 Task: In the Contact  Mia_Taylor@Tutanota.com, Create email and send with subject: 'We're Thrilled to Welcome You ', and with mail content 'Good Day!_x000D_
We're excited to introduce you to an innovative solution that will revolutionize your industry. Get ready to redefine success and reach new heights!_x000D_
Best Regard', attach the document: Terms_and_conditions.doc and insert image: visitingcard.jpg. Below Best Regards, write Pinterest and insert the URL: 'in.pinterest.com'. Mark checkbox to create task to follow up : Tomorrow. Logged in from softage.1@softage.net
Action: Mouse moved to (108, 67)
Screenshot: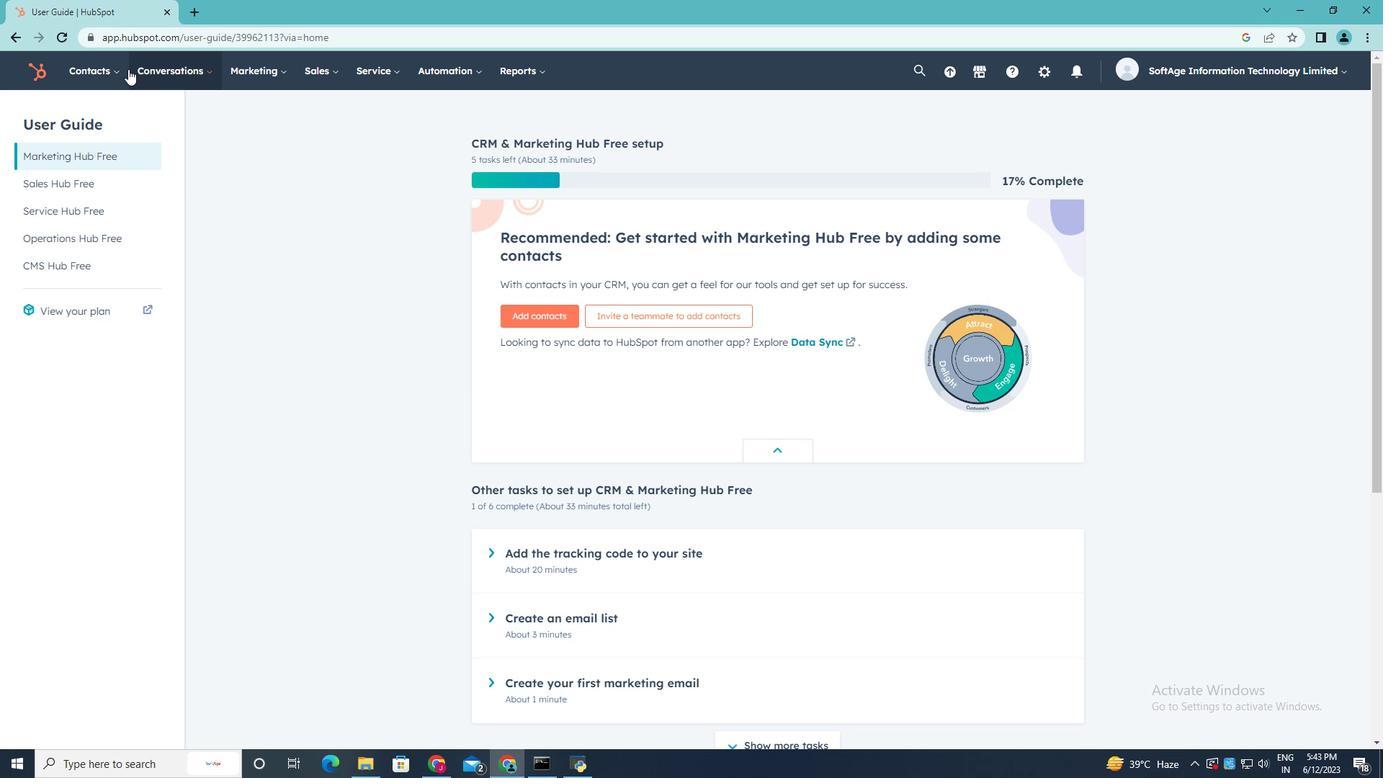 
Action: Mouse pressed left at (108, 67)
Screenshot: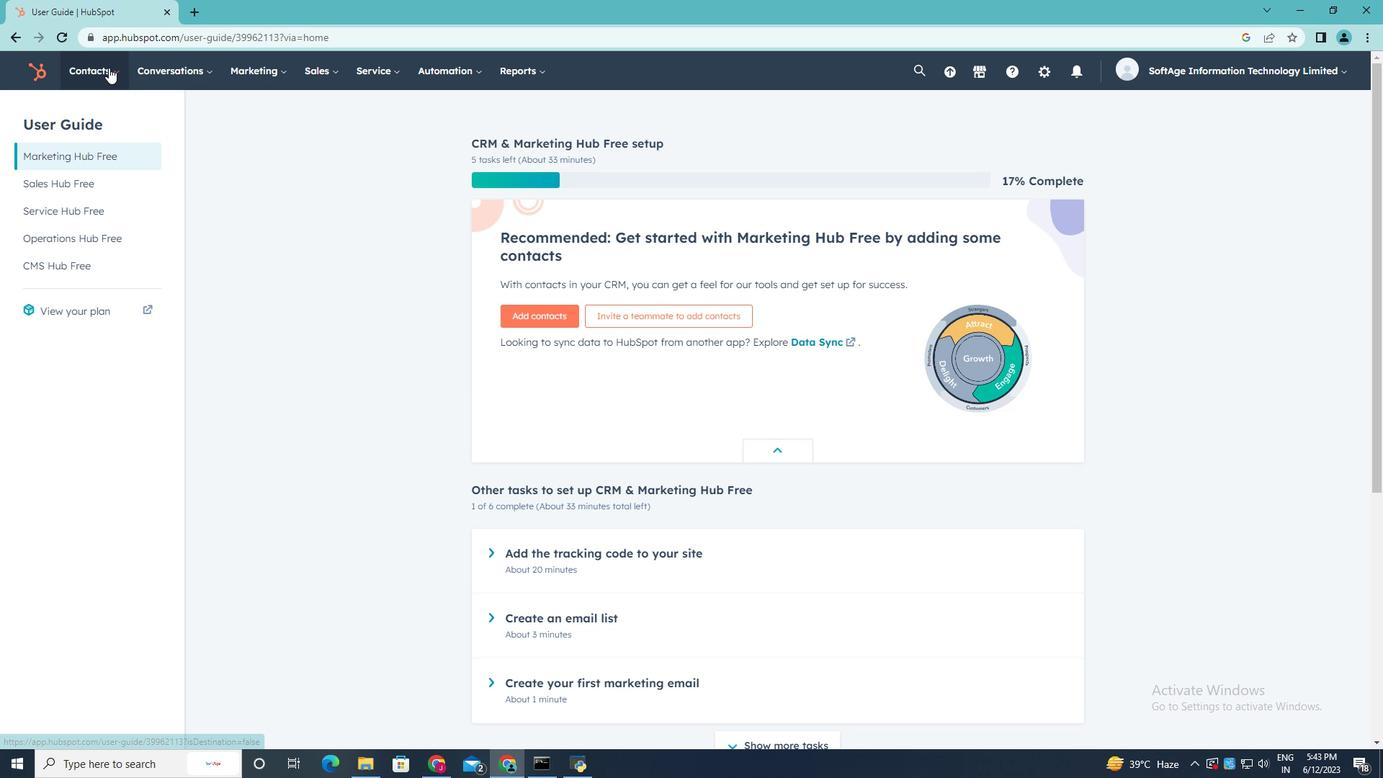 
Action: Mouse moved to (110, 107)
Screenshot: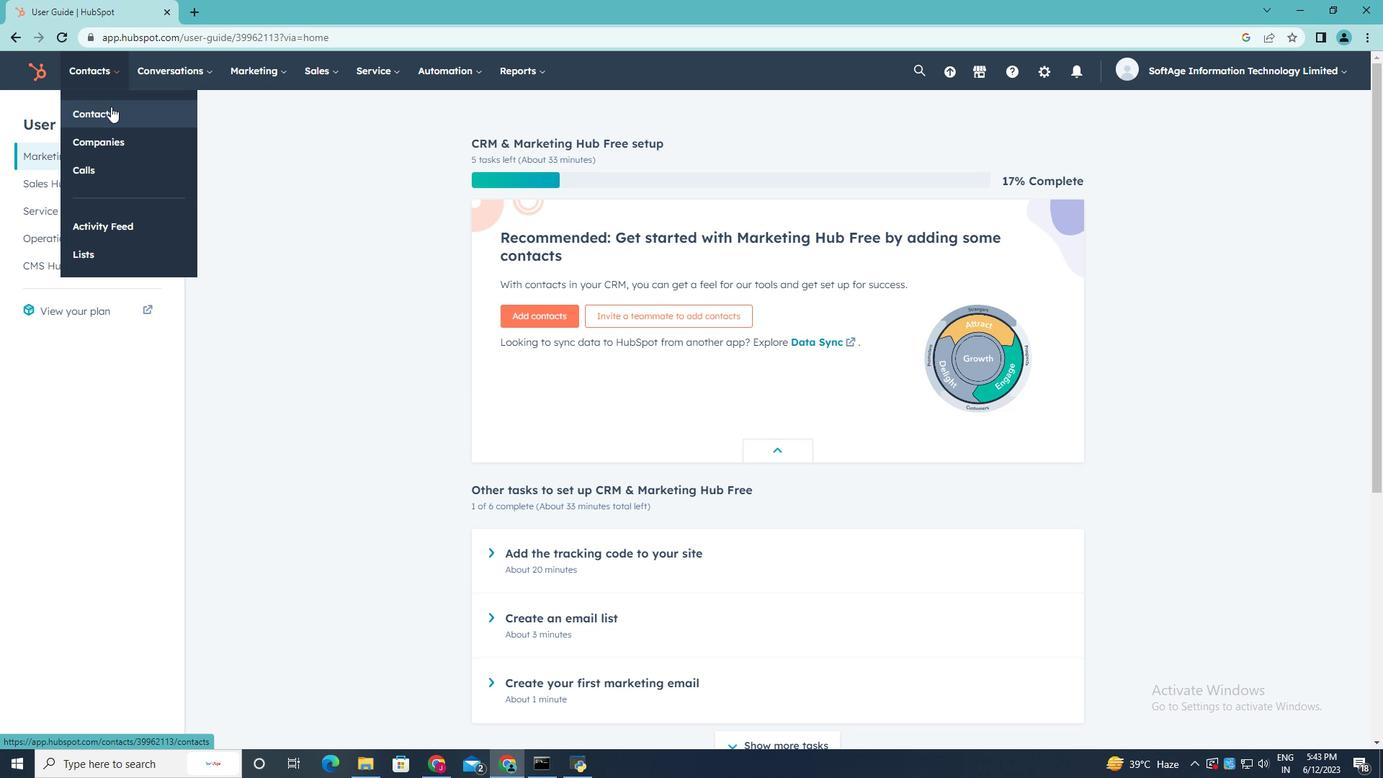 
Action: Mouse pressed left at (110, 107)
Screenshot: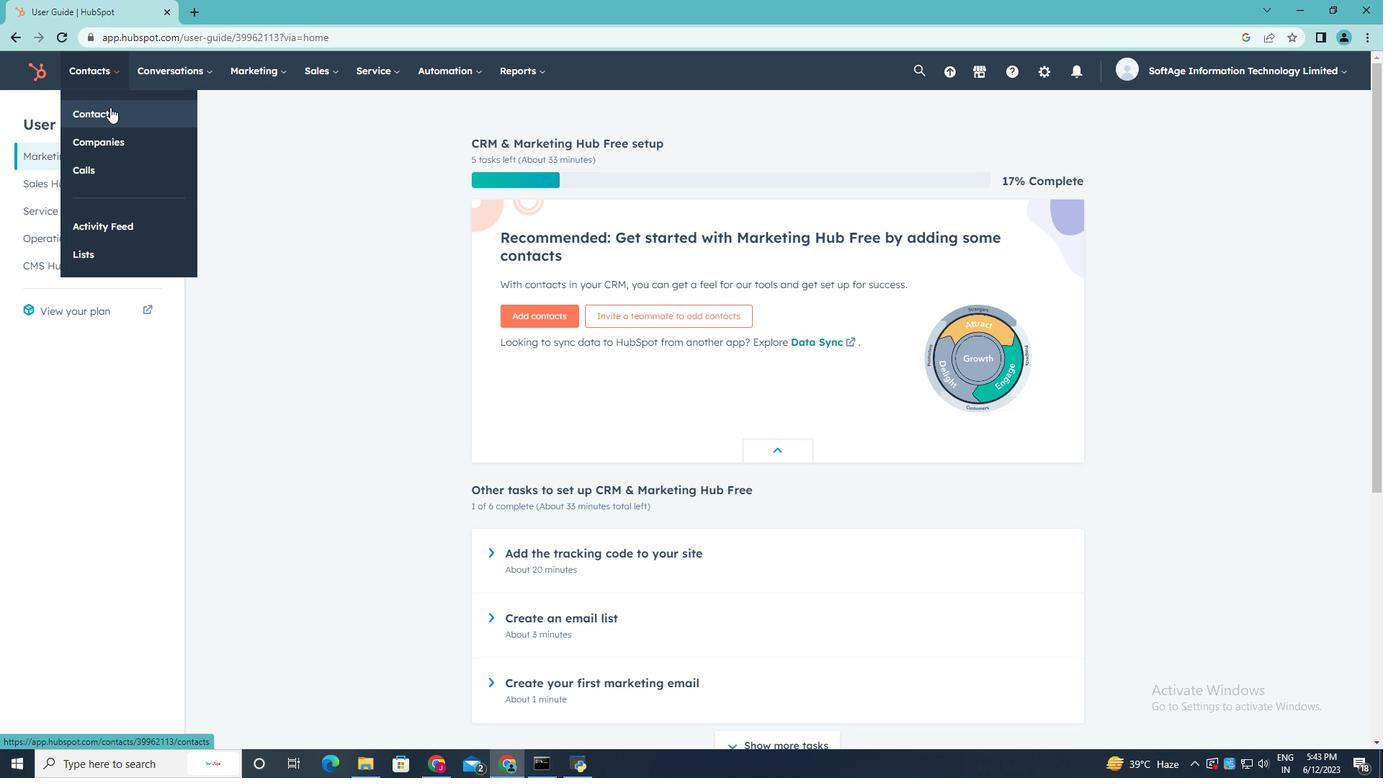 
Action: Mouse moved to (145, 229)
Screenshot: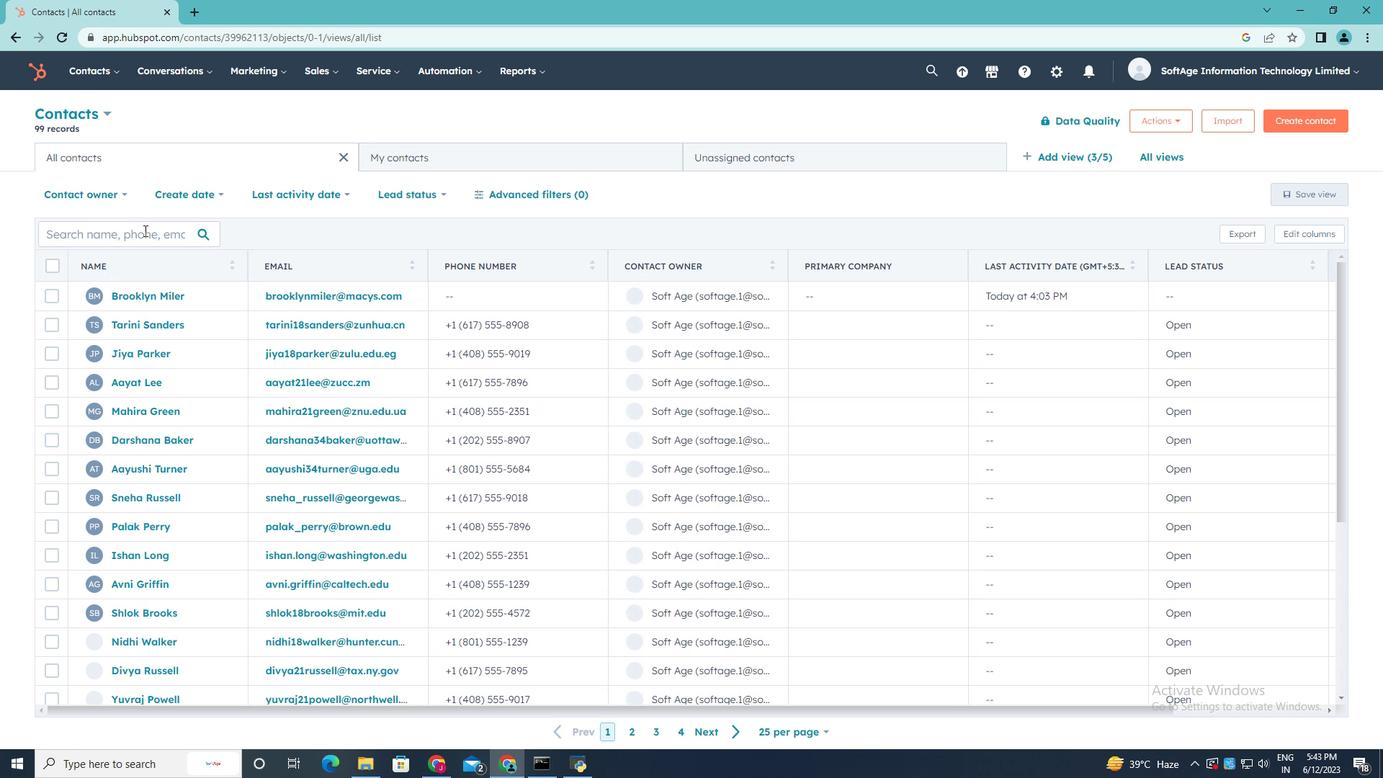 
Action: Mouse pressed left at (145, 229)
Screenshot: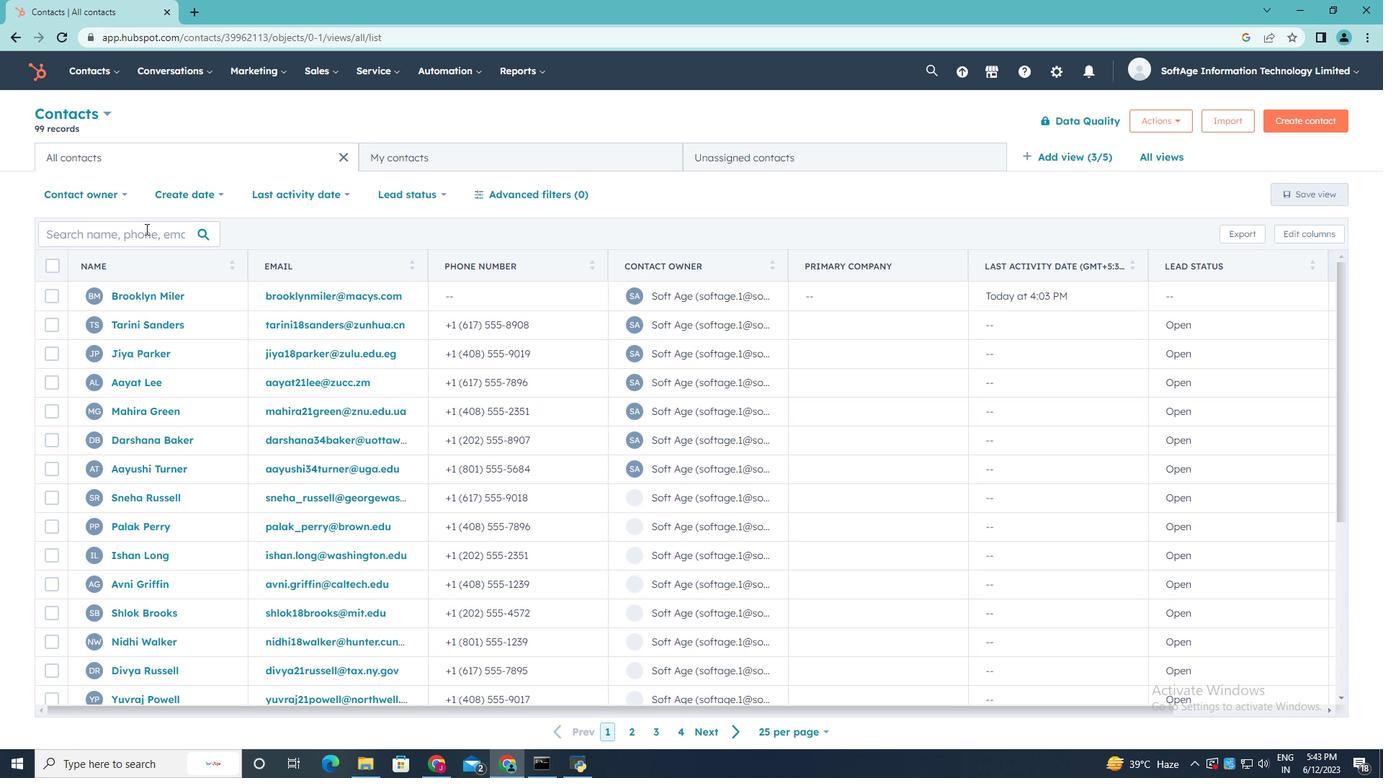 
Action: Mouse moved to (144, 229)
Screenshot: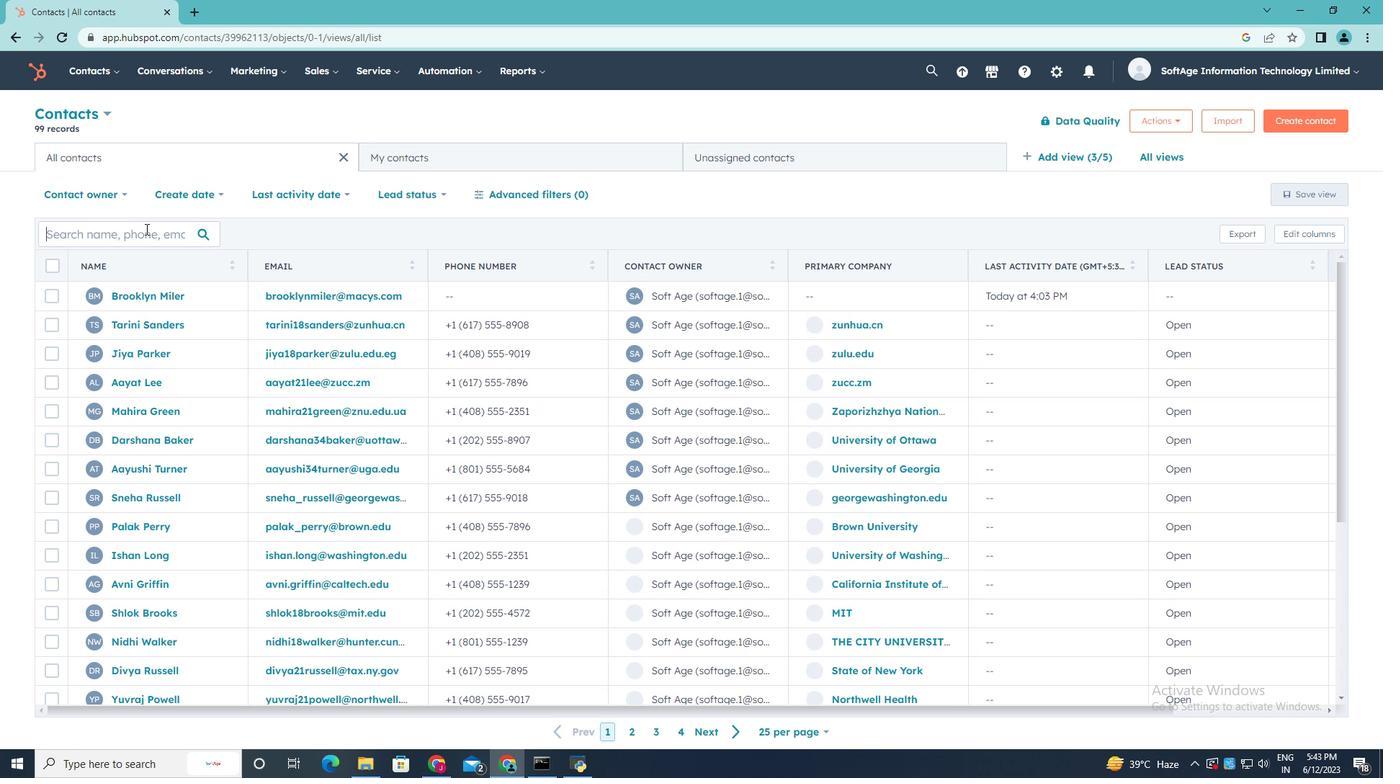
Action: Key pressed <Key.shift>Mia<Key.shift_r>_<Key.shift><Key.shift>Taylor<Key.shift>@<Key.shift>Tutanota.com
Screenshot: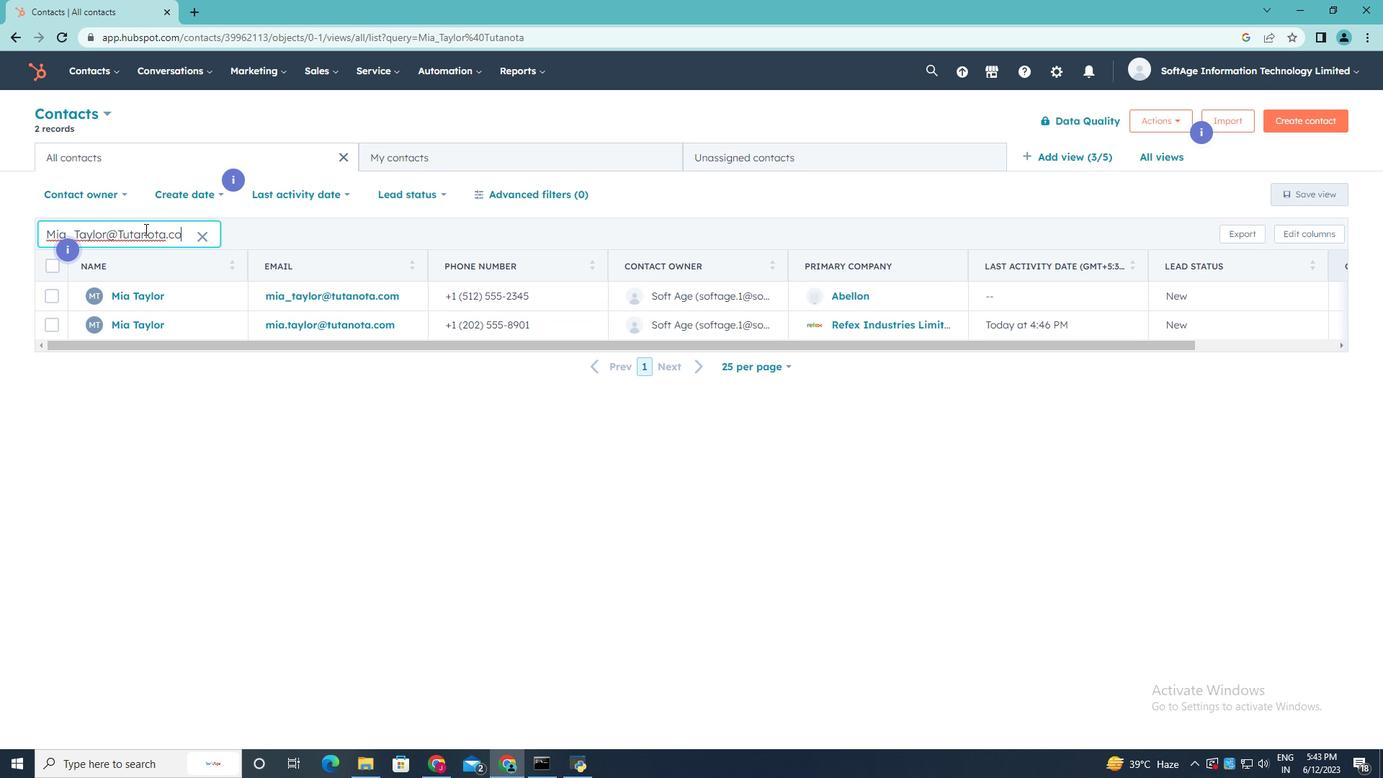 
Action: Mouse moved to (152, 295)
Screenshot: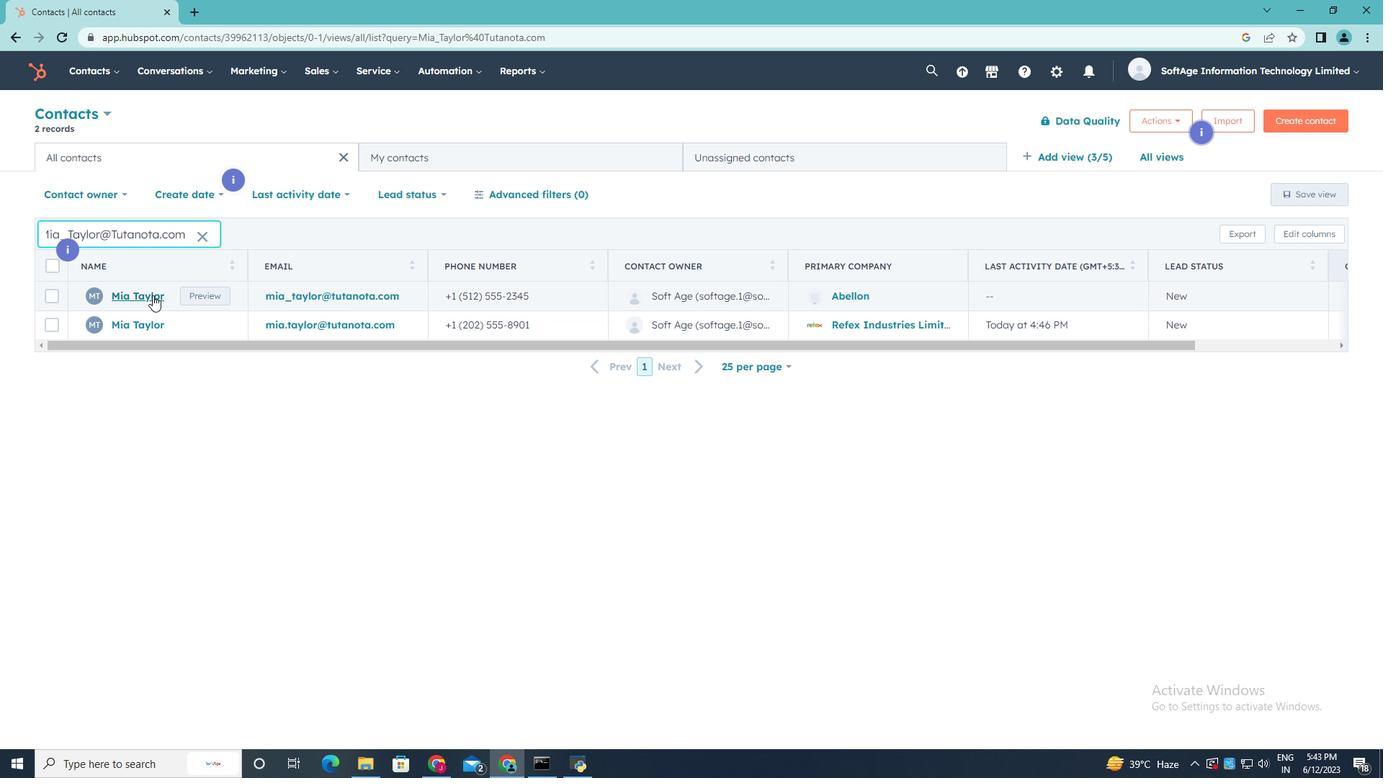 
Action: Mouse pressed left at (152, 295)
Screenshot: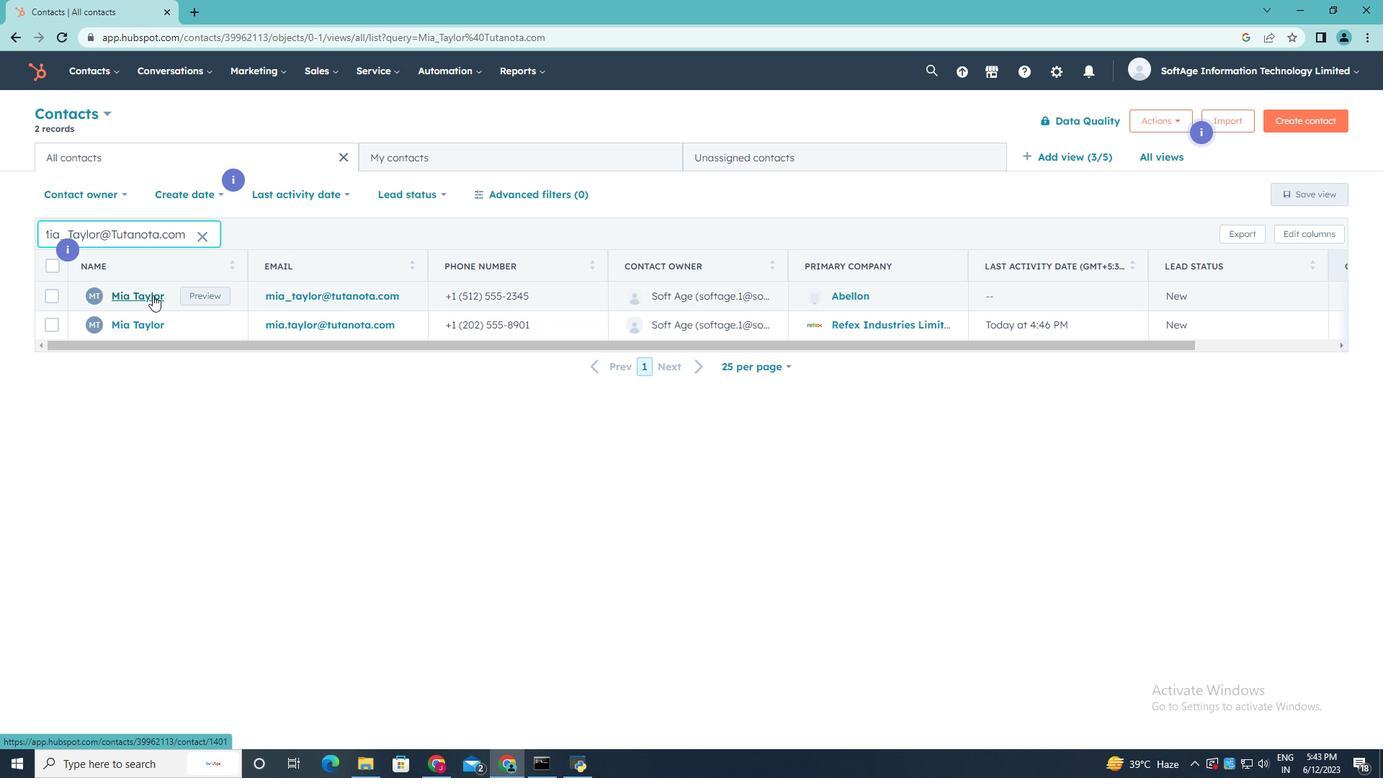 
Action: Mouse moved to (94, 237)
Screenshot: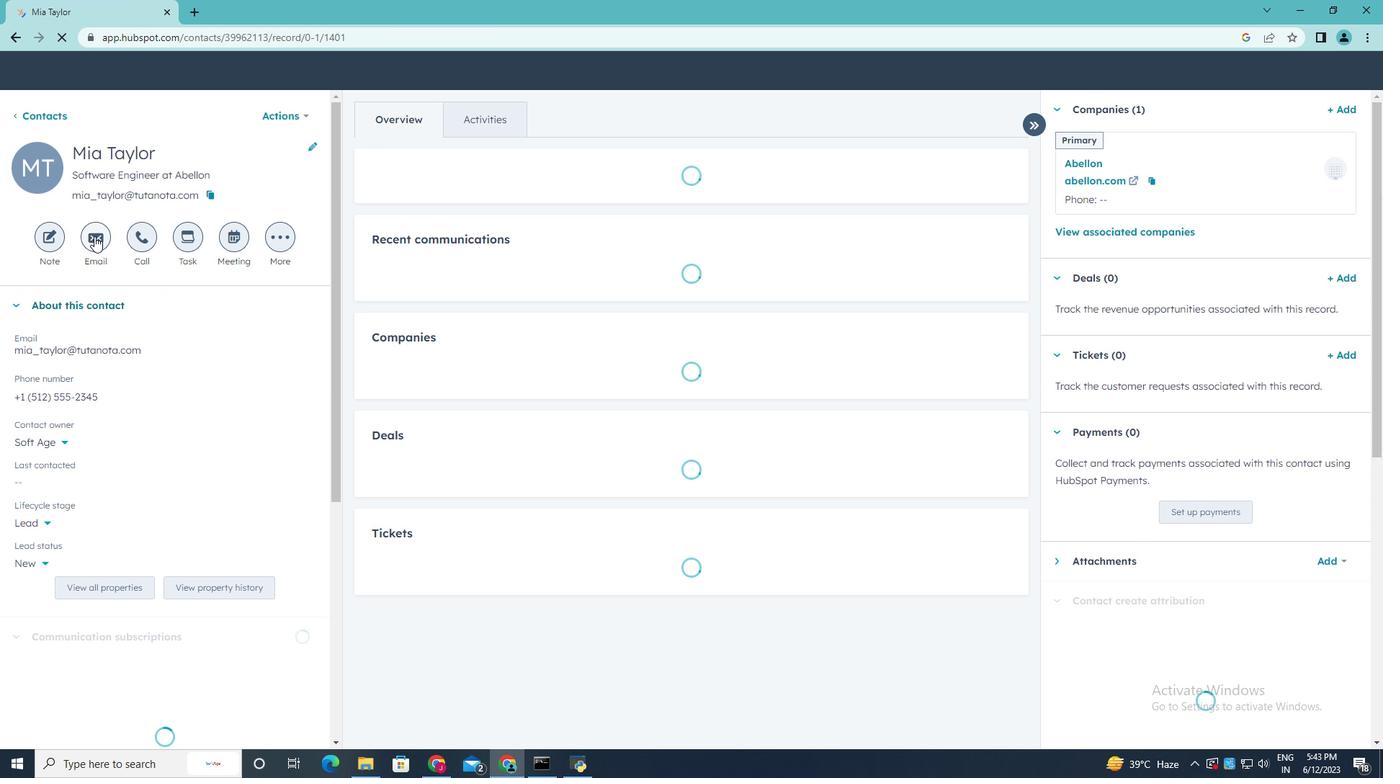
Action: Mouse pressed left at (94, 237)
Screenshot: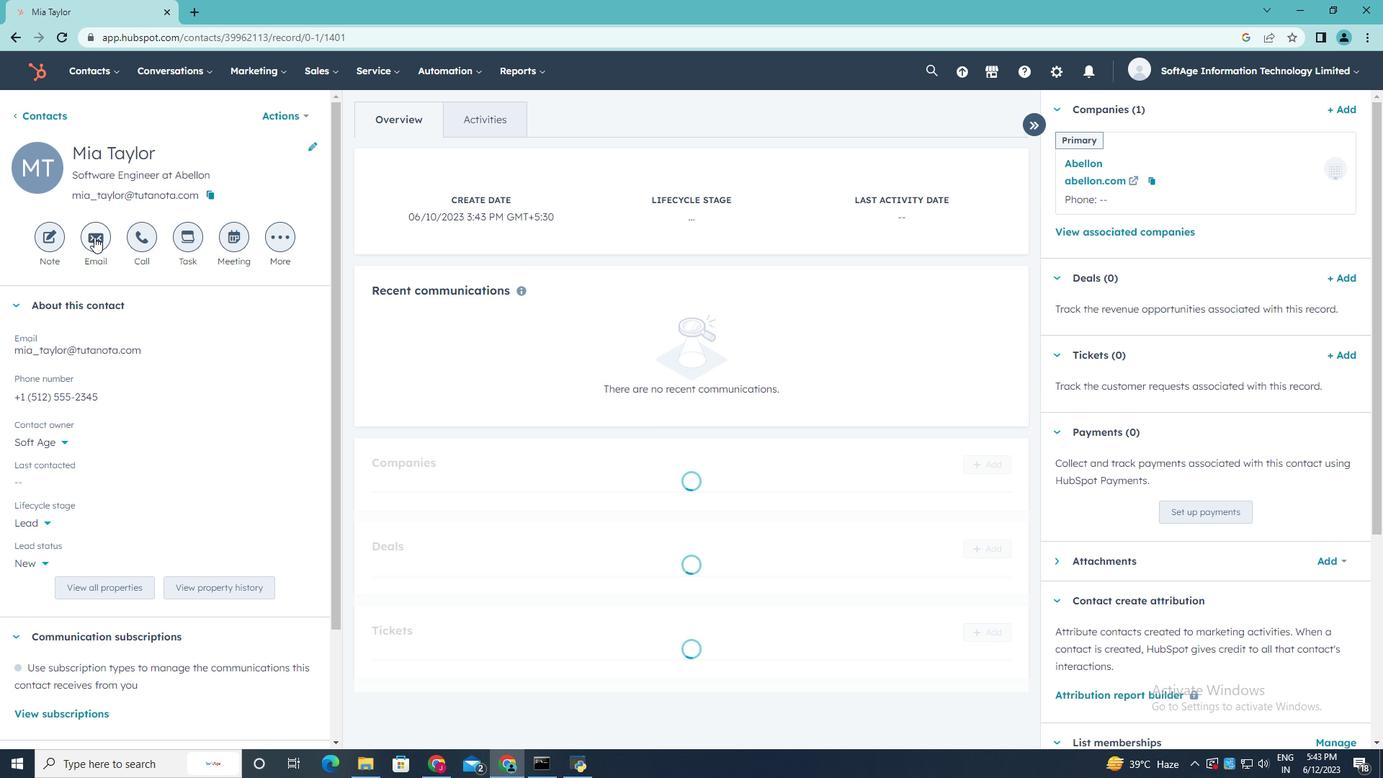 
Action: Mouse moved to (809, 506)
Screenshot: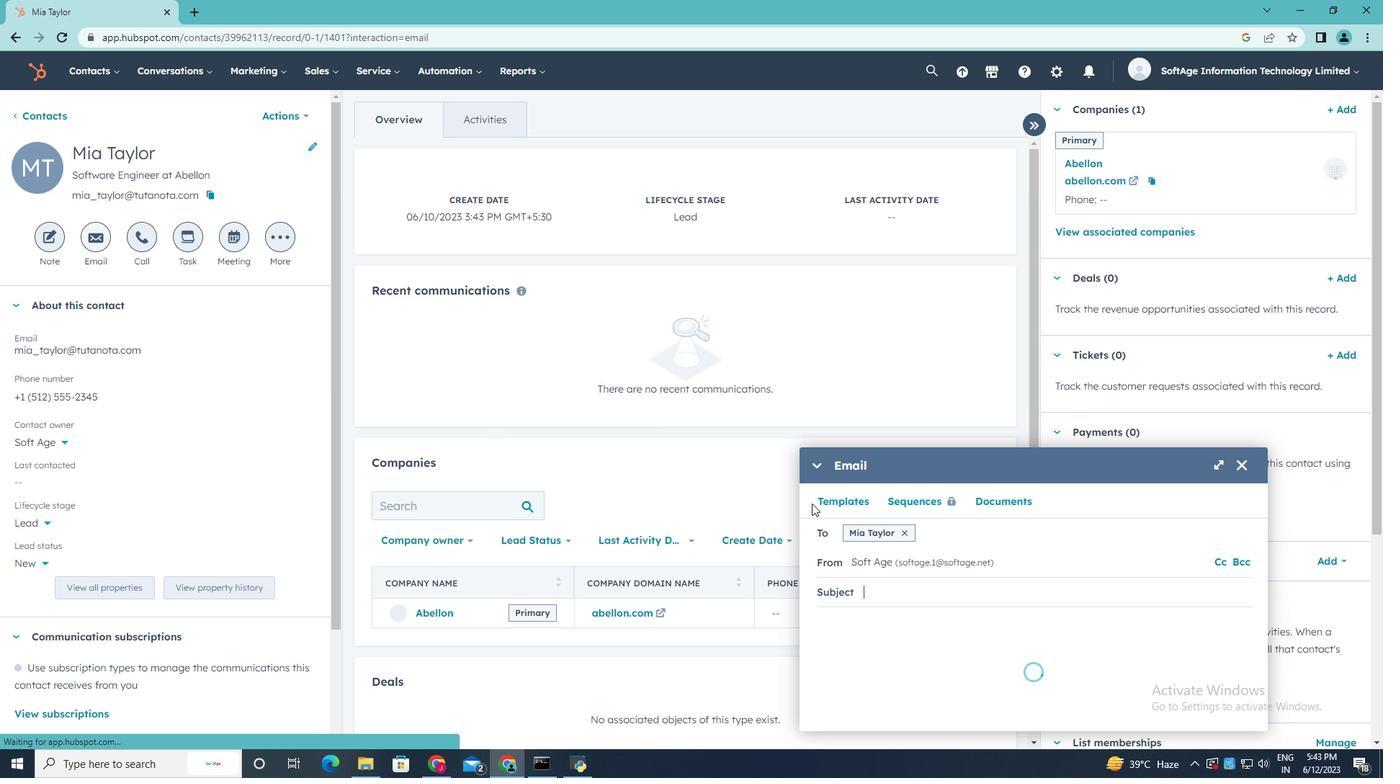 
Action: Key pressed <Key.shift>We're<Key.space><Key.shift>Thrilled<Key.space><Key.shift>to<Key.space><Key.shift>Welcome<Key.space><Key.shift>You
Screenshot: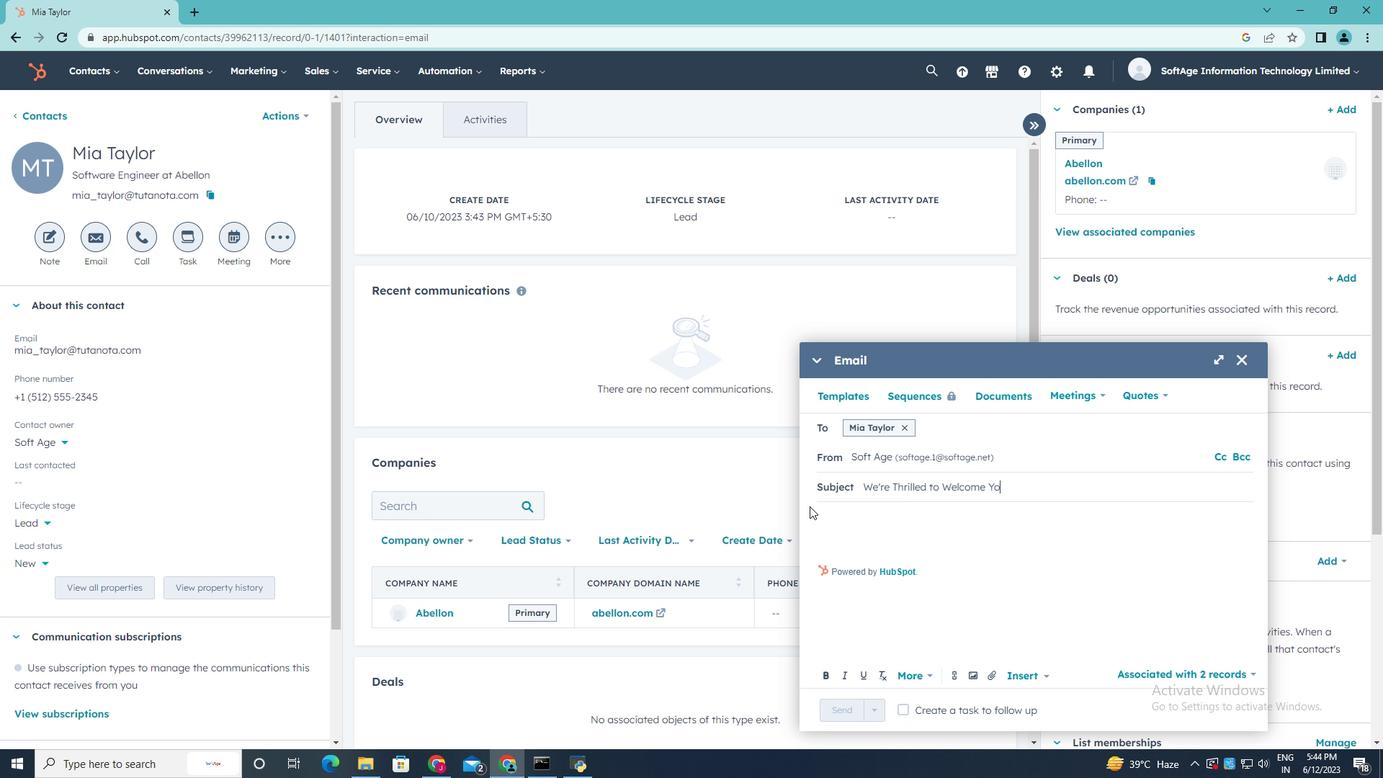 
Action: Mouse moved to (851, 513)
Screenshot: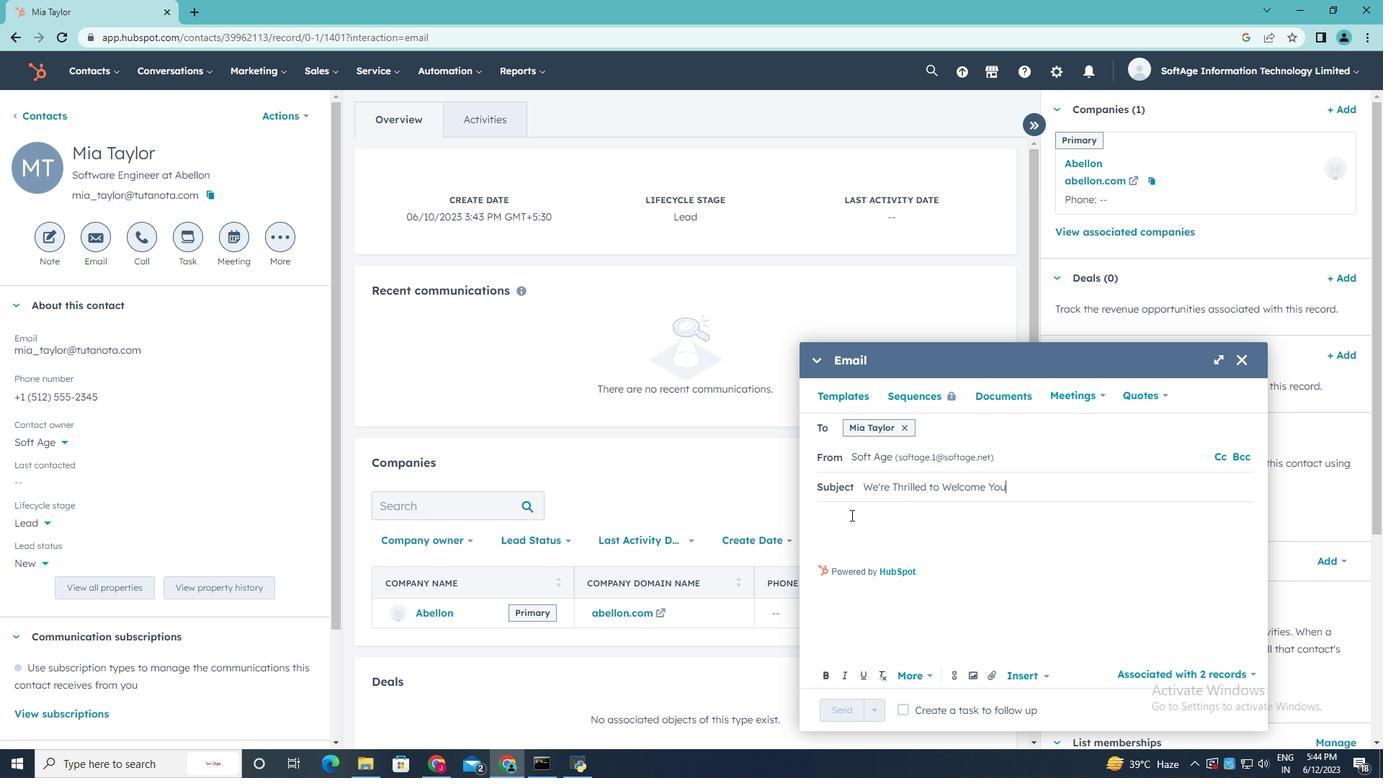 
Action: Mouse pressed left at (851, 513)
Screenshot: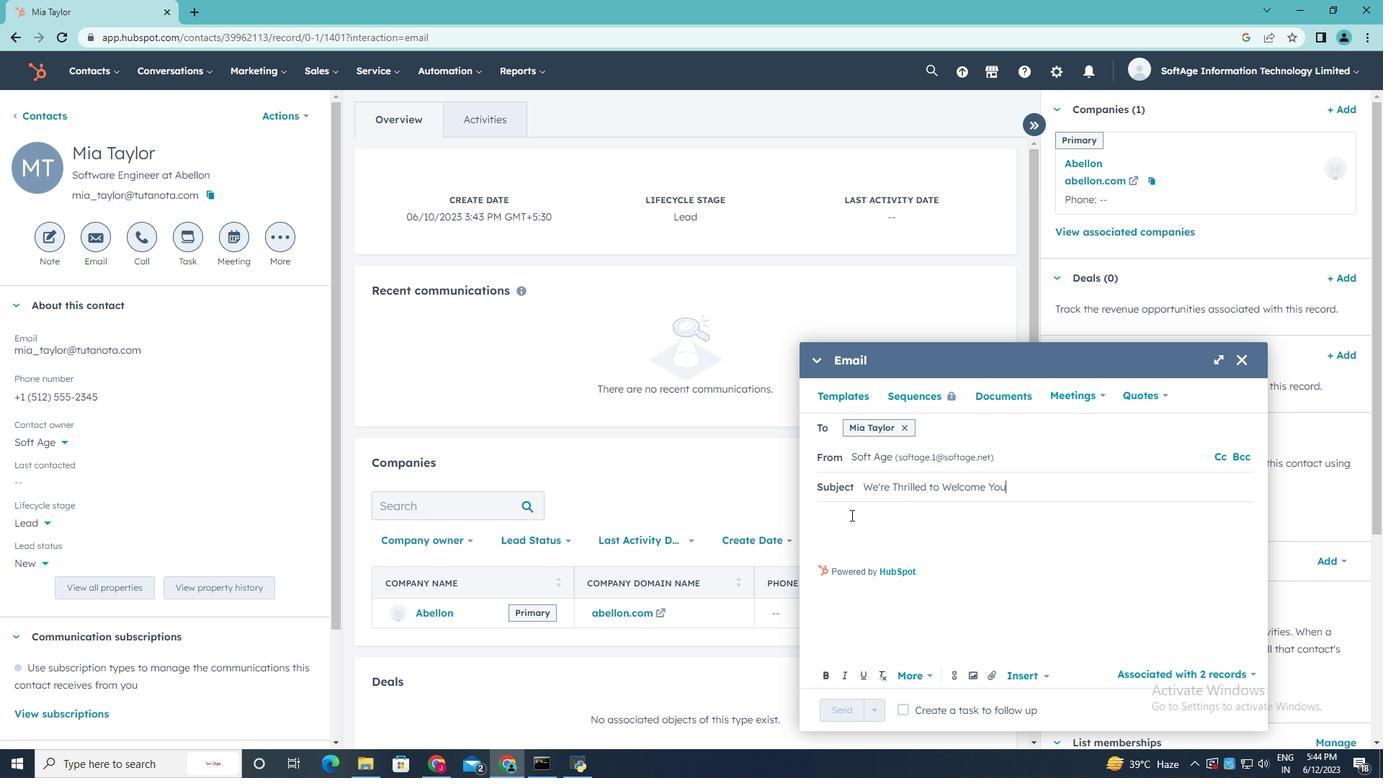 
Action: Mouse moved to (848, 515)
Screenshot: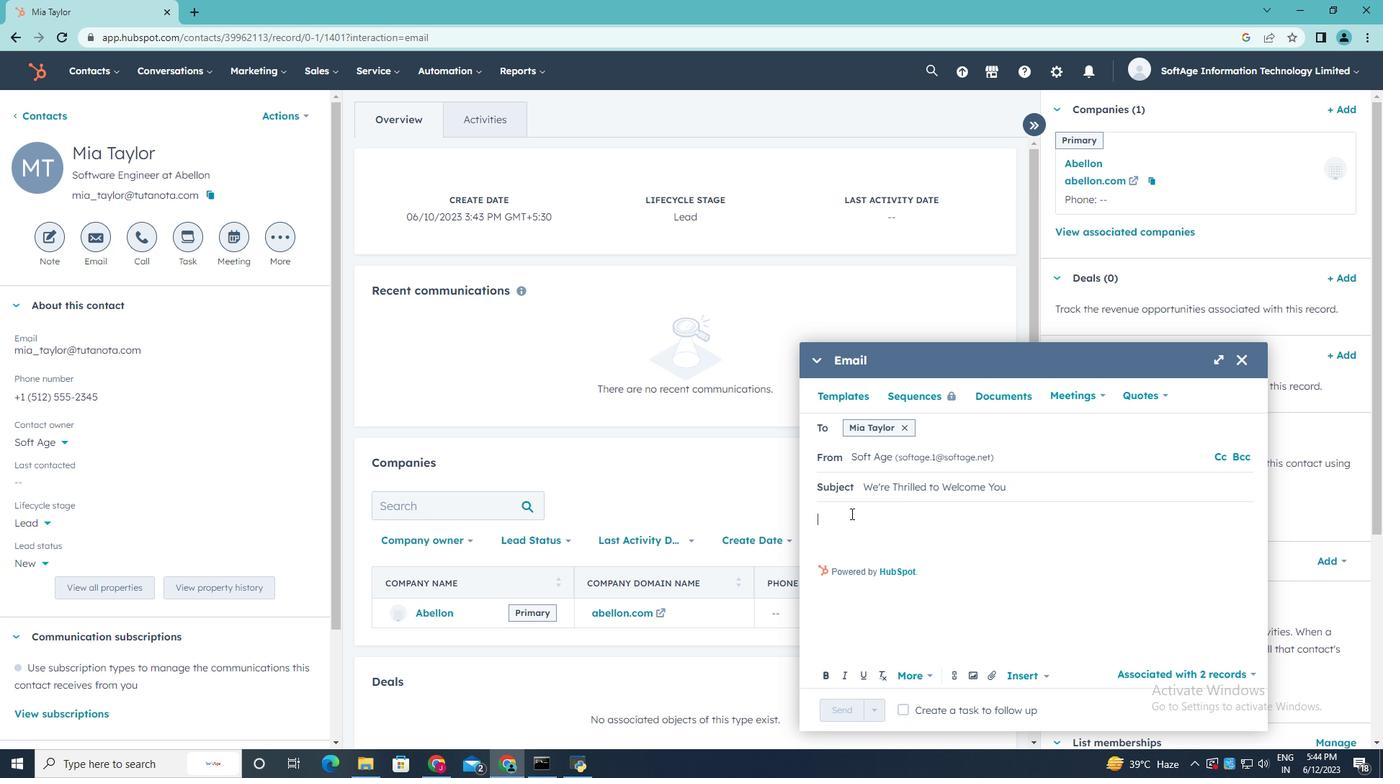 
Action: Key pressed <Key.shift><Key.shift><Key.shift><Key.shift>F<Key.backspace><Key.shift>Good<Key.space><Key.shift>Day<Key.shift>!
Screenshot: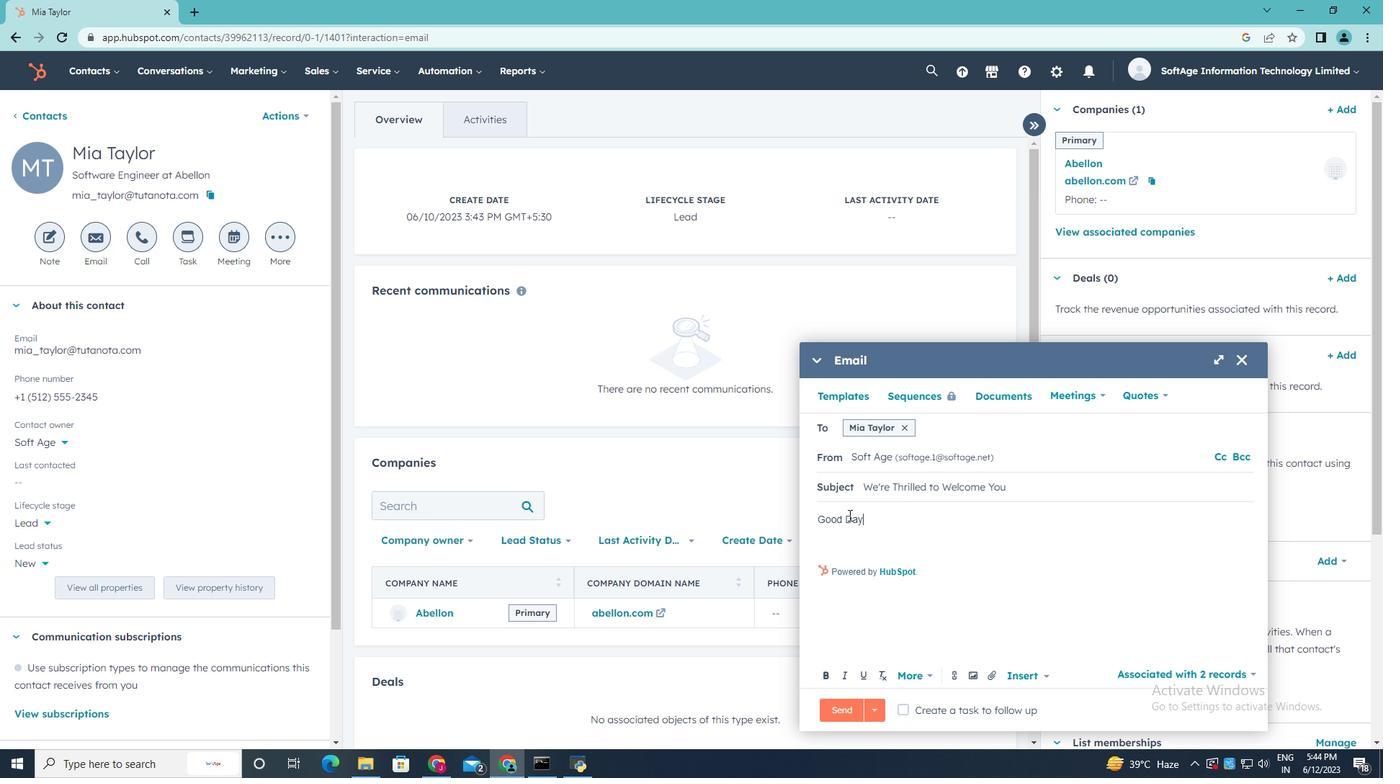 
Action: Mouse moved to (822, 533)
Screenshot: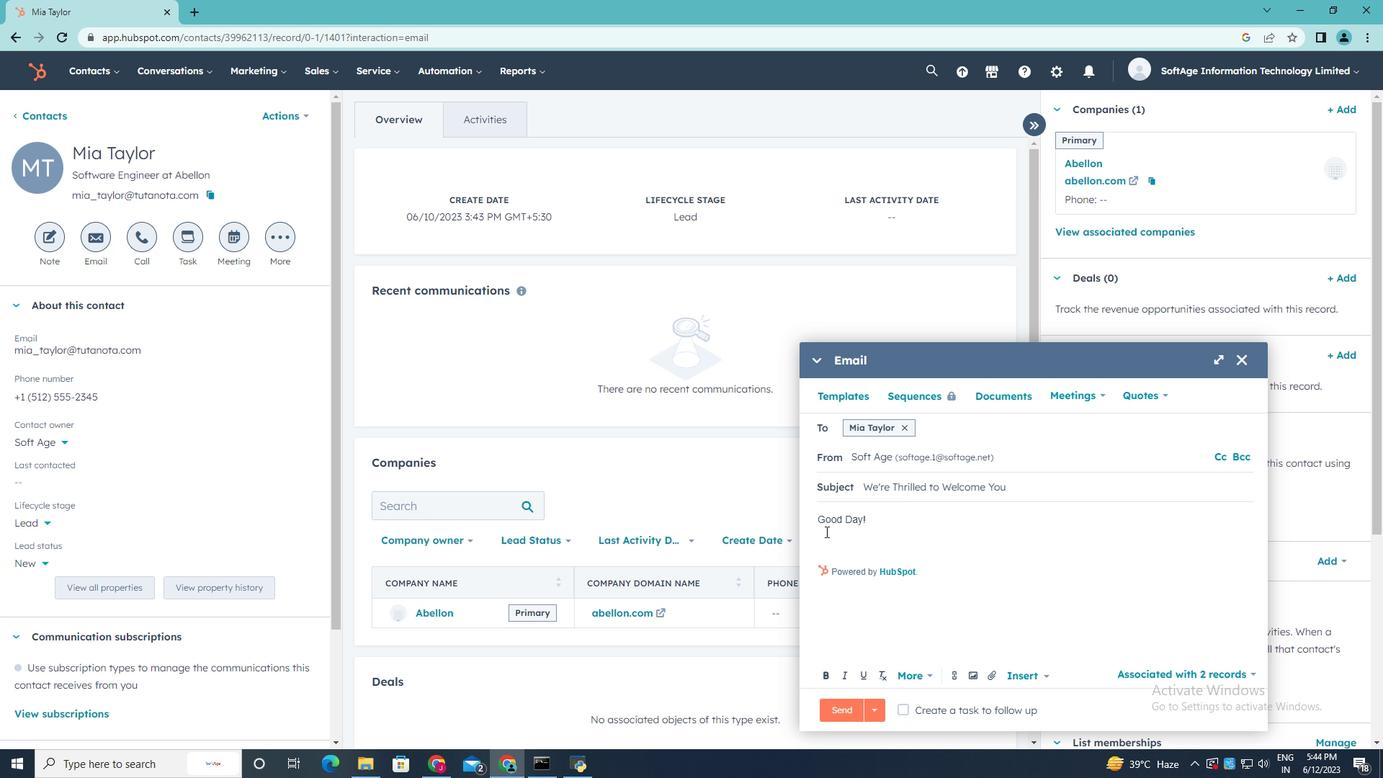 
Action: Mouse pressed left at (822, 533)
Screenshot: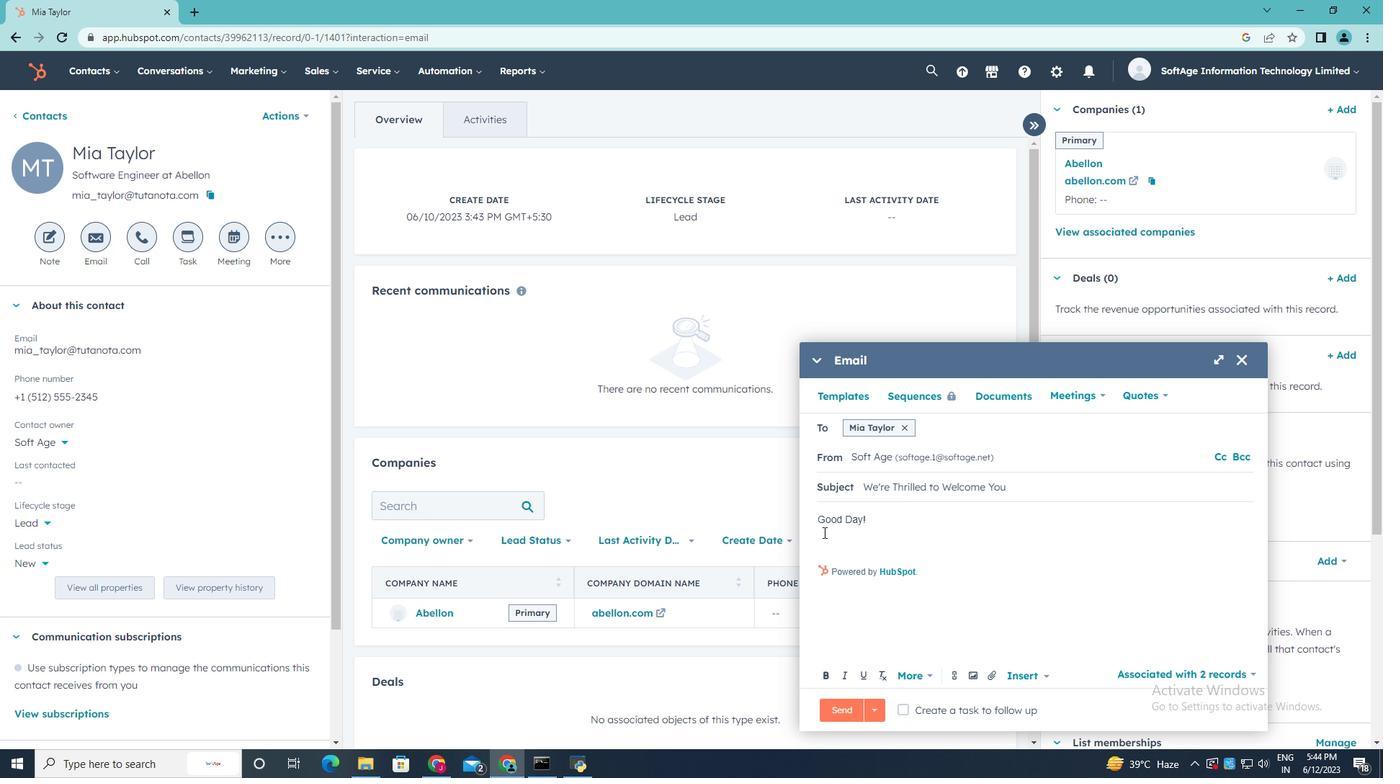 
Action: Mouse moved to (824, 533)
Screenshot: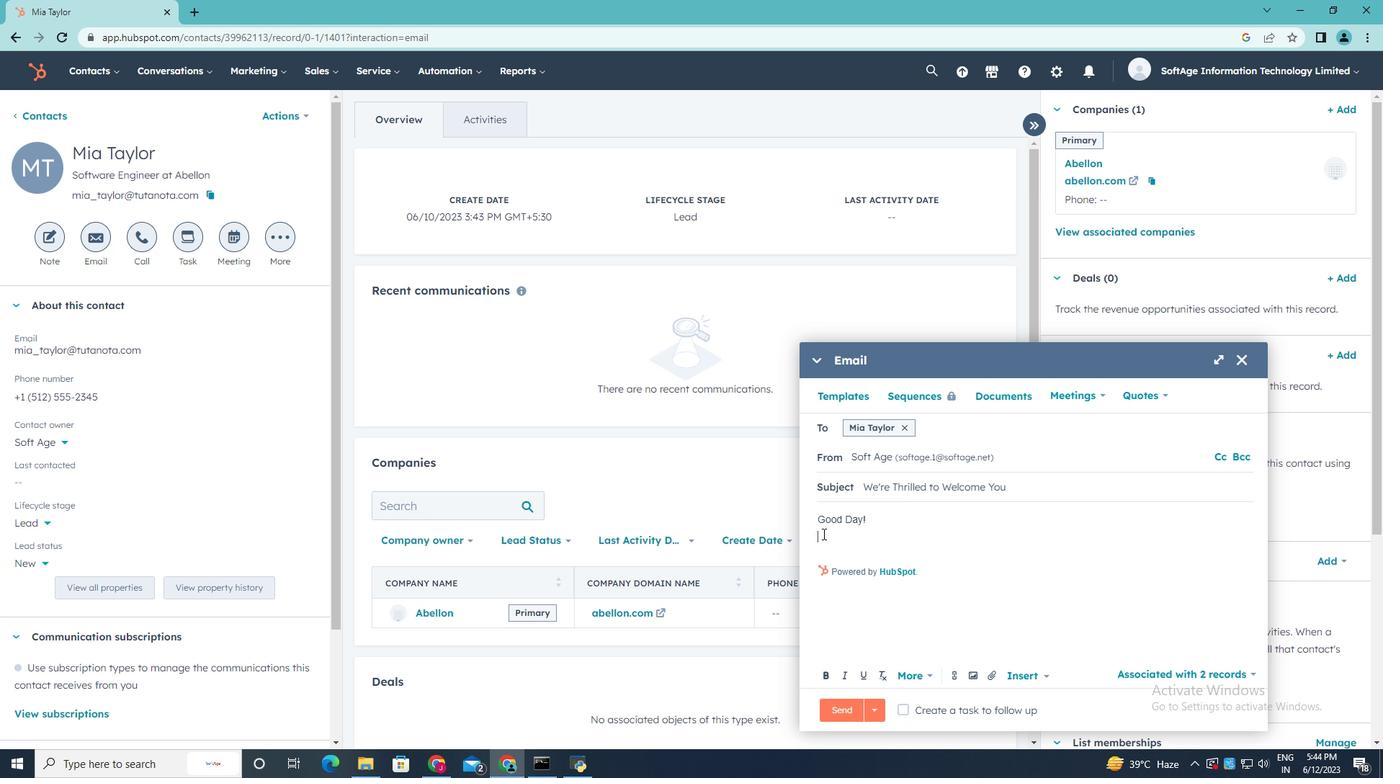
Action: Key pressed <Key.shift>We're<Key.space><Key.shift>E<Key.backspace>excited<Key.space>to<Key.space>introduce<Key.space>you<Key.space>to<Key.space>an<Key.space>innovative<Key.space>solution<Key.space>that<Key.space>will<Key.space>revolutionize<Key.space>your<Key.space>industry.<Key.space><Key.shift>Get<Key.space>ready<Key.space>tp<Key.backspace>o<Key.space><Key.shift><Key.shift>redefine<Key.space>success<Key.space>and<Key.space>reach<Key.space>new<Key.space>heights<Key.shift>!
Screenshot: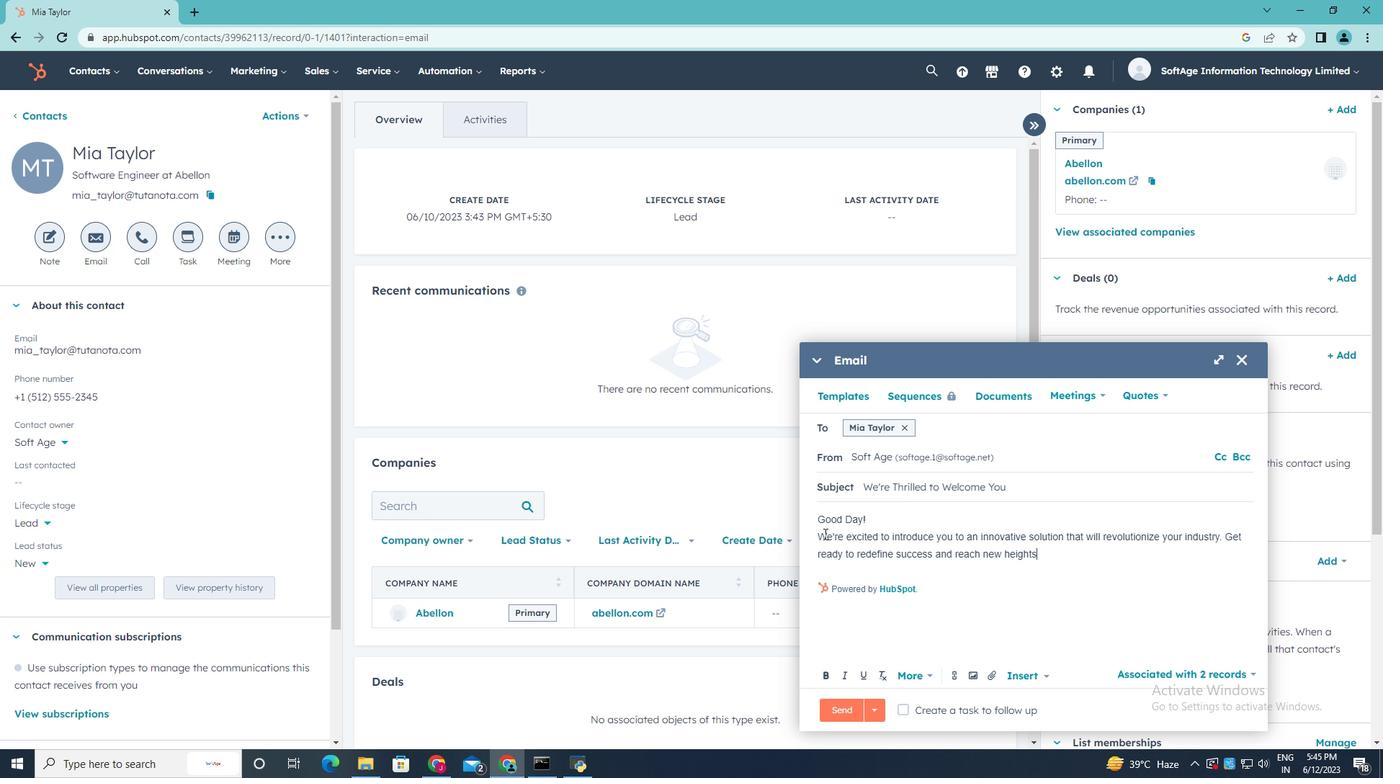
Action: Mouse moved to (827, 567)
Screenshot: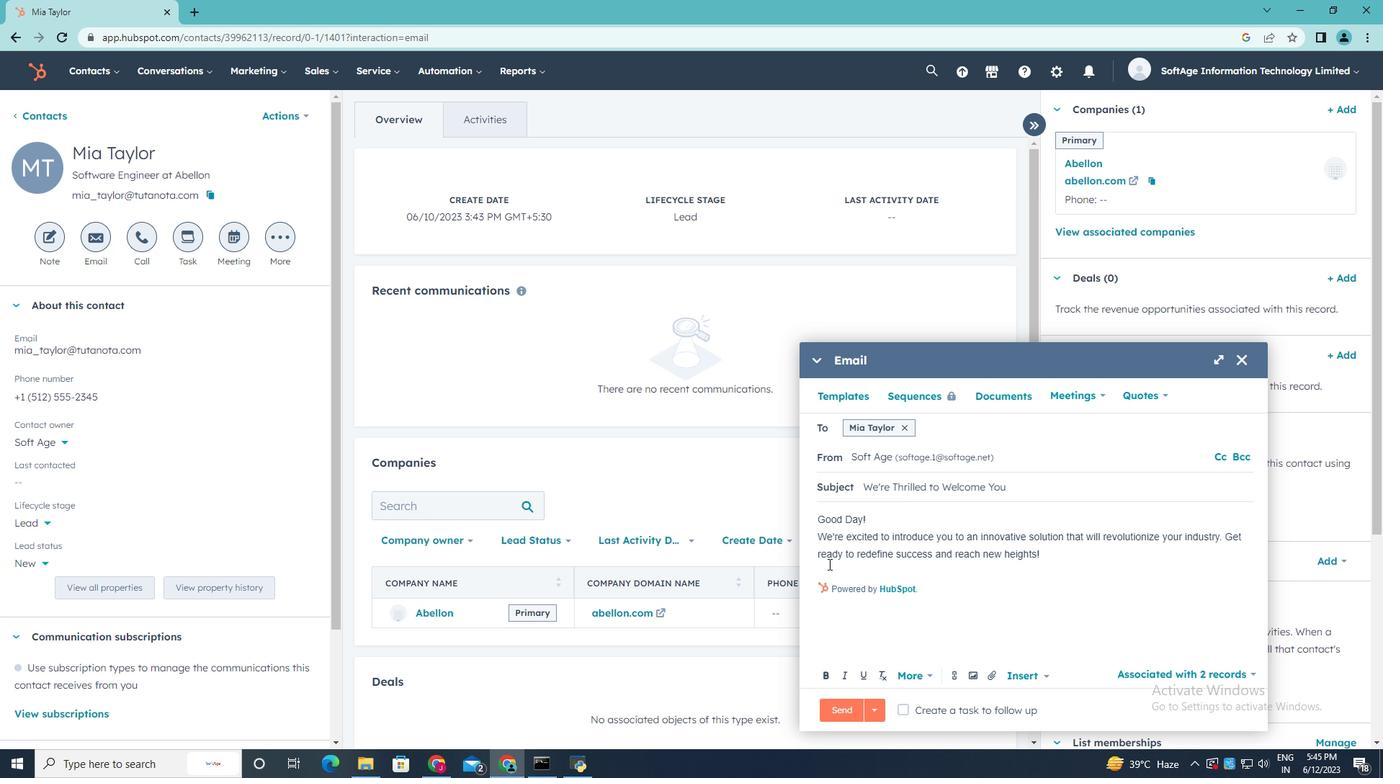 
Action: Mouse pressed left at (827, 567)
Screenshot: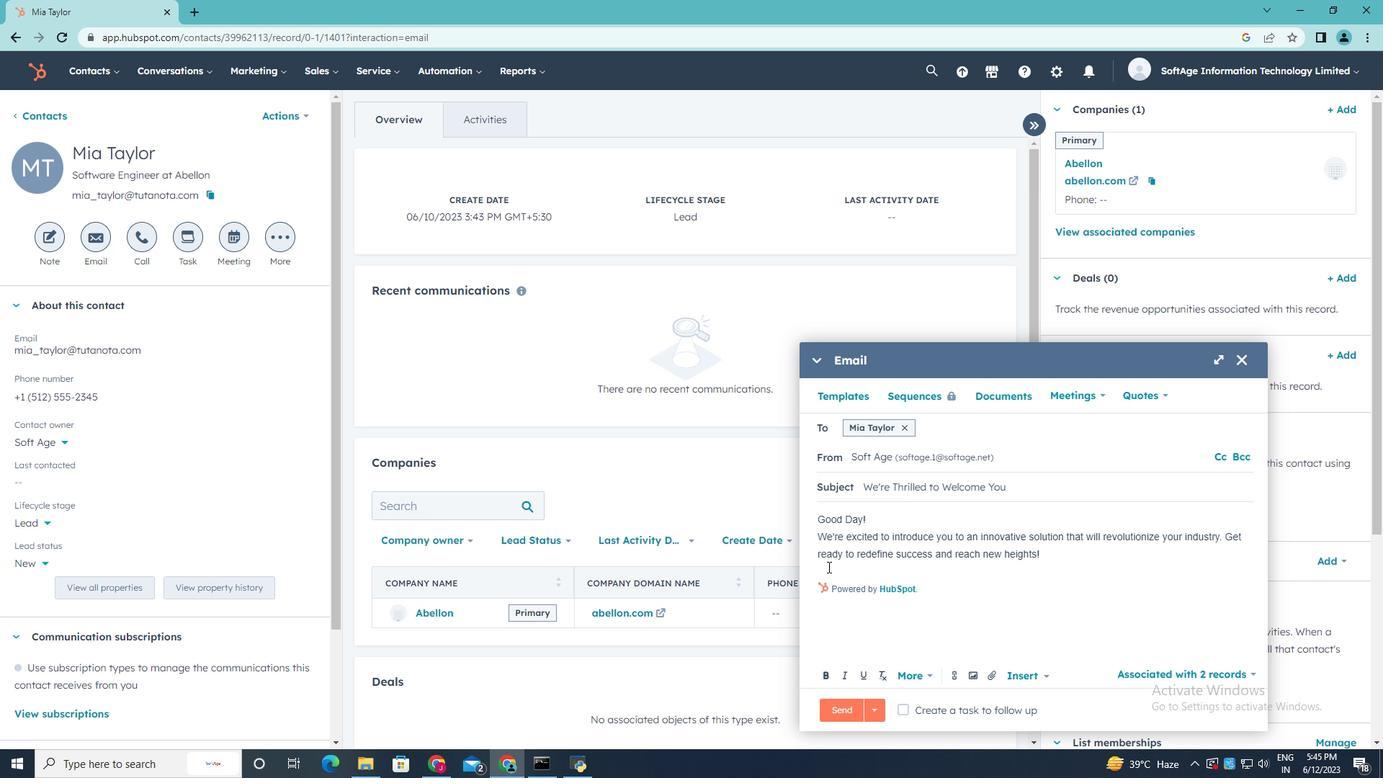 
Action: Key pressed <Key.shift>Best<Key.space><Key.shift>Re
Screenshot: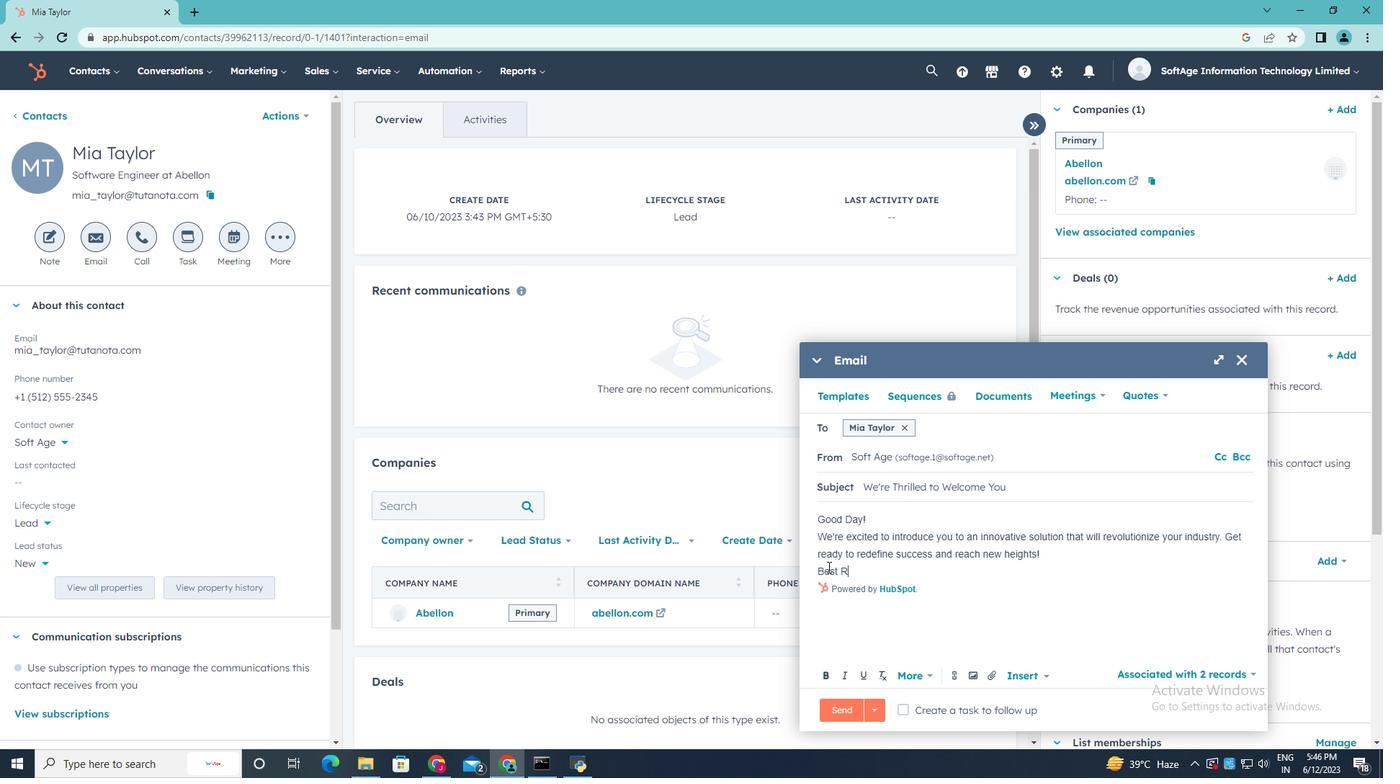 
Action: Mouse moved to (822, 554)
Screenshot: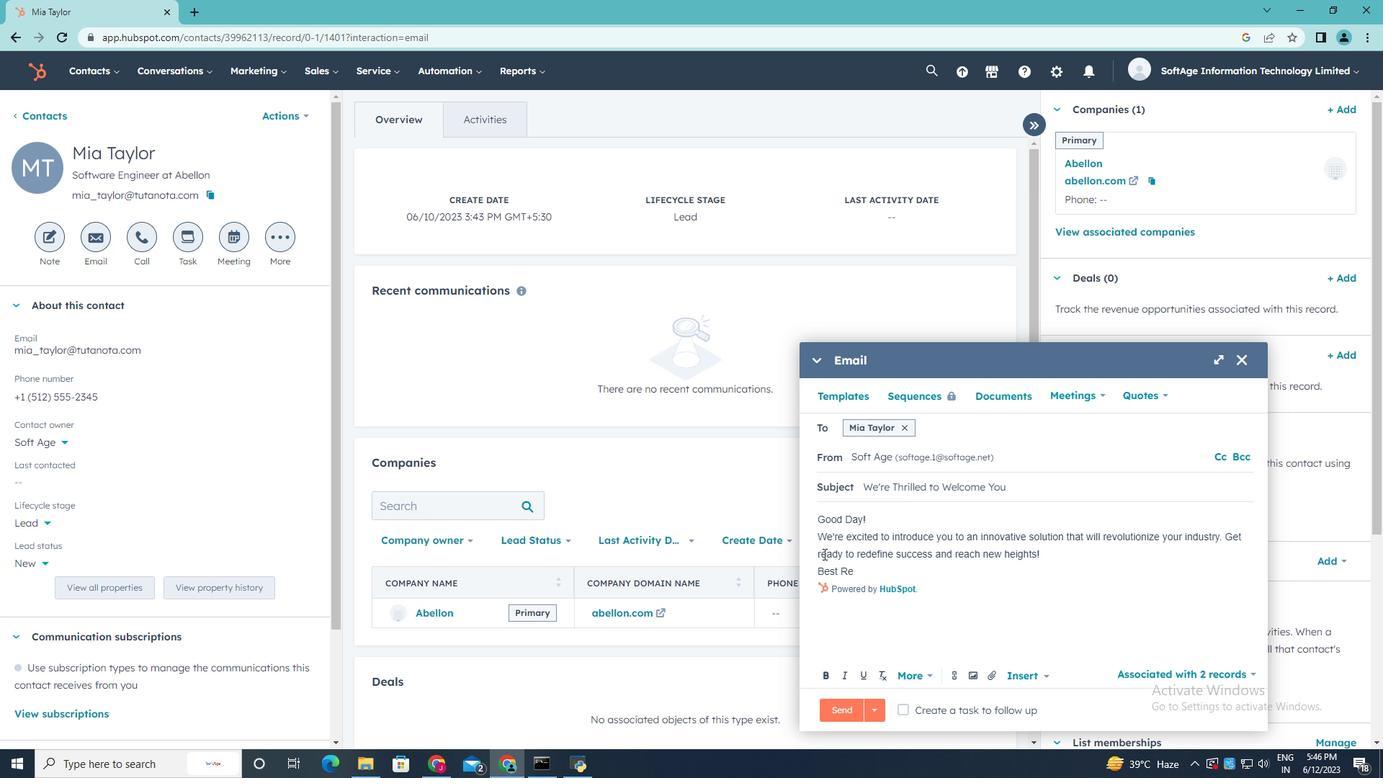 
Action: Key pressed gard,
Screenshot: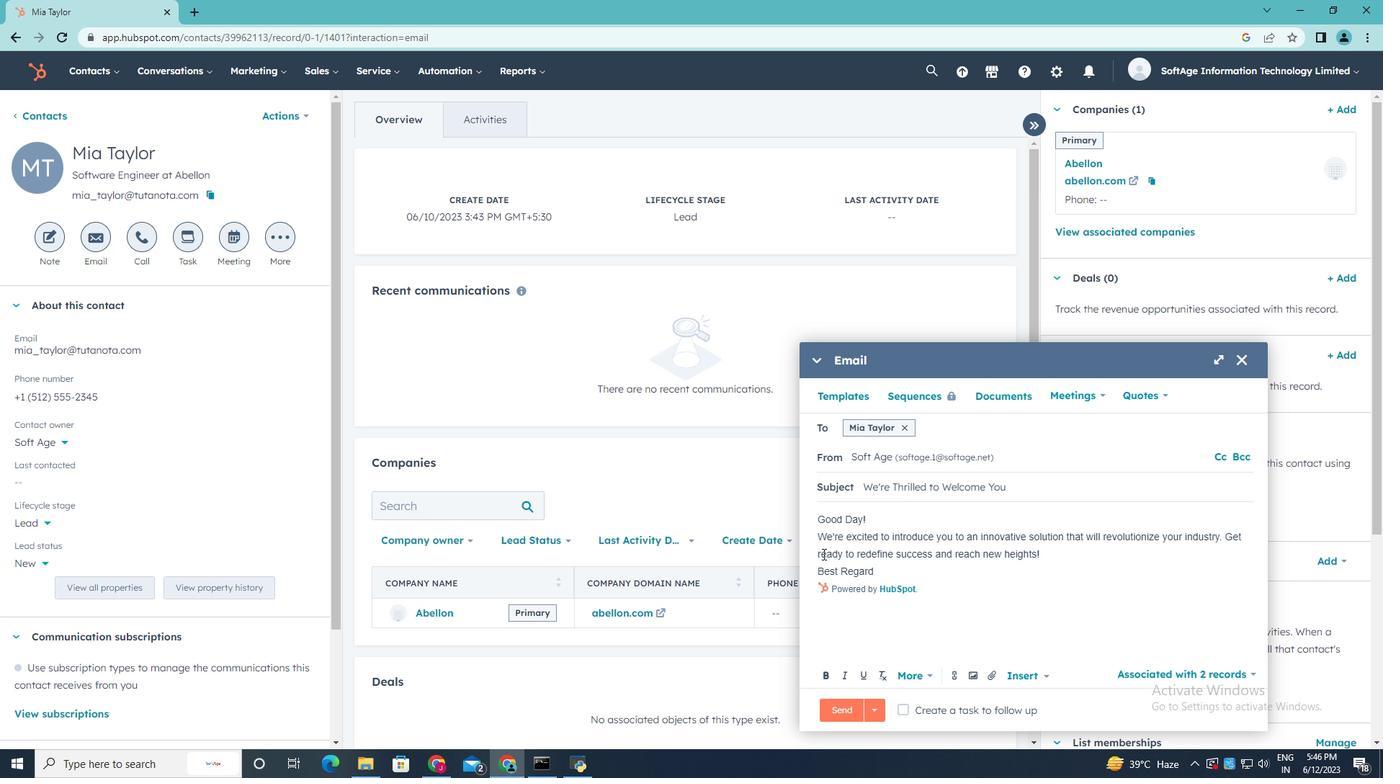 
Action: Mouse moved to (991, 675)
Screenshot: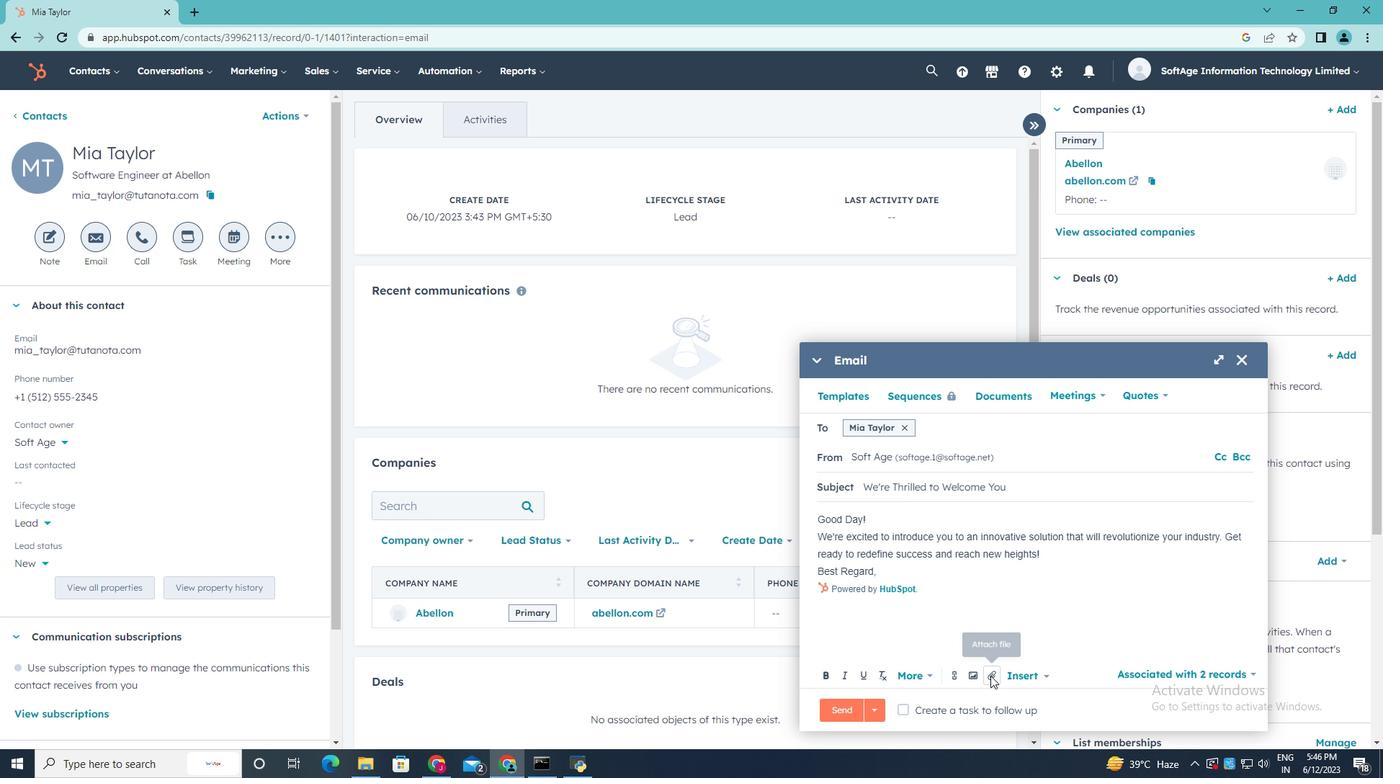 
Action: Mouse pressed left at (991, 675)
Screenshot: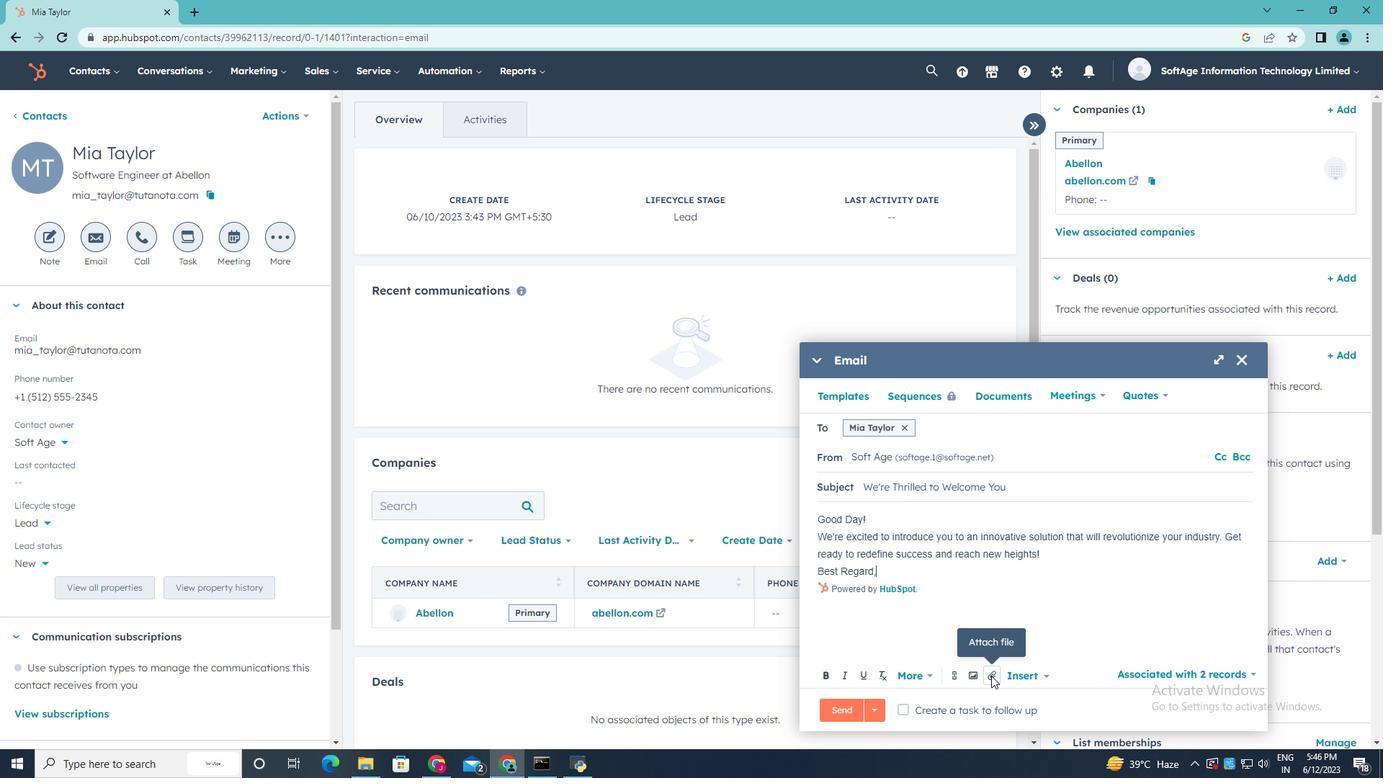 
Action: Mouse moved to (1019, 635)
Screenshot: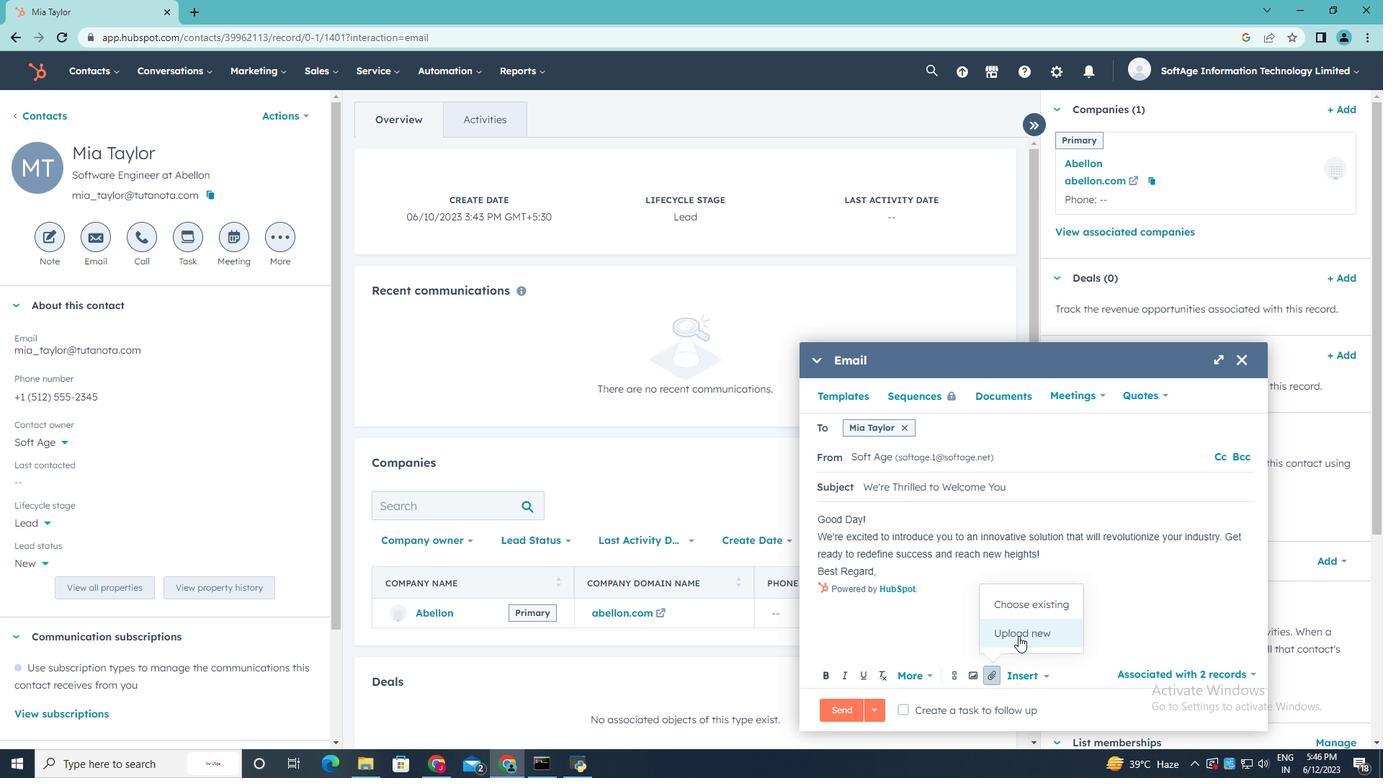 
Action: Mouse pressed left at (1019, 635)
Screenshot: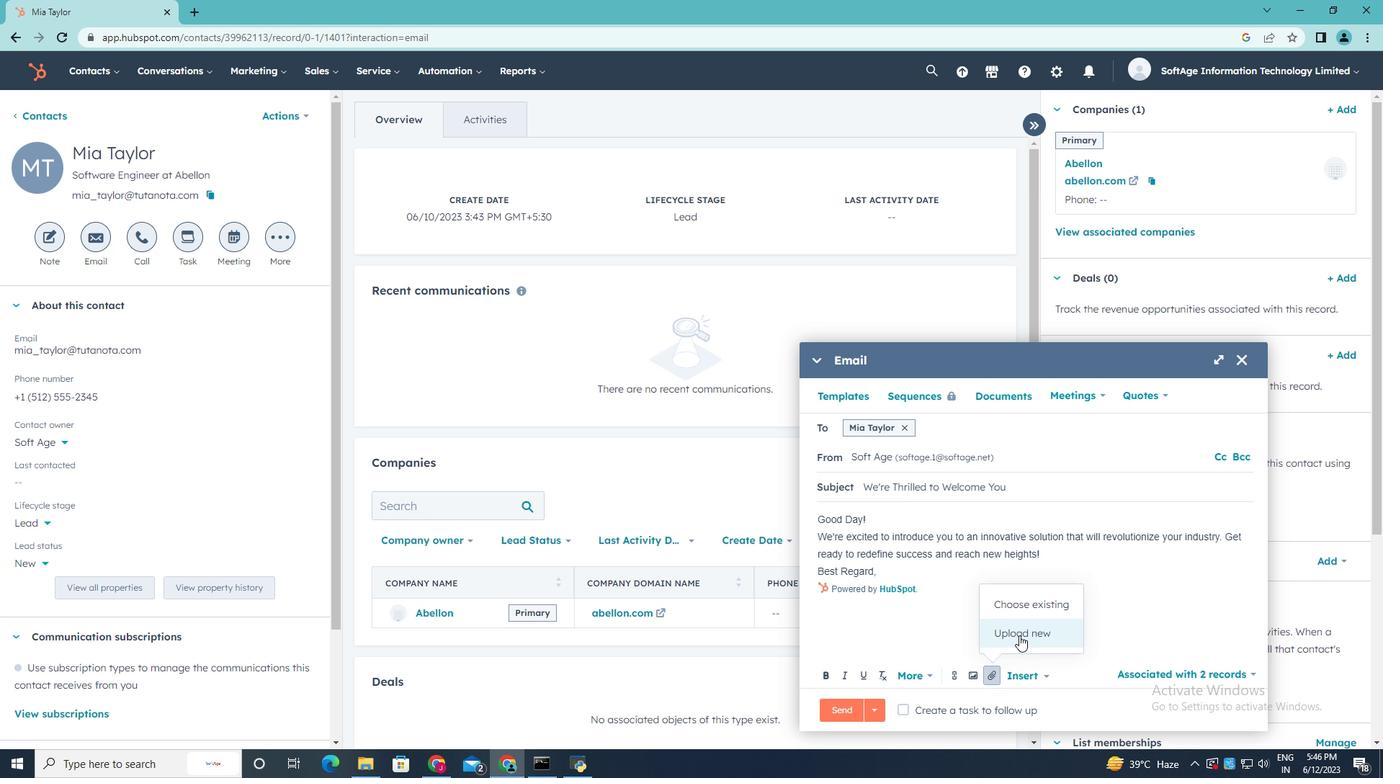 
Action: Mouse moved to (272, 146)
Screenshot: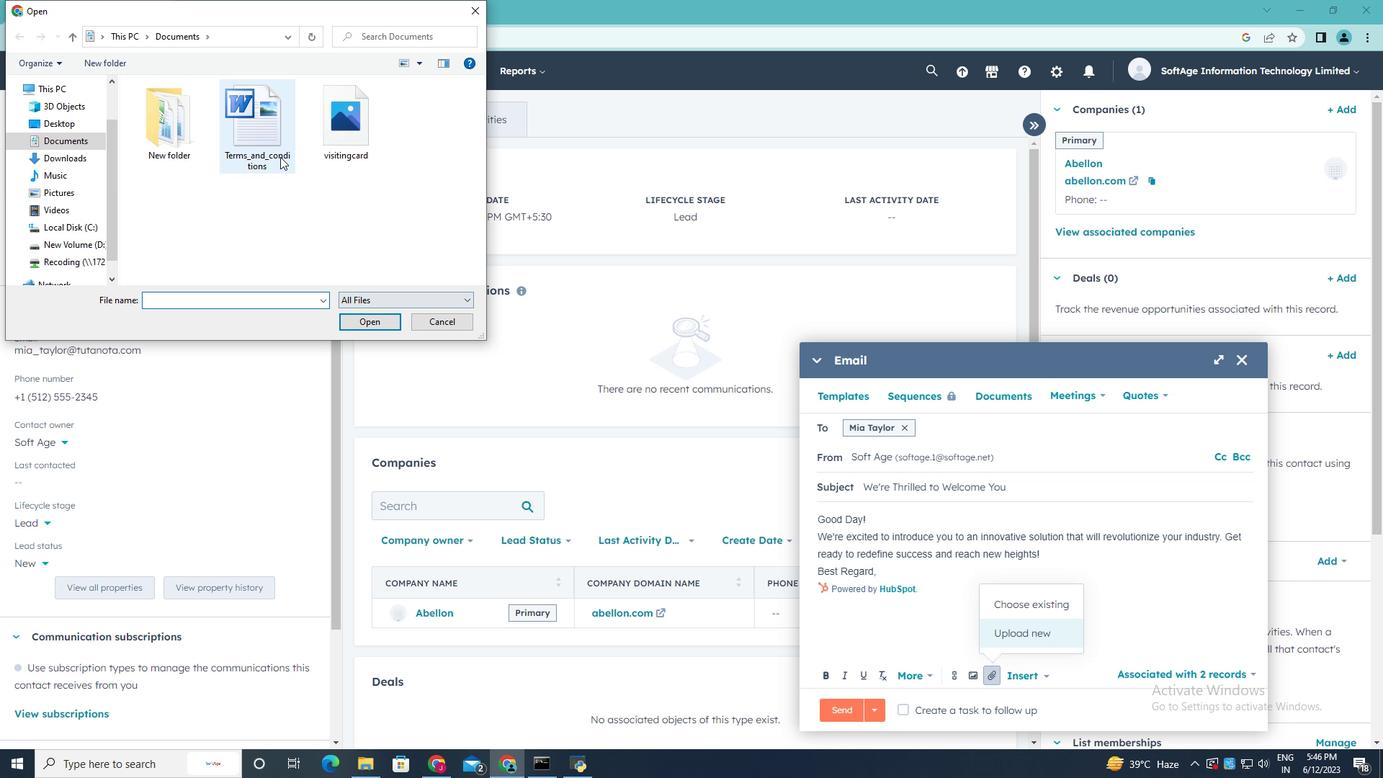 
Action: Mouse pressed left at (272, 146)
Screenshot: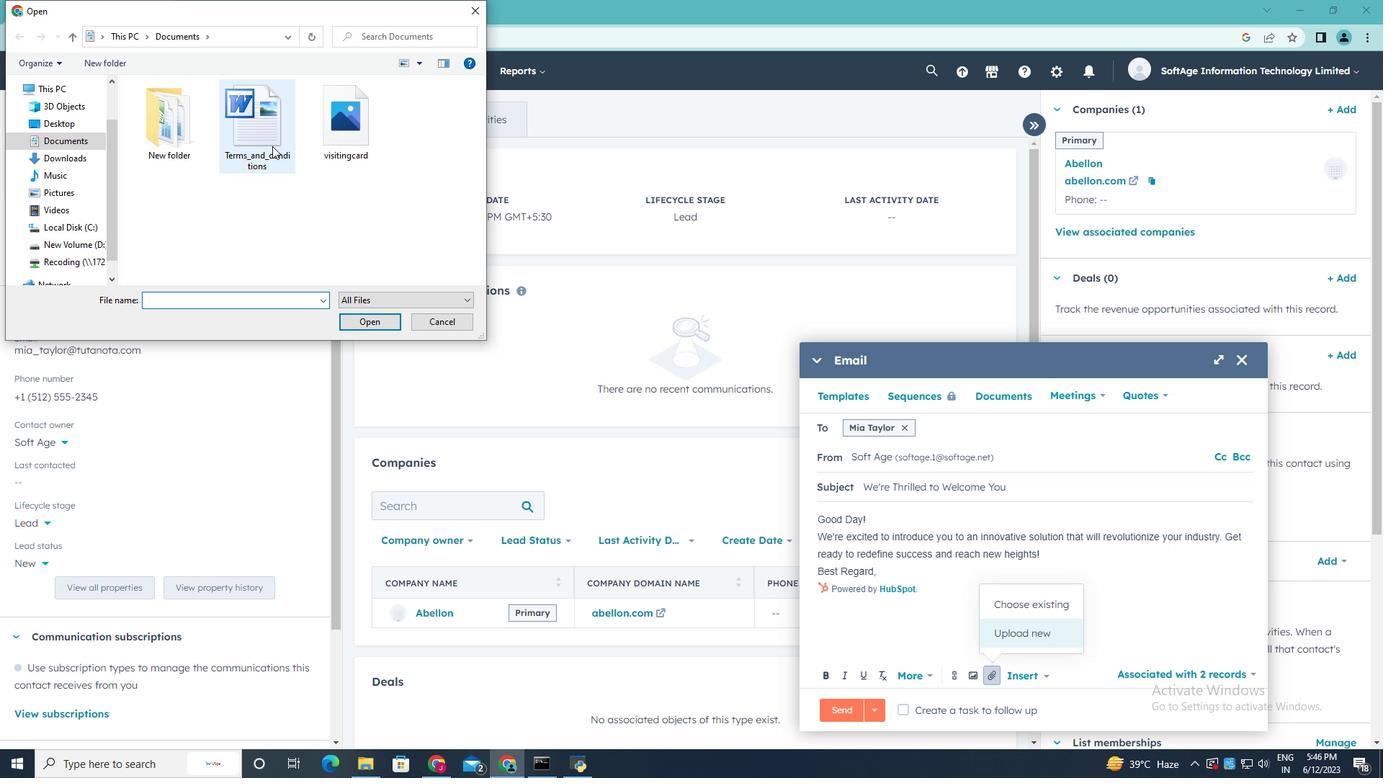 
Action: Mouse moved to (373, 317)
Screenshot: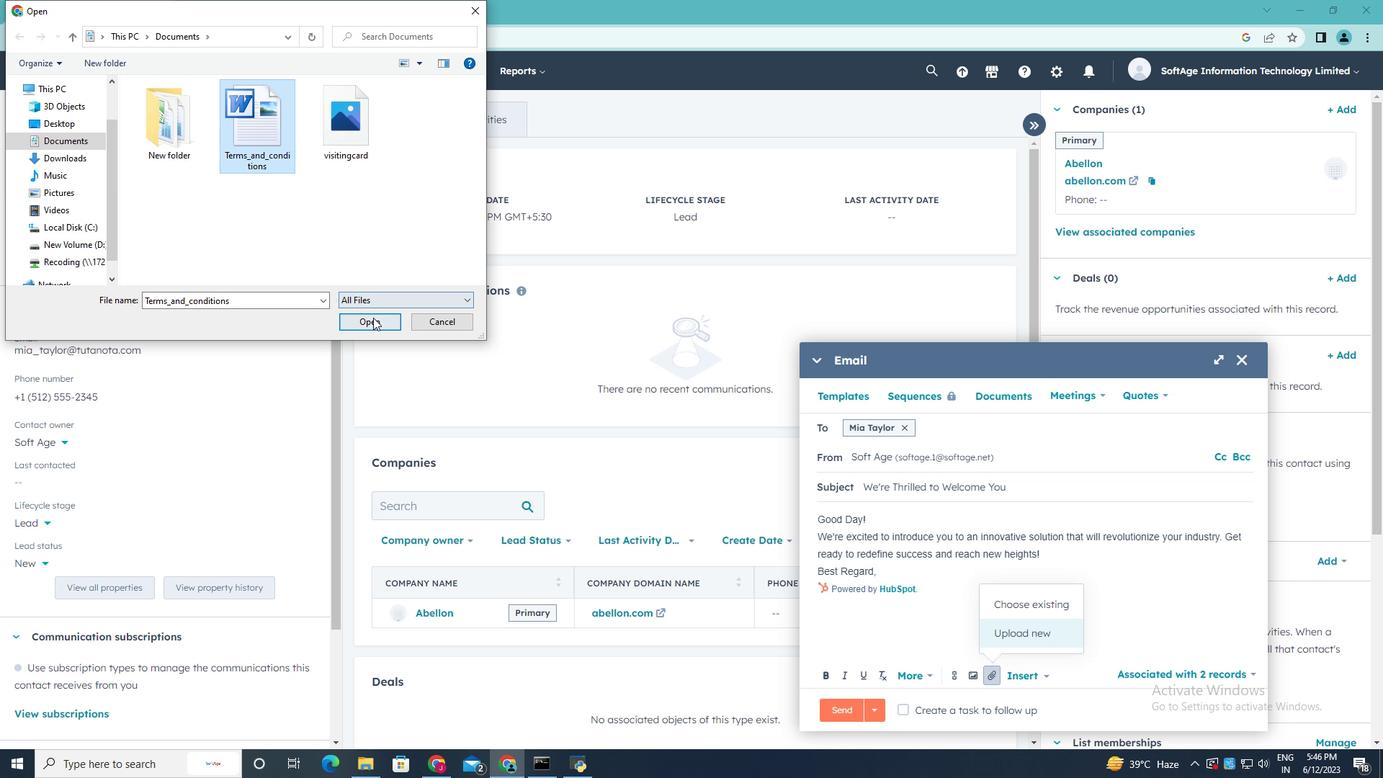 
Action: Mouse pressed left at (373, 317)
Screenshot: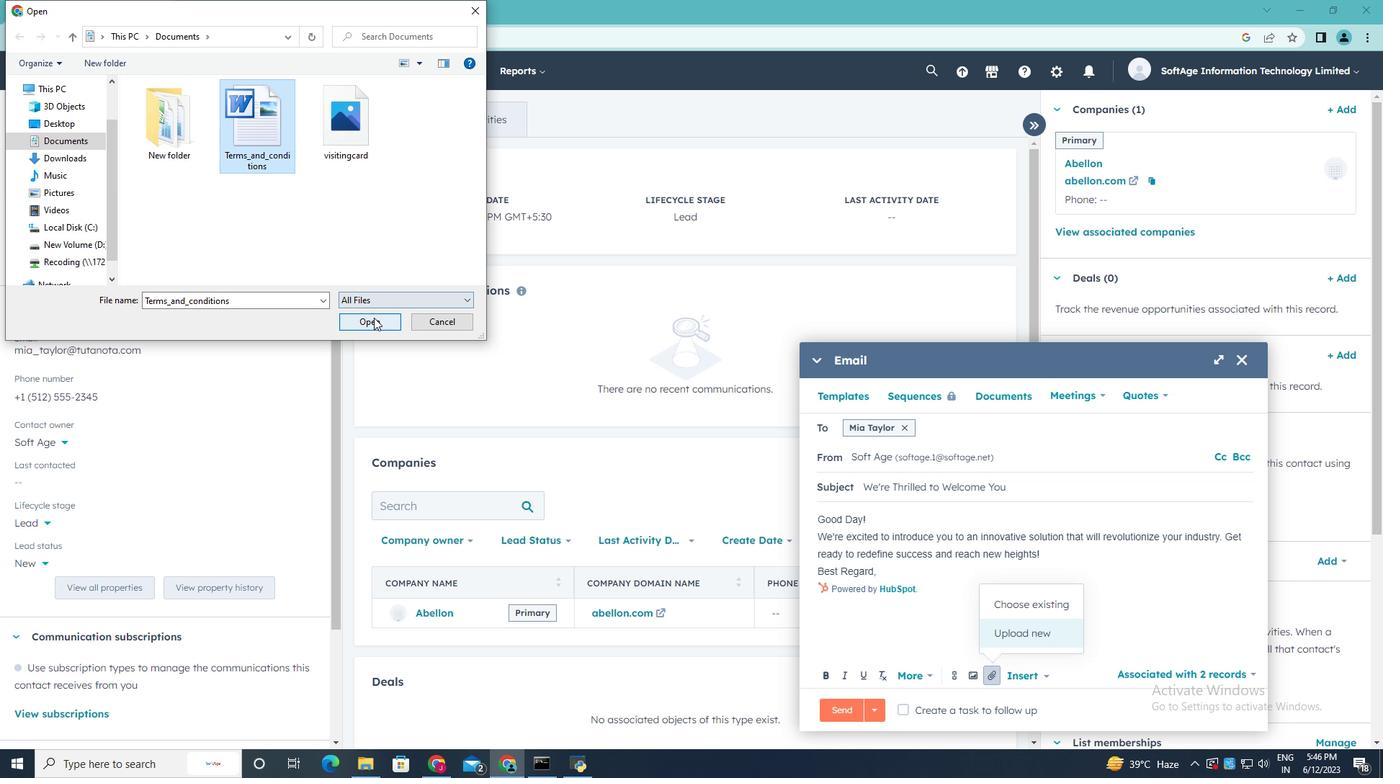 
Action: Mouse moved to (994, 637)
Screenshot: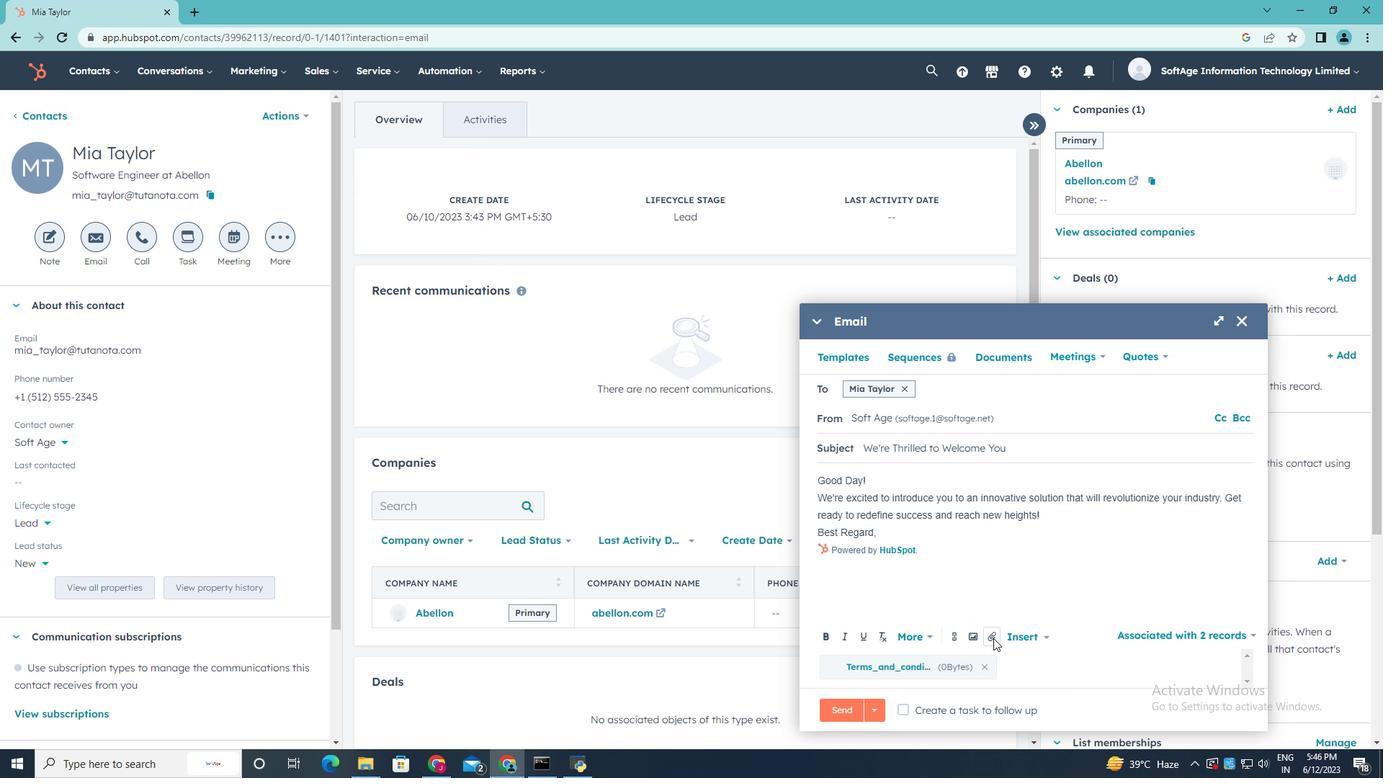 
Action: Mouse pressed left at (994, 637)
Screenshot: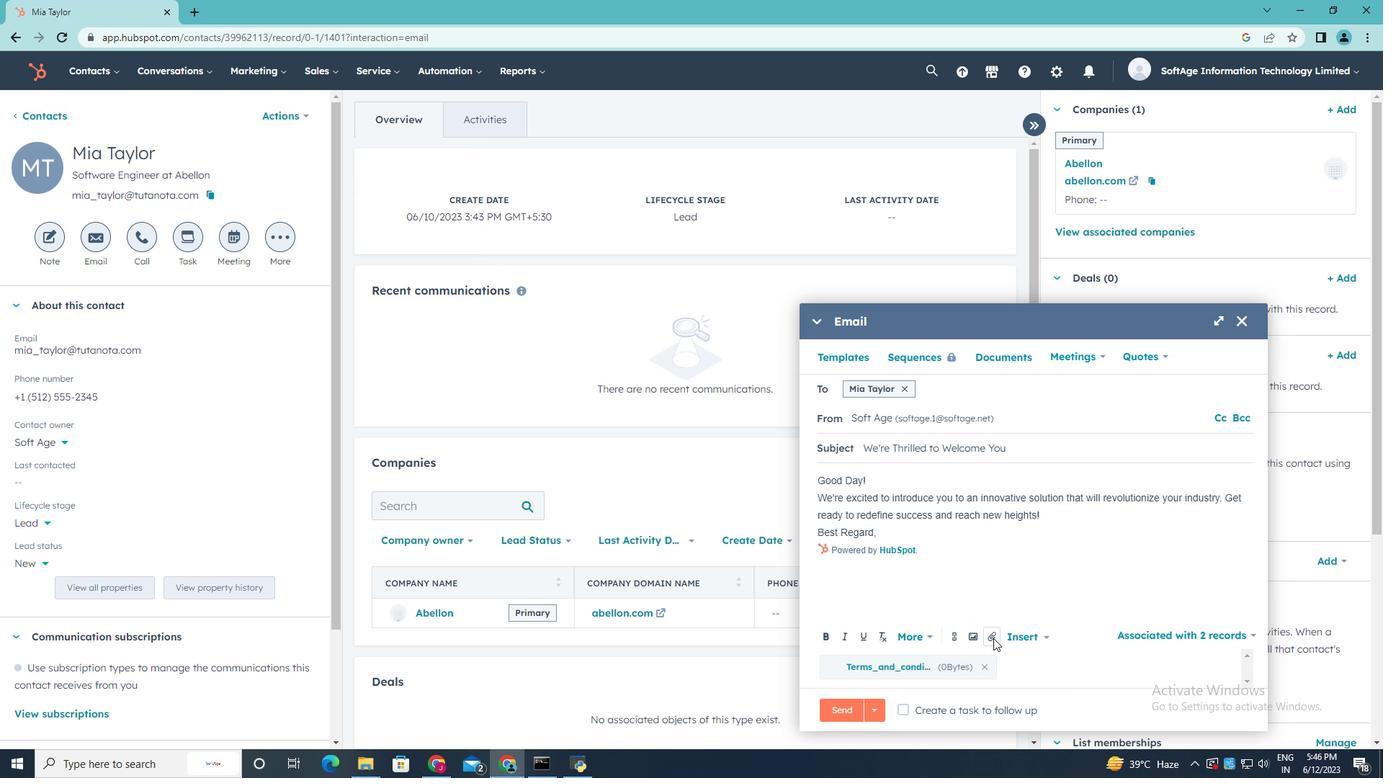 
Action: Mouse moved to (1024, 601)
Screenshot: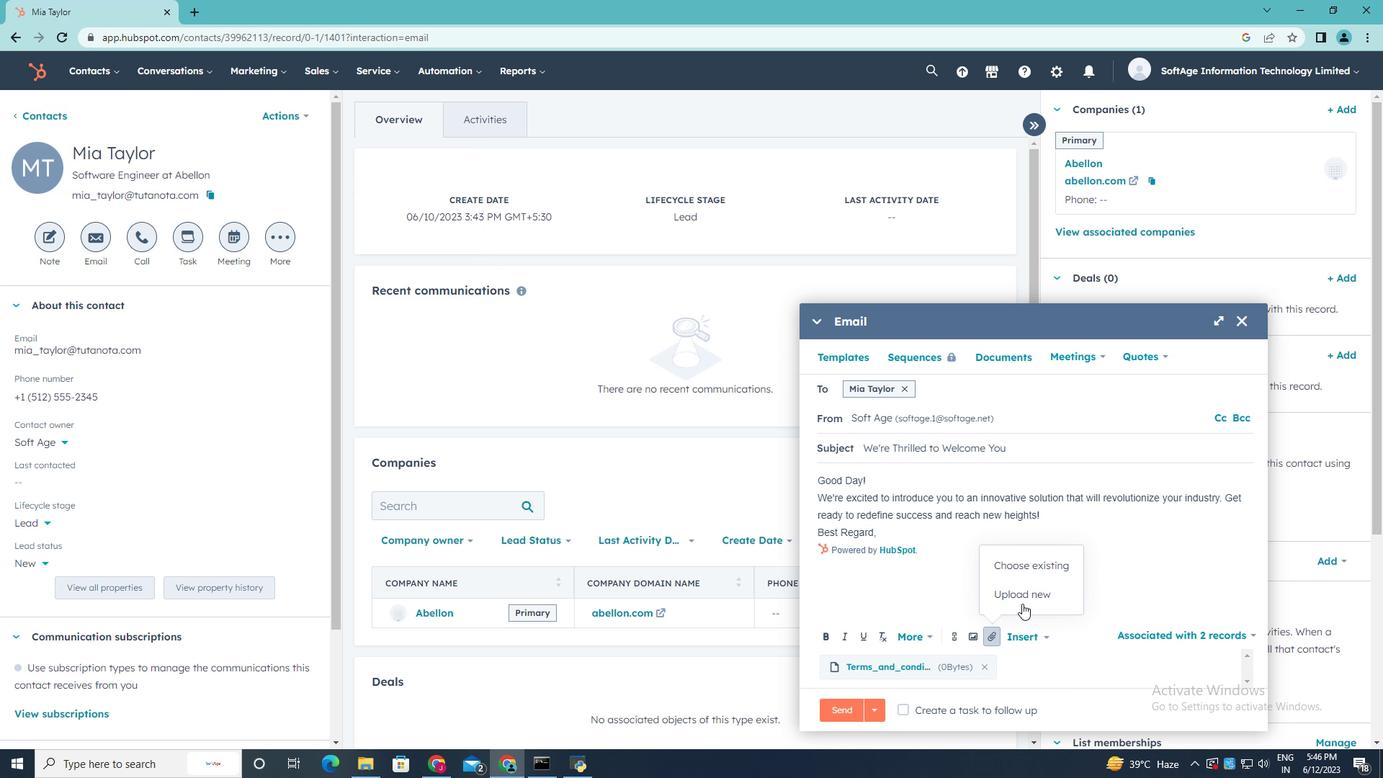 
Action: Mouse pressed left at (1024, 601)
Screenshot: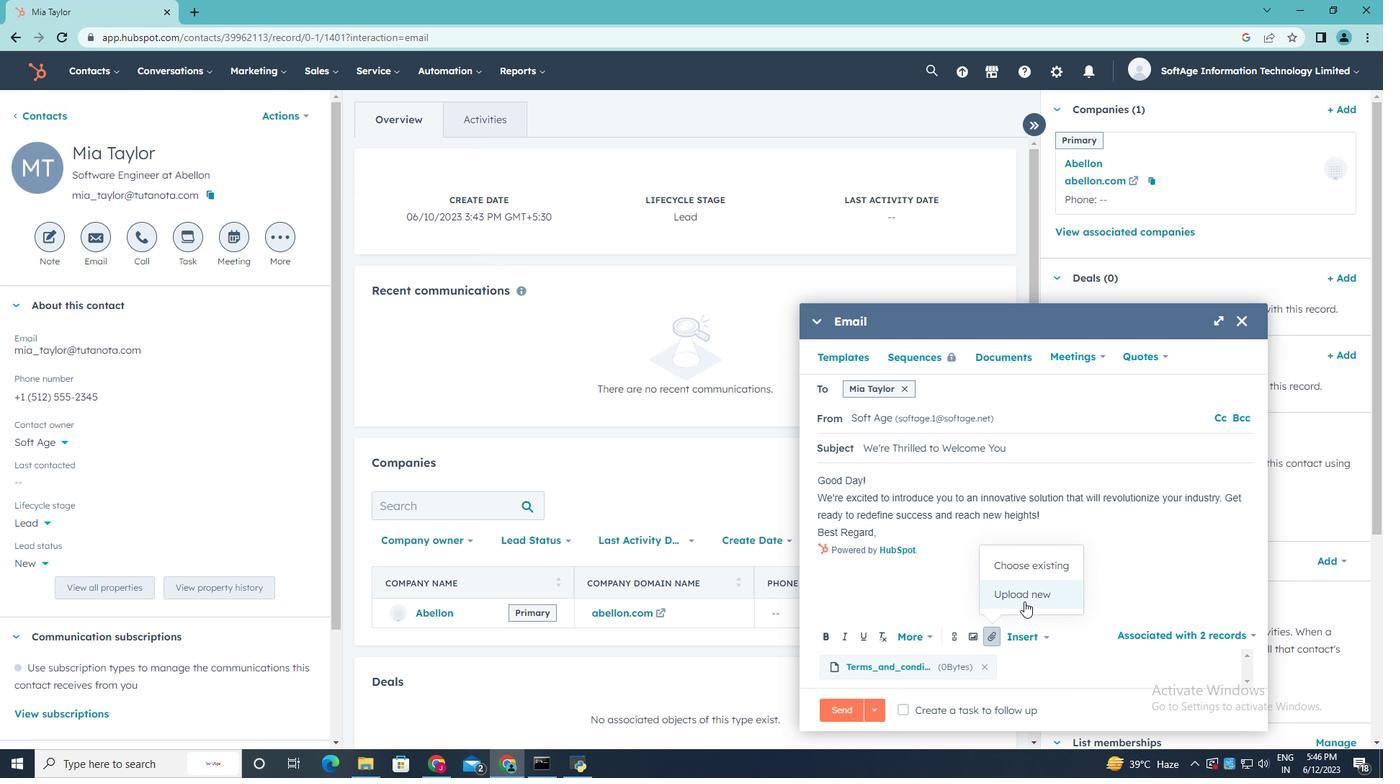 
Action: Mouse moved to (334, 144)
Screenshot: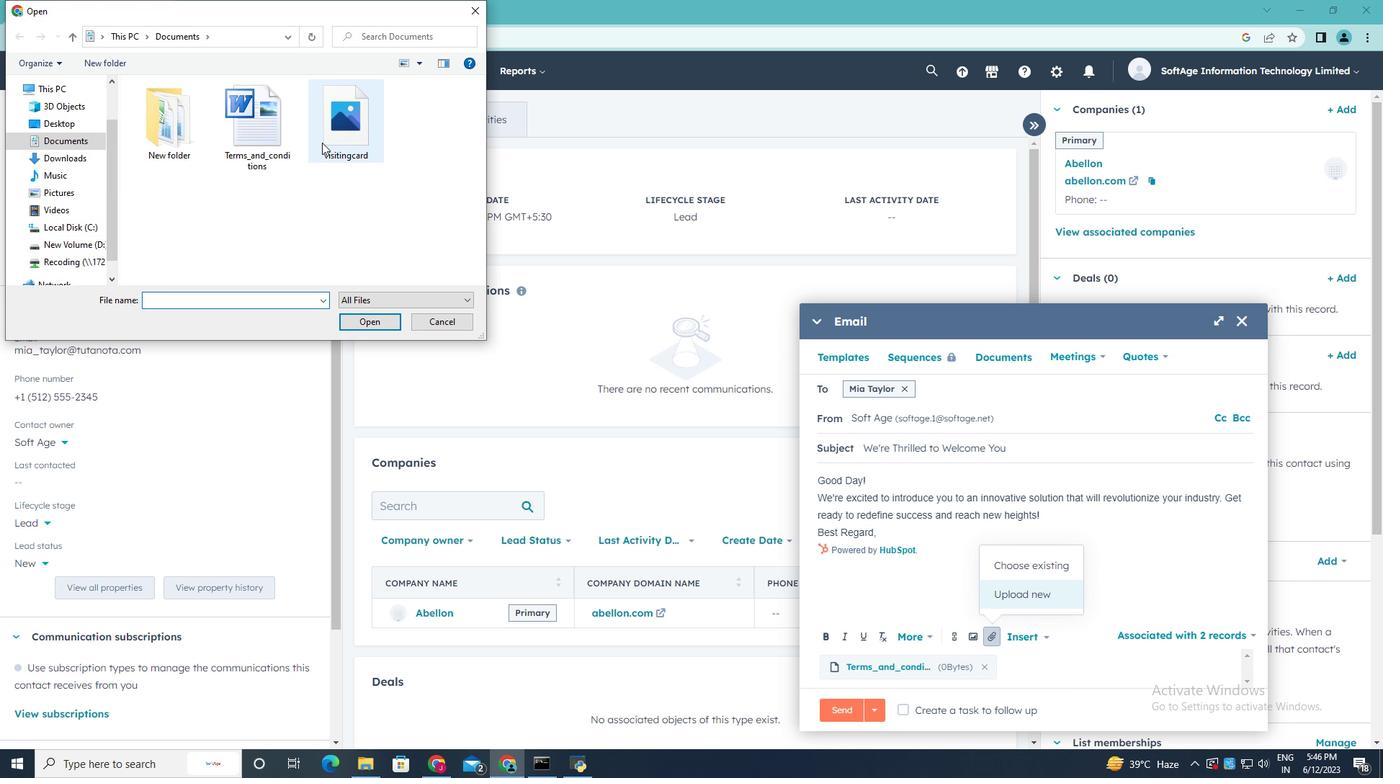 
Action: Mouse pressed left at (334, 144)
Screenshot: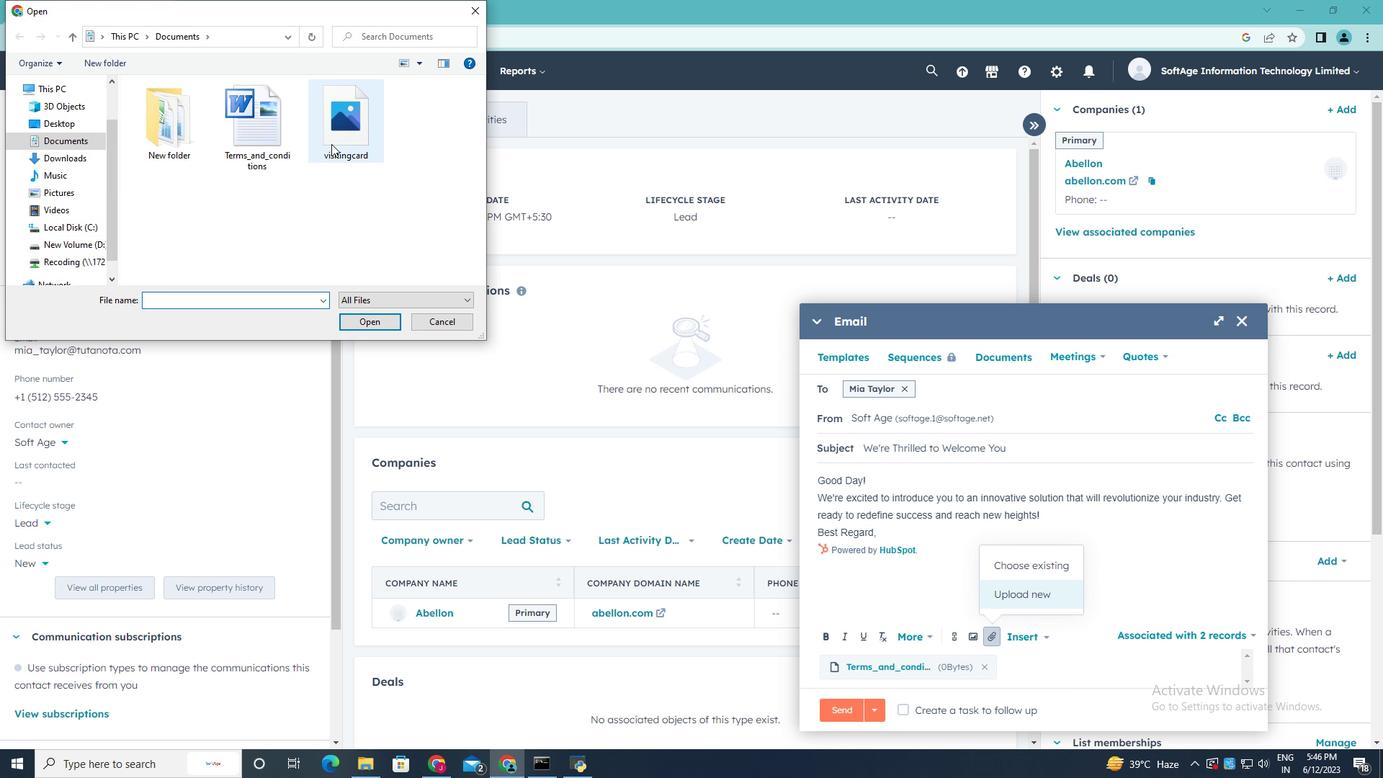 
Action: Mouse moved to (368, 320)
Screenshot: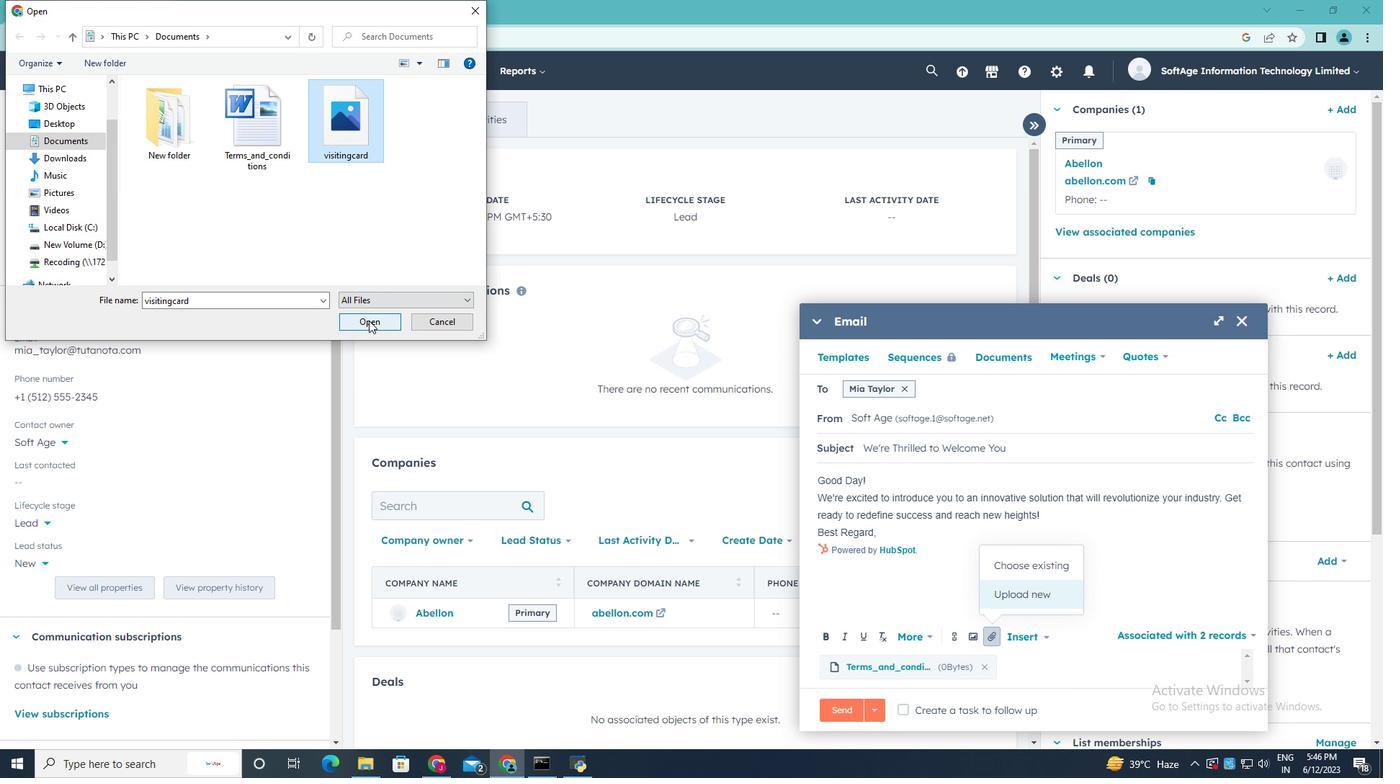 
Action: Mouse pressed left at (368, 320)
Screenshot: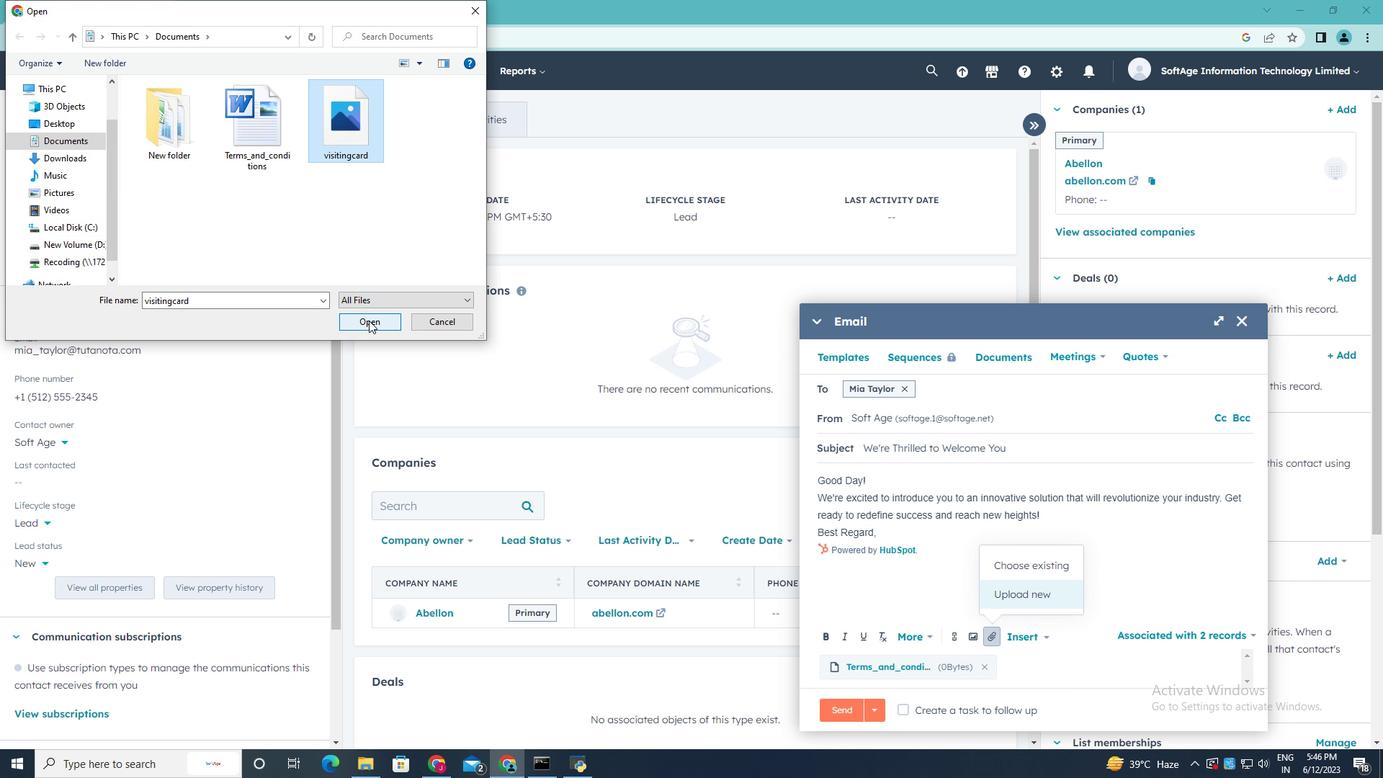 
Action: Mouse moved to (879, 531)
Screenshot: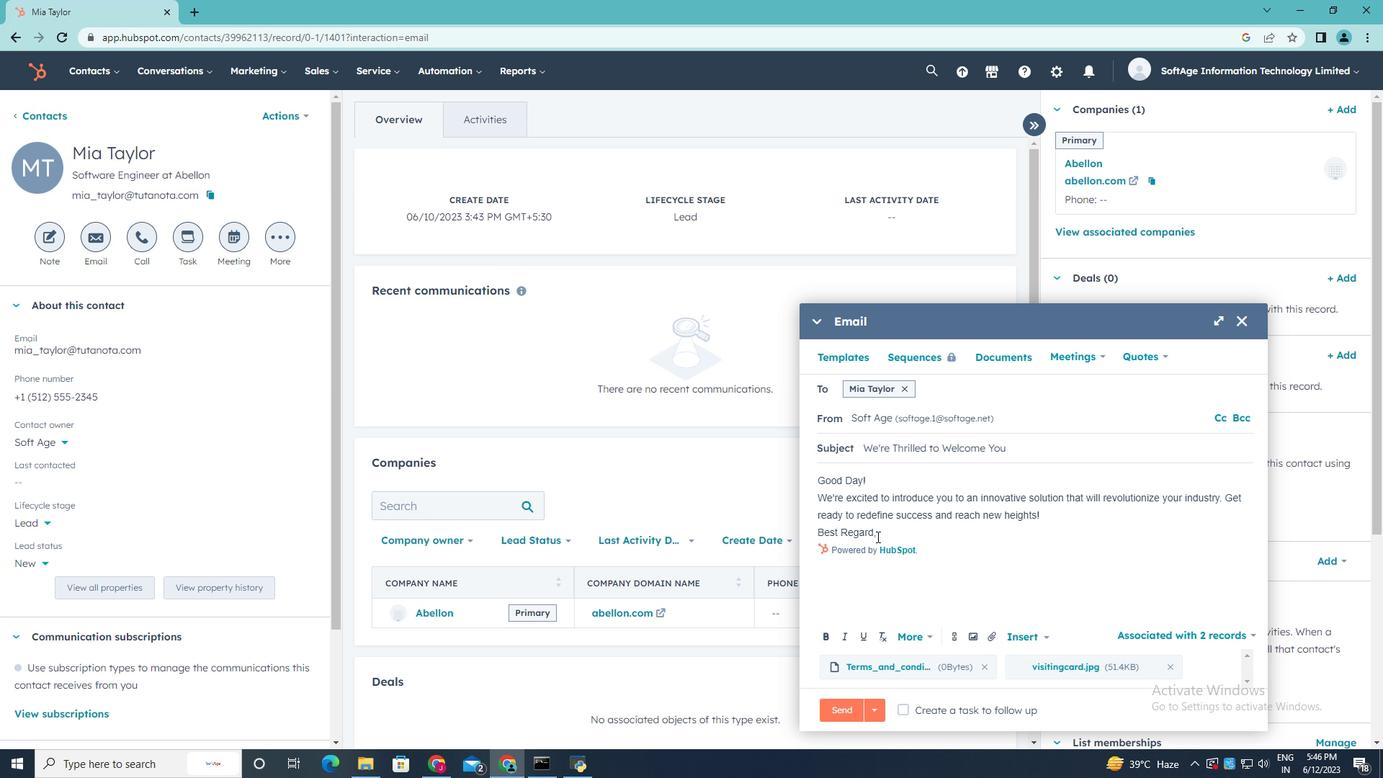 
Action: Mouse pressed left at (879, 531)
Screenshot: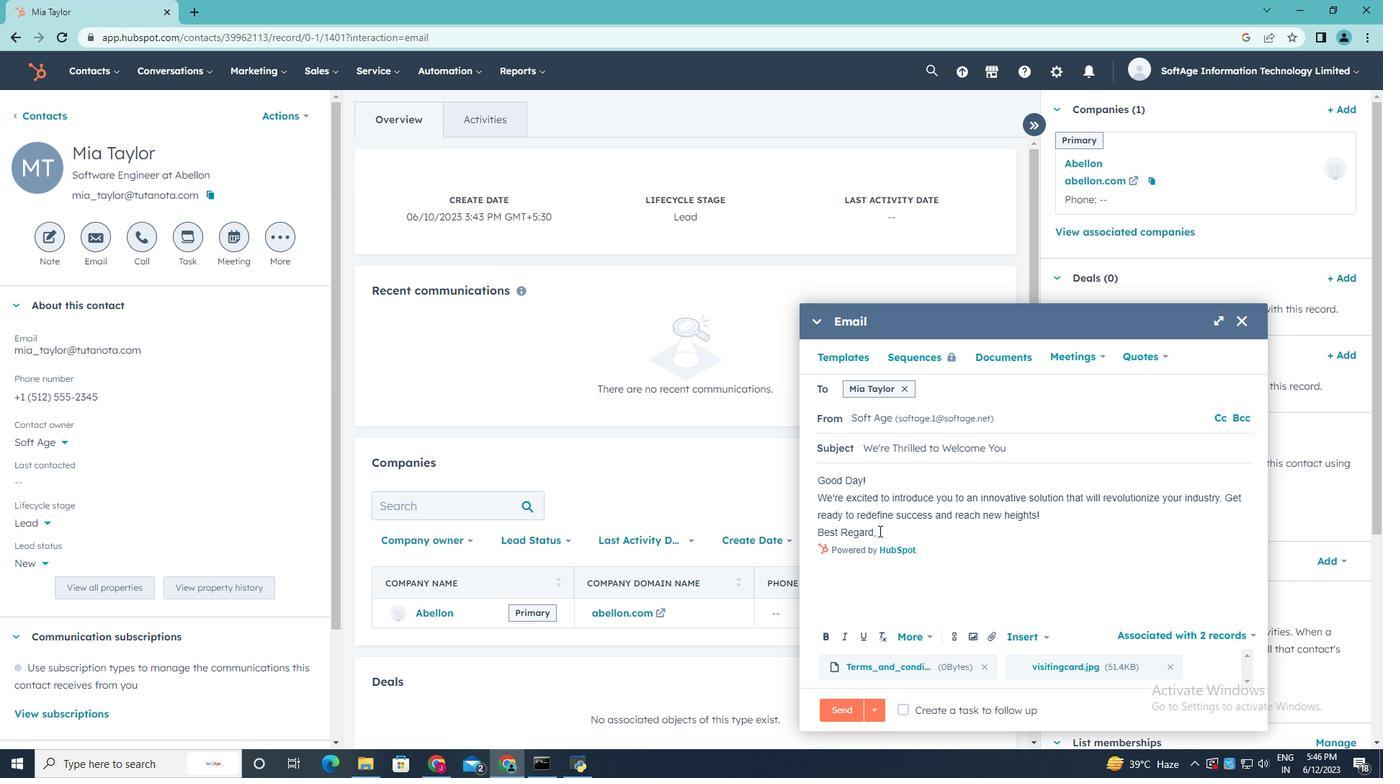
Action: Key pressed <Key.enter>
Screenshot: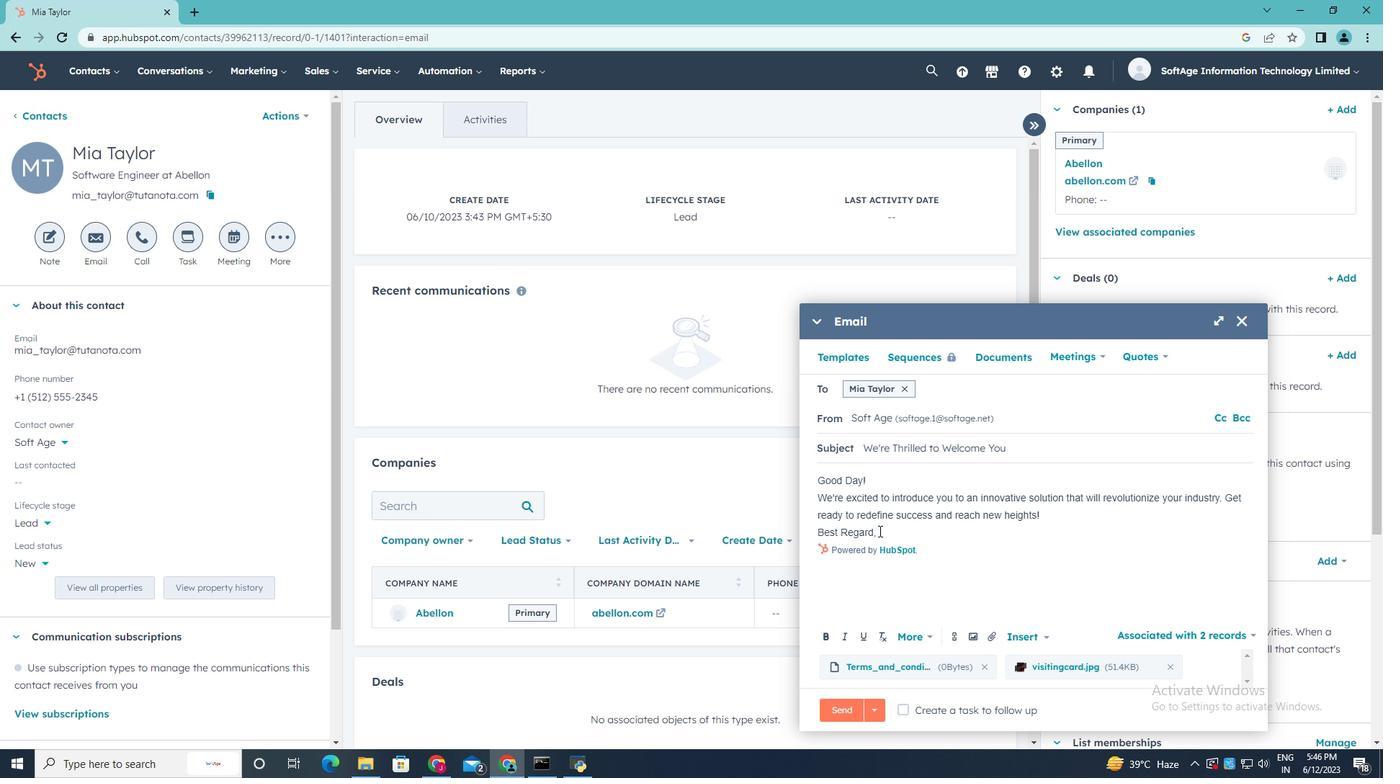 
Action: Mouse moved to (953, 633)
Screenshot: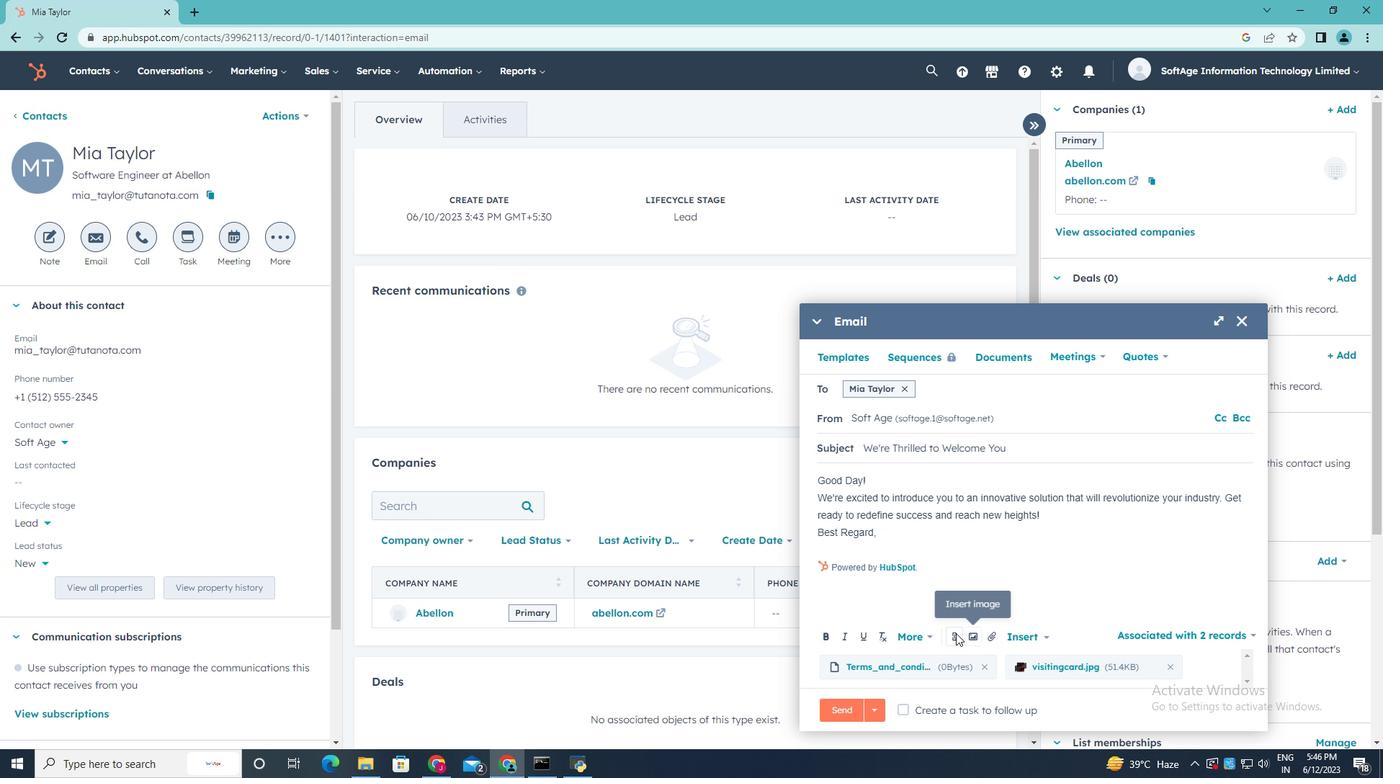 
Action: Mouse pressed left at (953, 633)
Screenshot: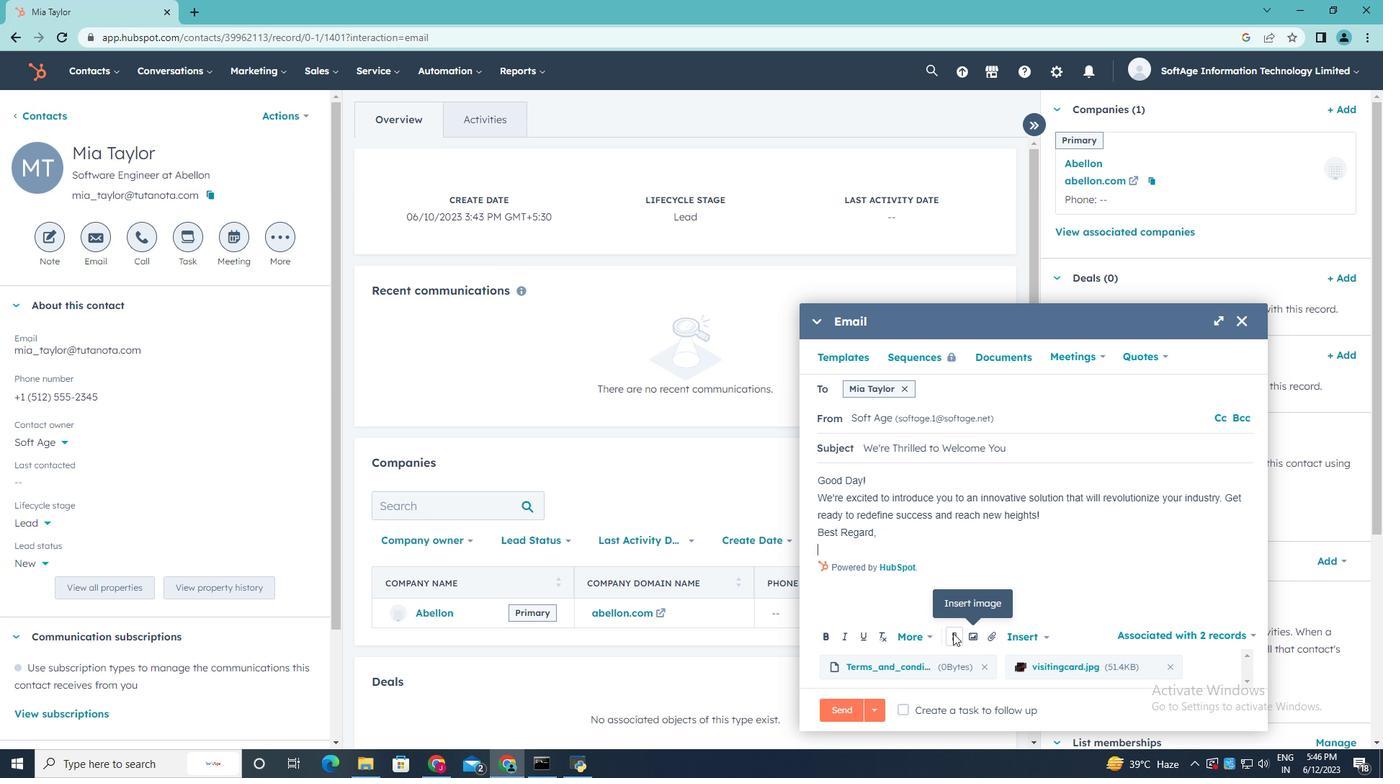 
Action: Mouse moved to (996, 475)
Screenshot: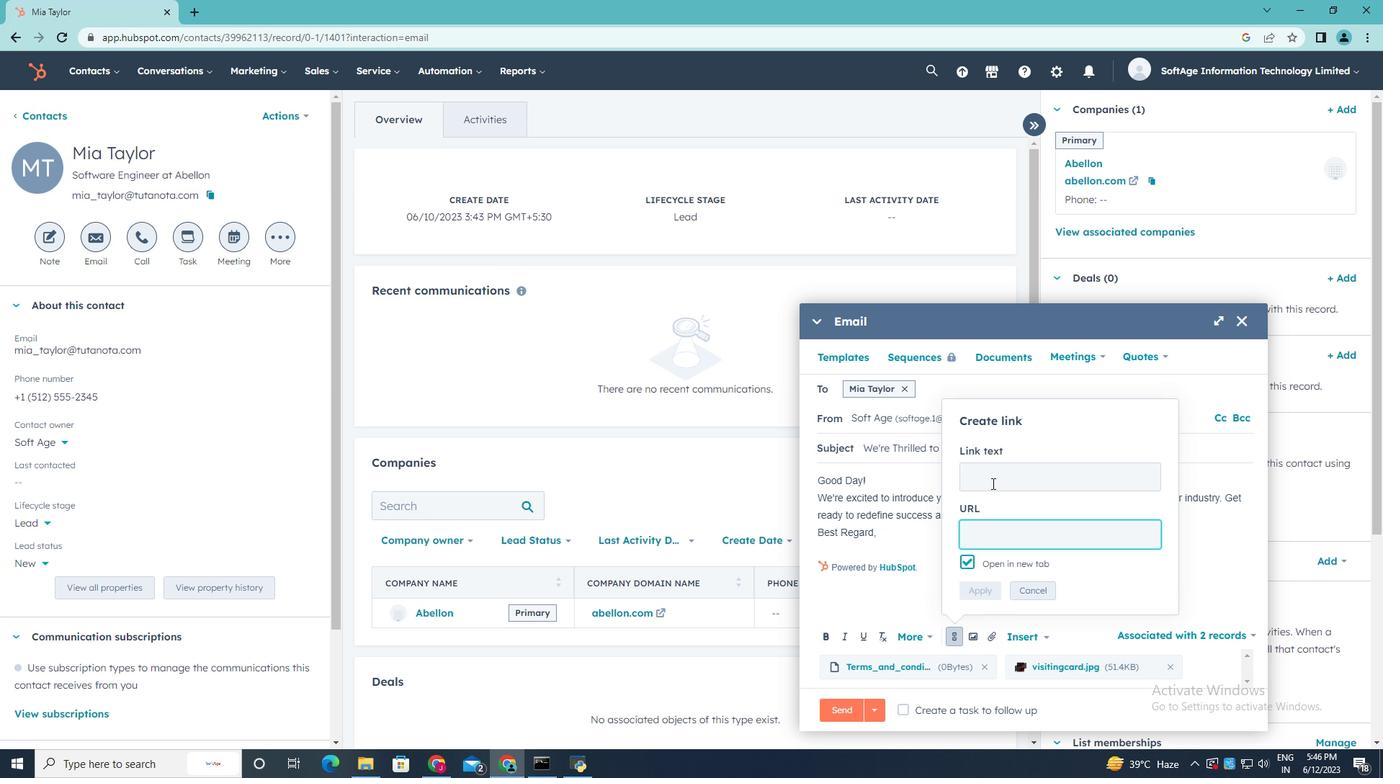 
Action: Mouse pressed left at (996, 475)
Screenshot: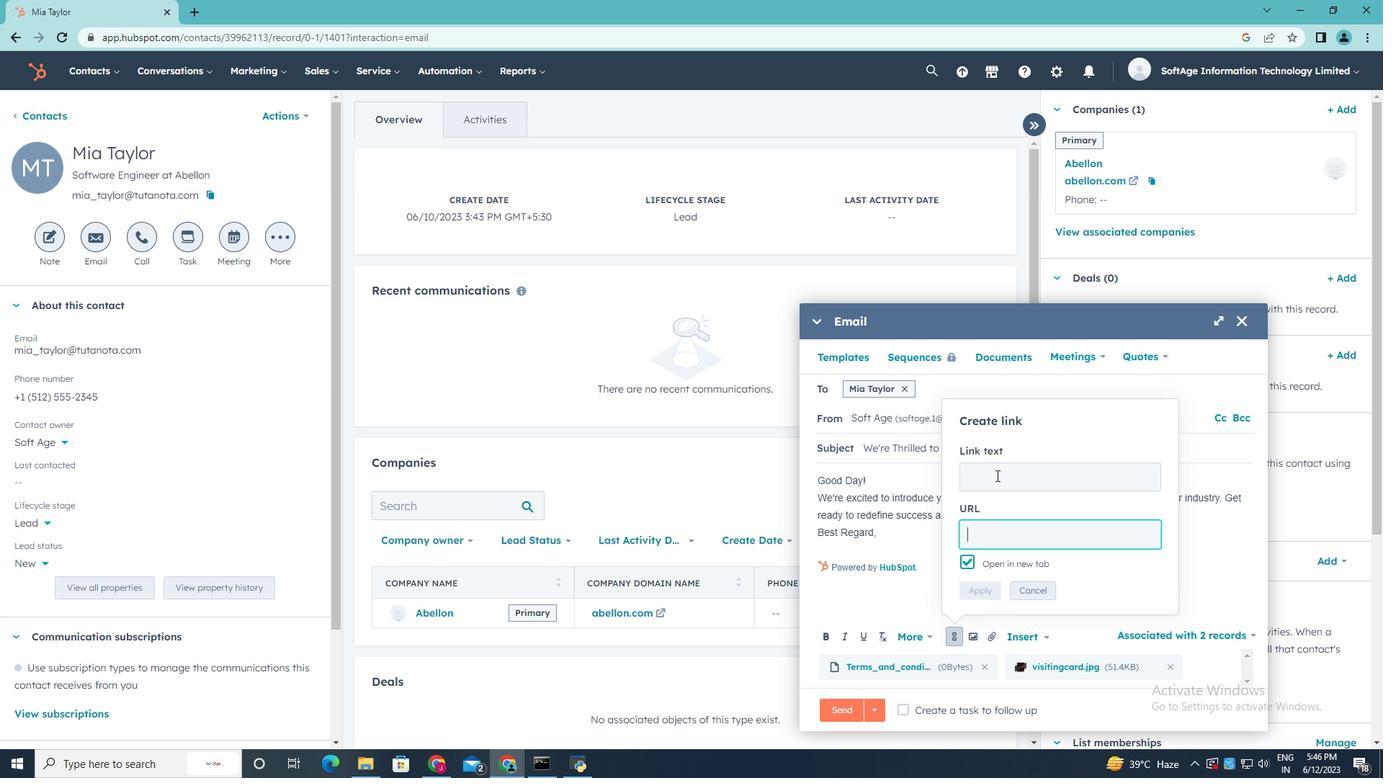 
Action: Mouse moved to (993, 475)
Screenshot: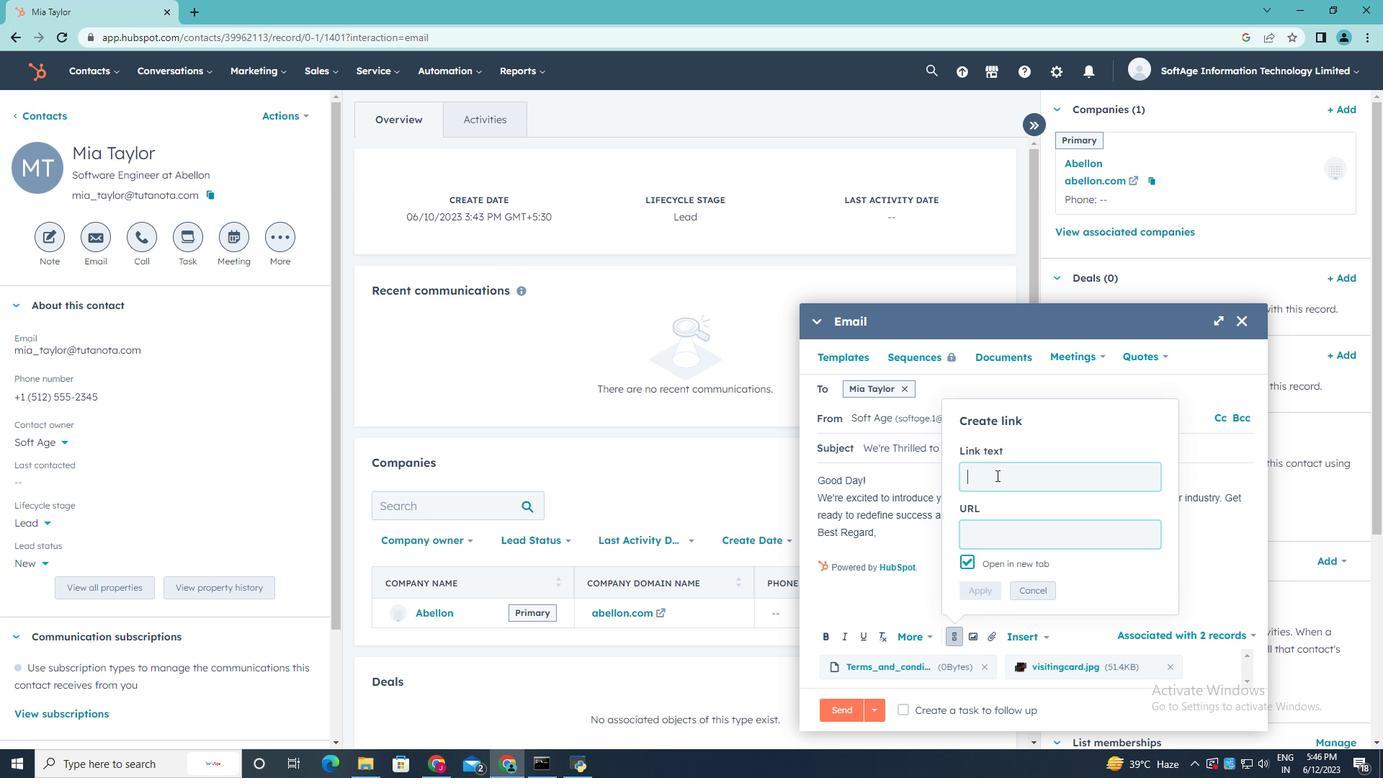 
Action: Key pressed <Key.shift>Pinterest
Screenshot: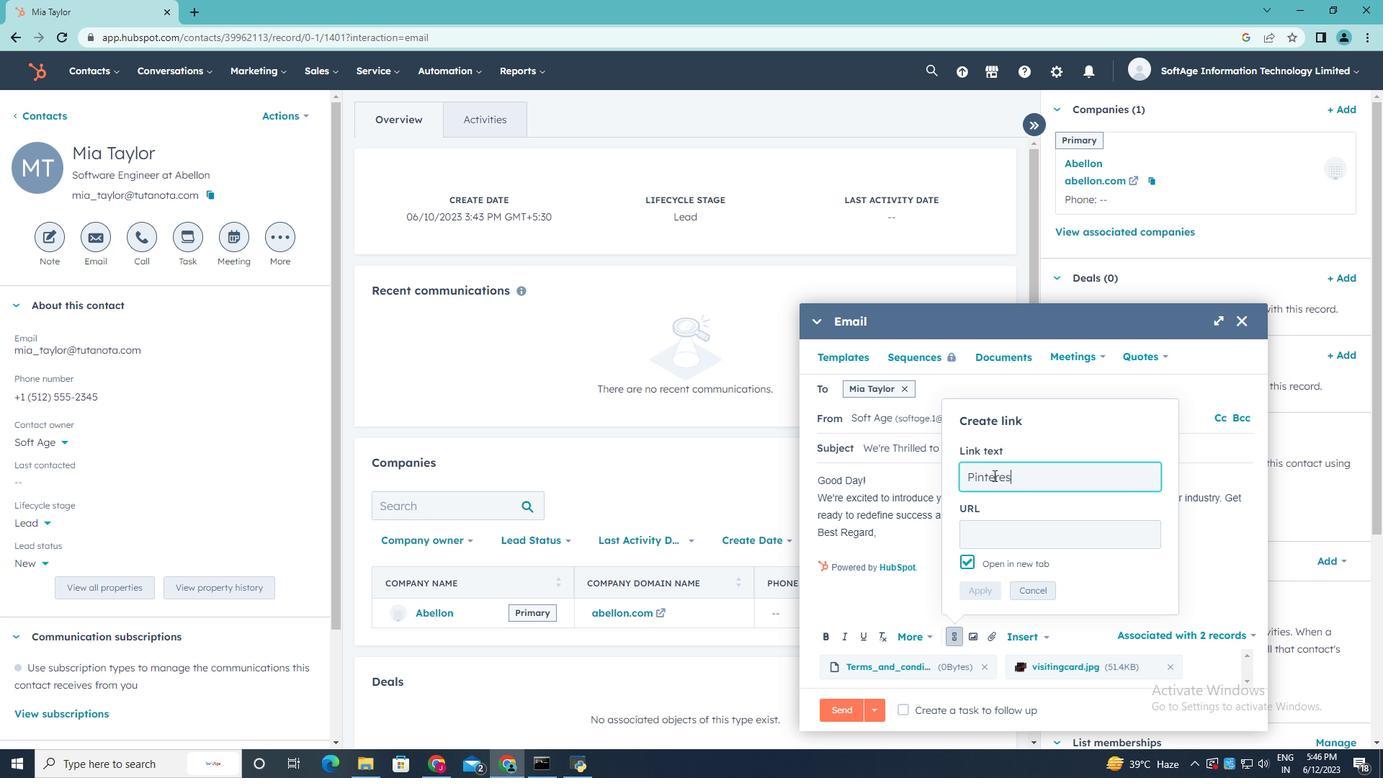 
Action: Mouse moved to (985, 531)
Screenshot: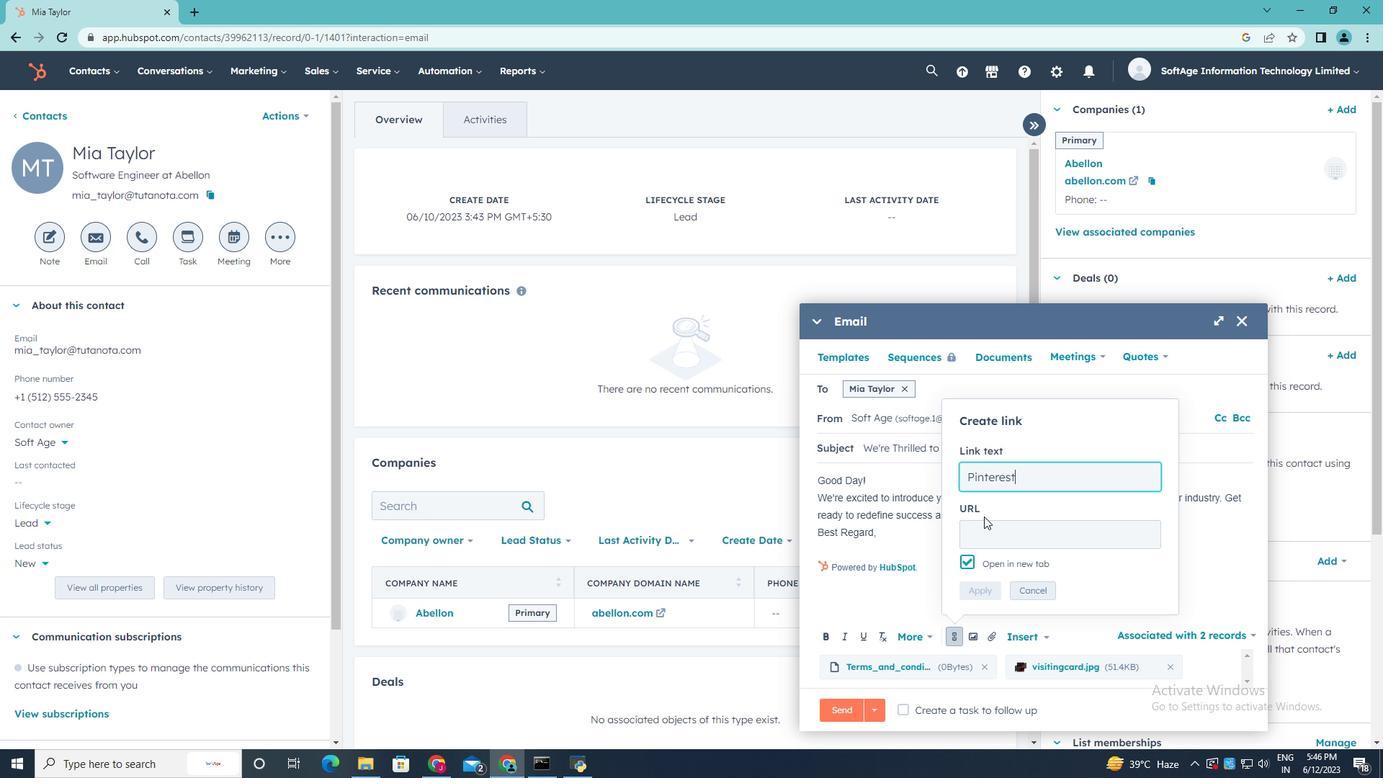
Action: Mouse pressed left at (985, 531)
Screenshot: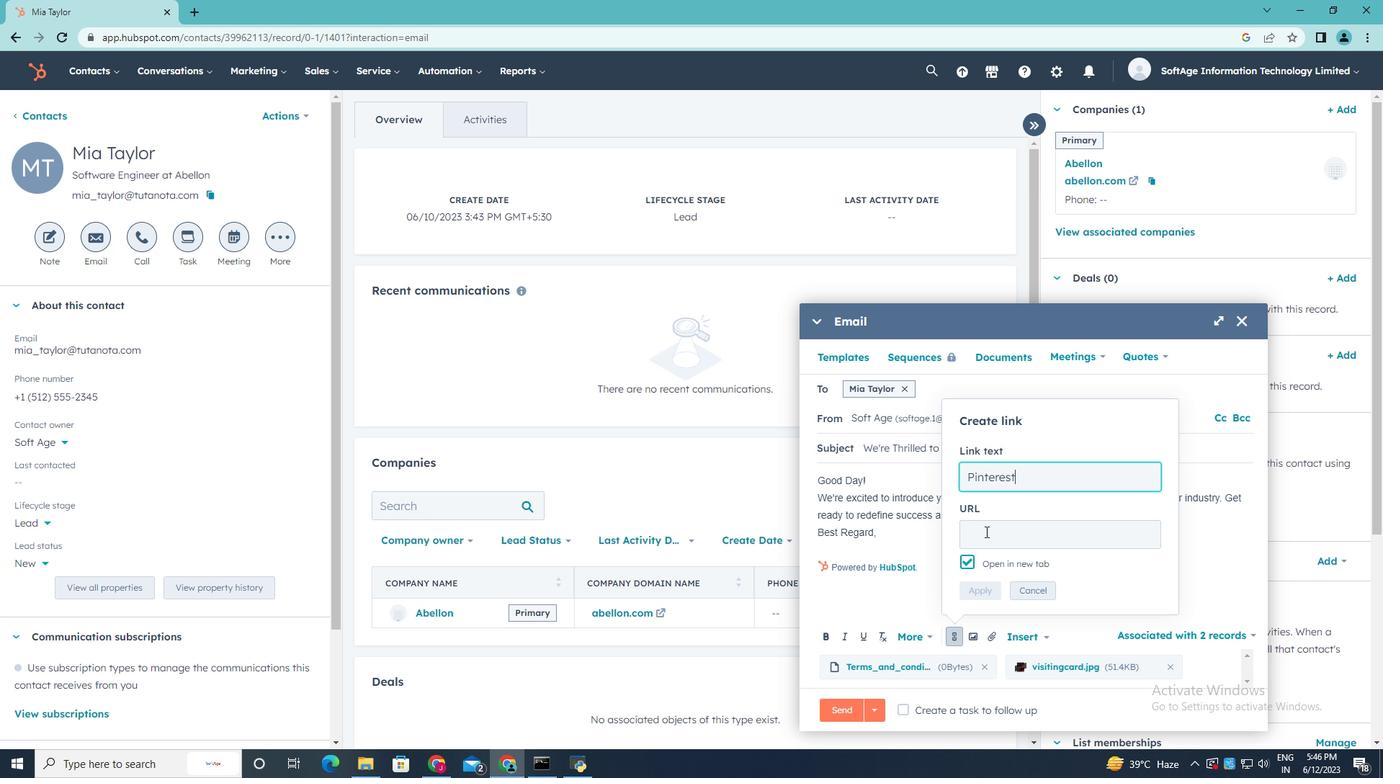 
Action: Mouse moved to (987, 531)
Screenshot: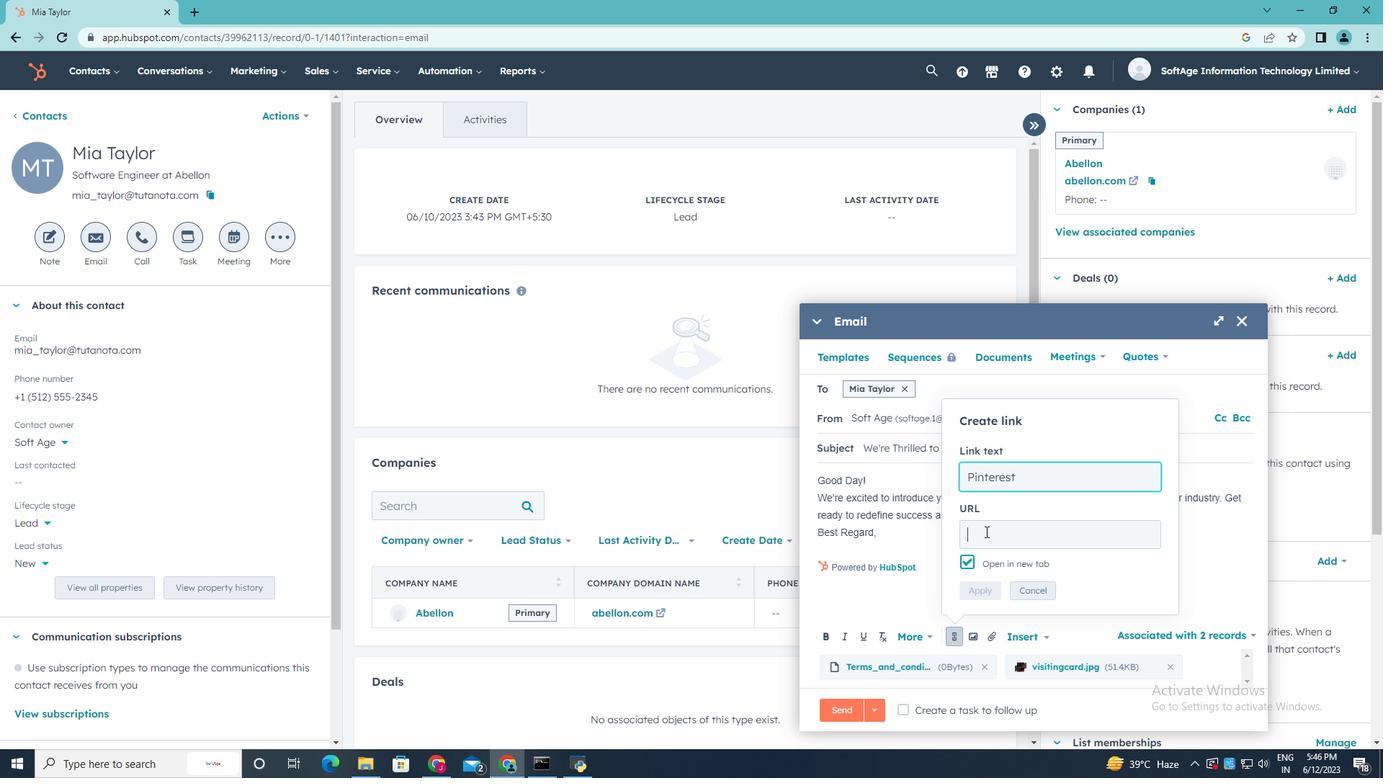 
Action: Key pressed www.pine<Key.backspace><Key.backspace><Key.backspace><Key.backspace><Key.backspace><Key.backspace><Key.backspace><Key.backspace><Key.backspace><Key.backspace><Key.backspace><Key.backspace><Key.backspace><Key.backspace><Key.backspace><Key.backspace><Key.backspace><Key.backspace><Key.backspace>in.pinterest.com
Screenshot: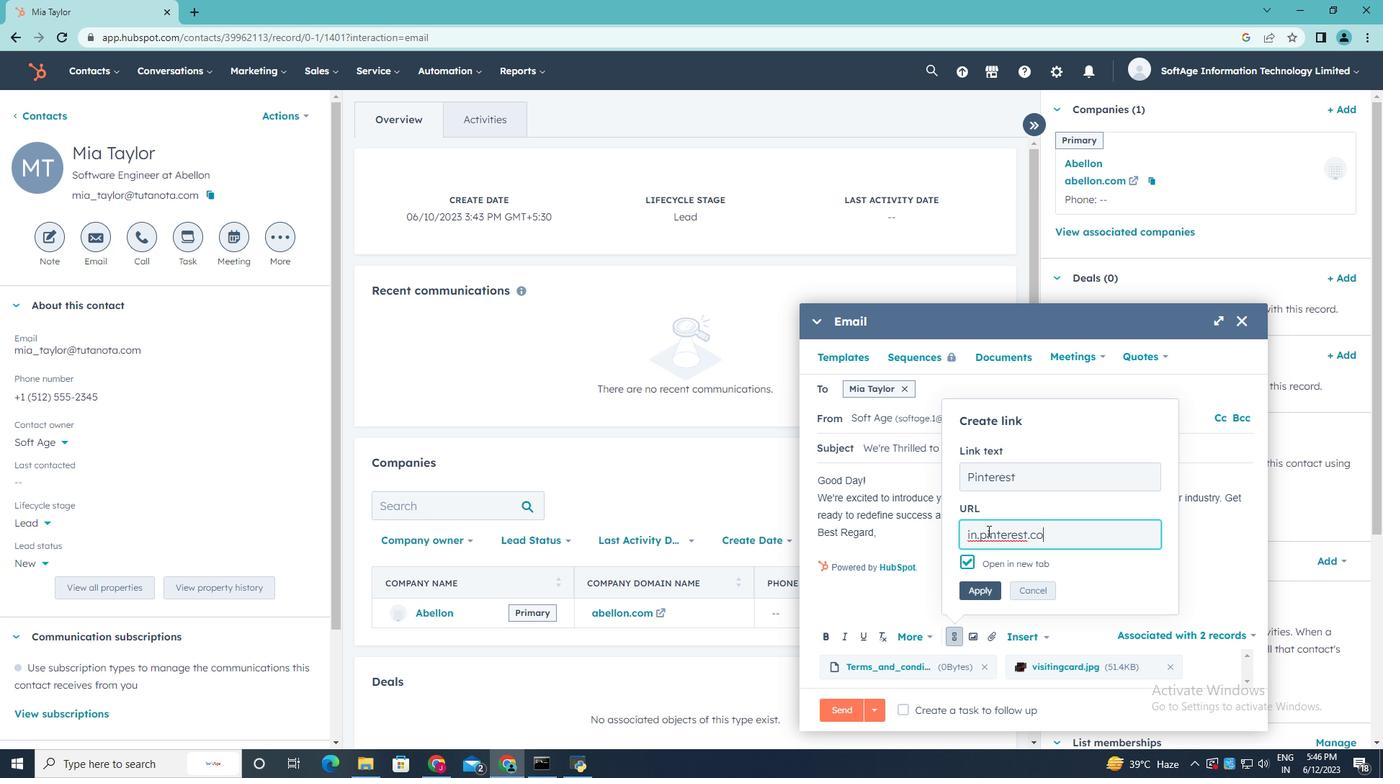 
Action: Mouse moved to (975, 590)
Screenshot: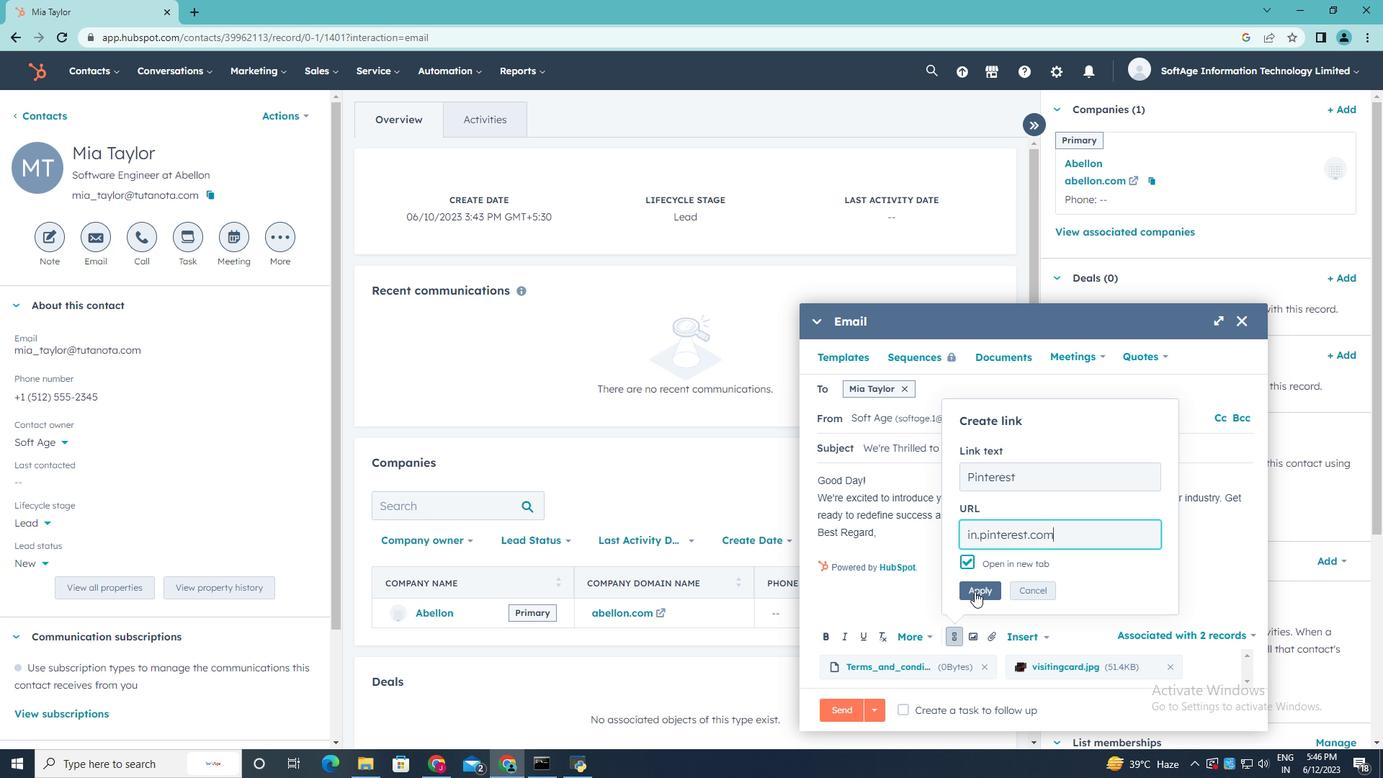 
Action: Mouse pressed left at (975, 590)
Screenshot: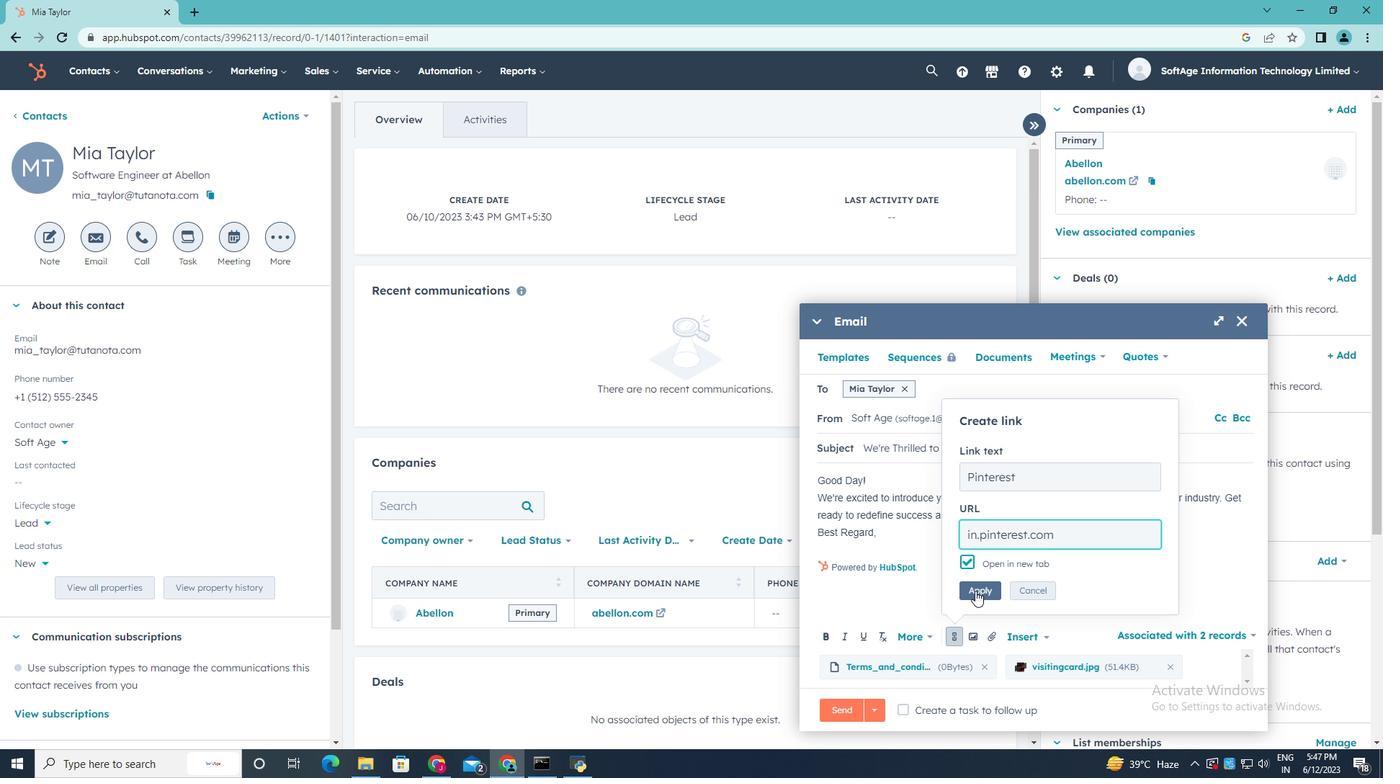 
Action: Mouse moved to (905, 712)
Screenshot: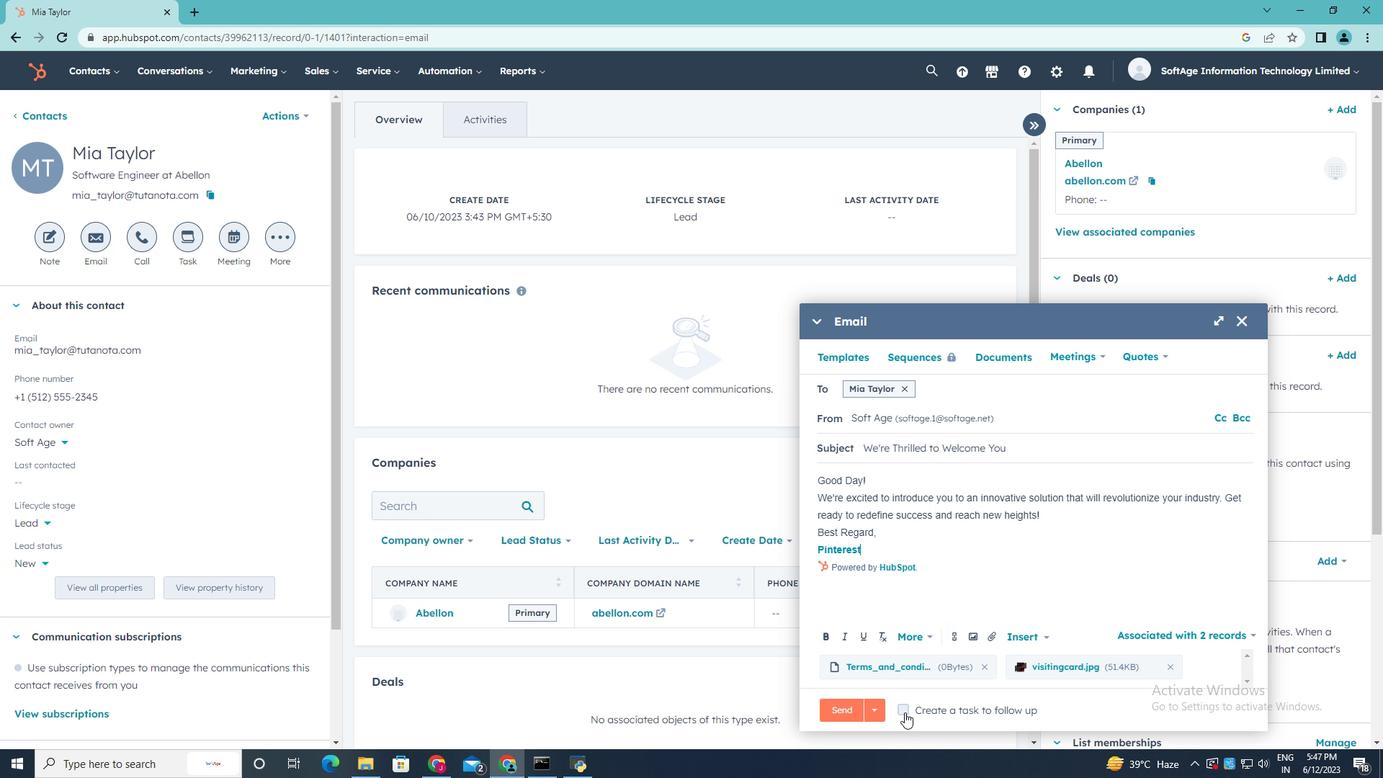 
Action: Mouse pressed left at (905, 712)
Screenshot: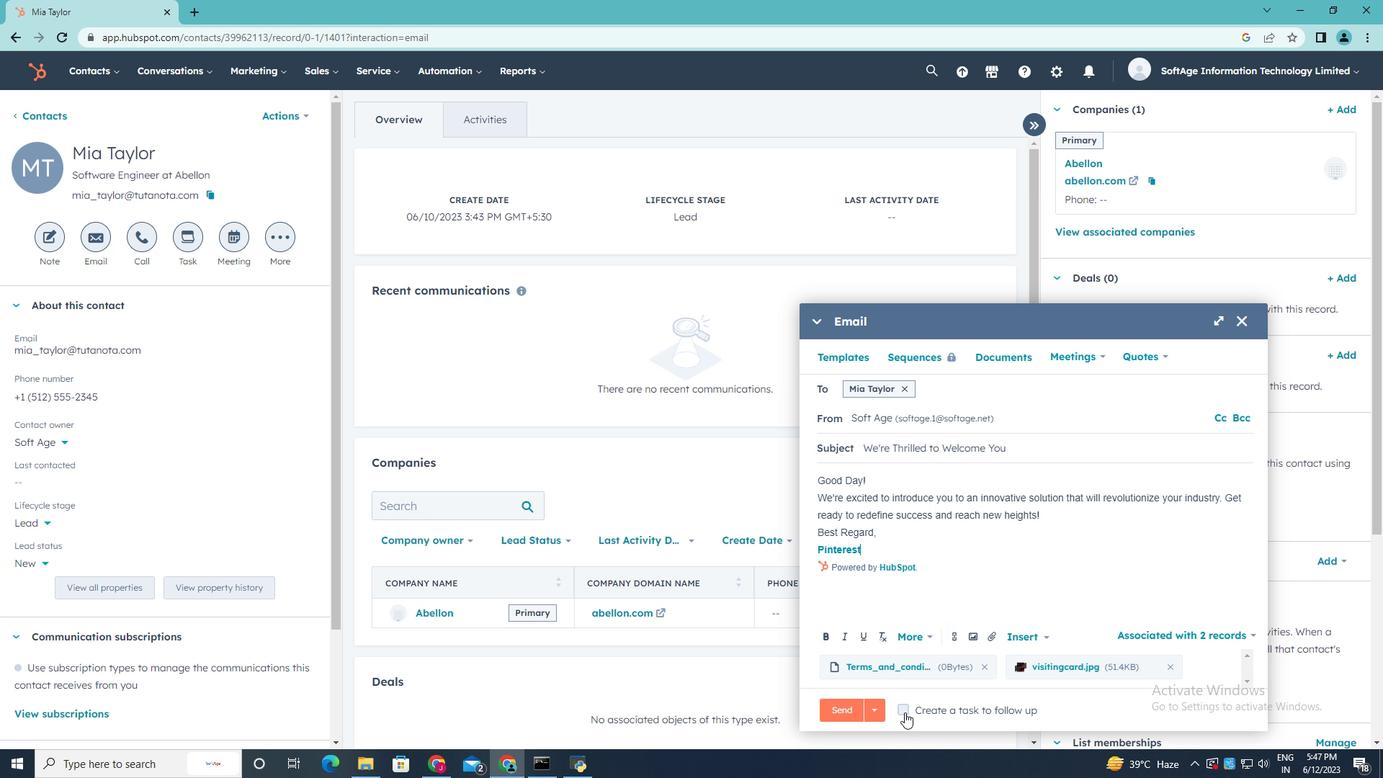 
Action: Mouse moved to (1202, 704)
Screenshot: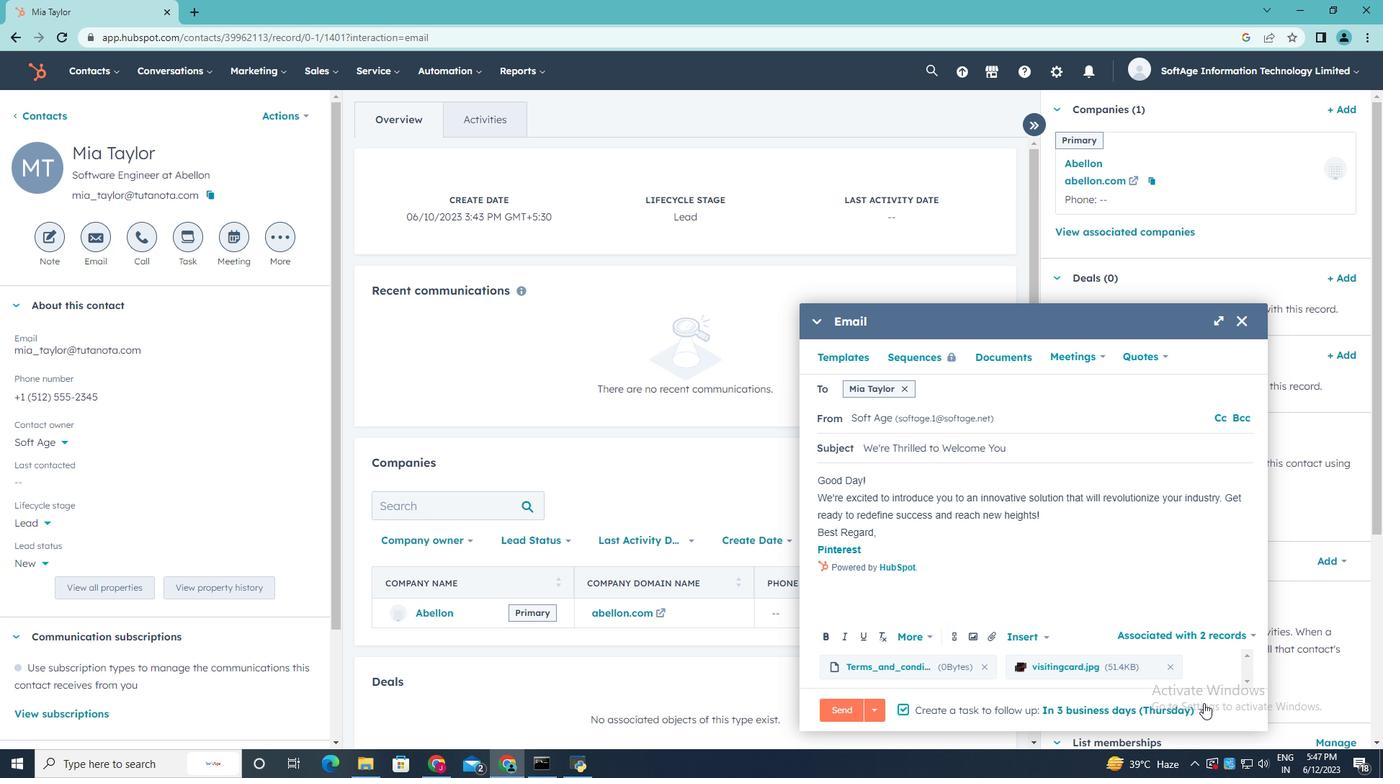 
Action: Mouse pressed left at (1202, 704)
Screenshot: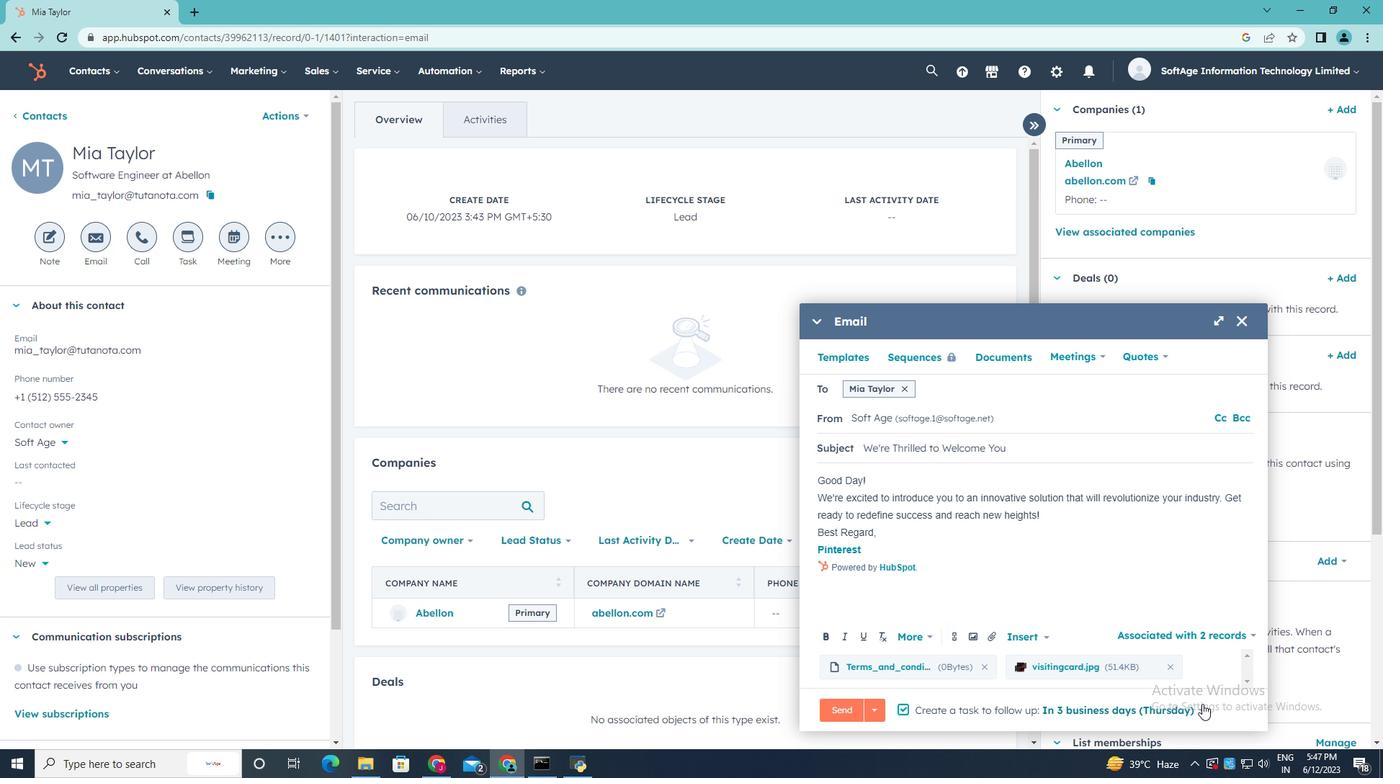 
Action: Mouse moved to (1151, 592)
Screenshot: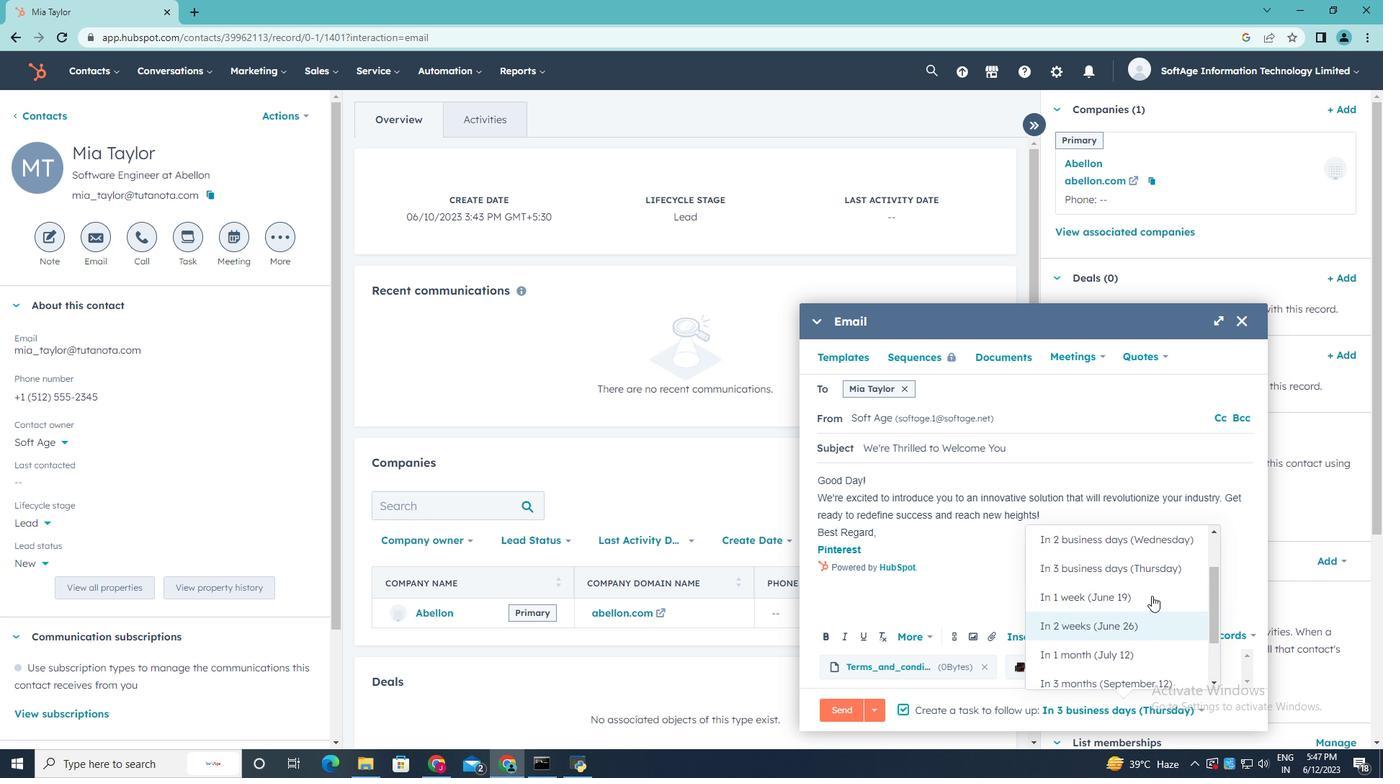 
Action: Mouse scrolled (1151, 593) with delta (0, 0)
Screenshot: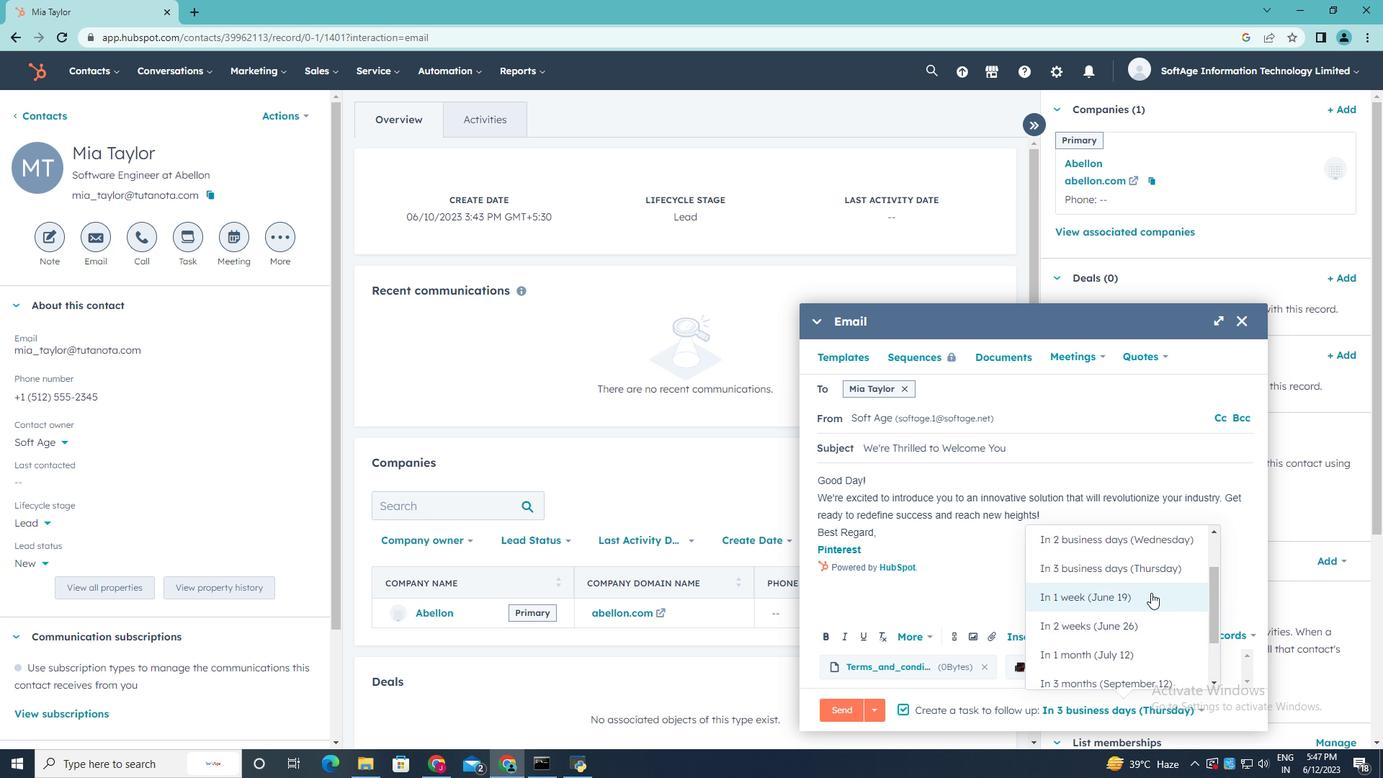 
Action: Mouse moved to (1151, 591)
Screenshot: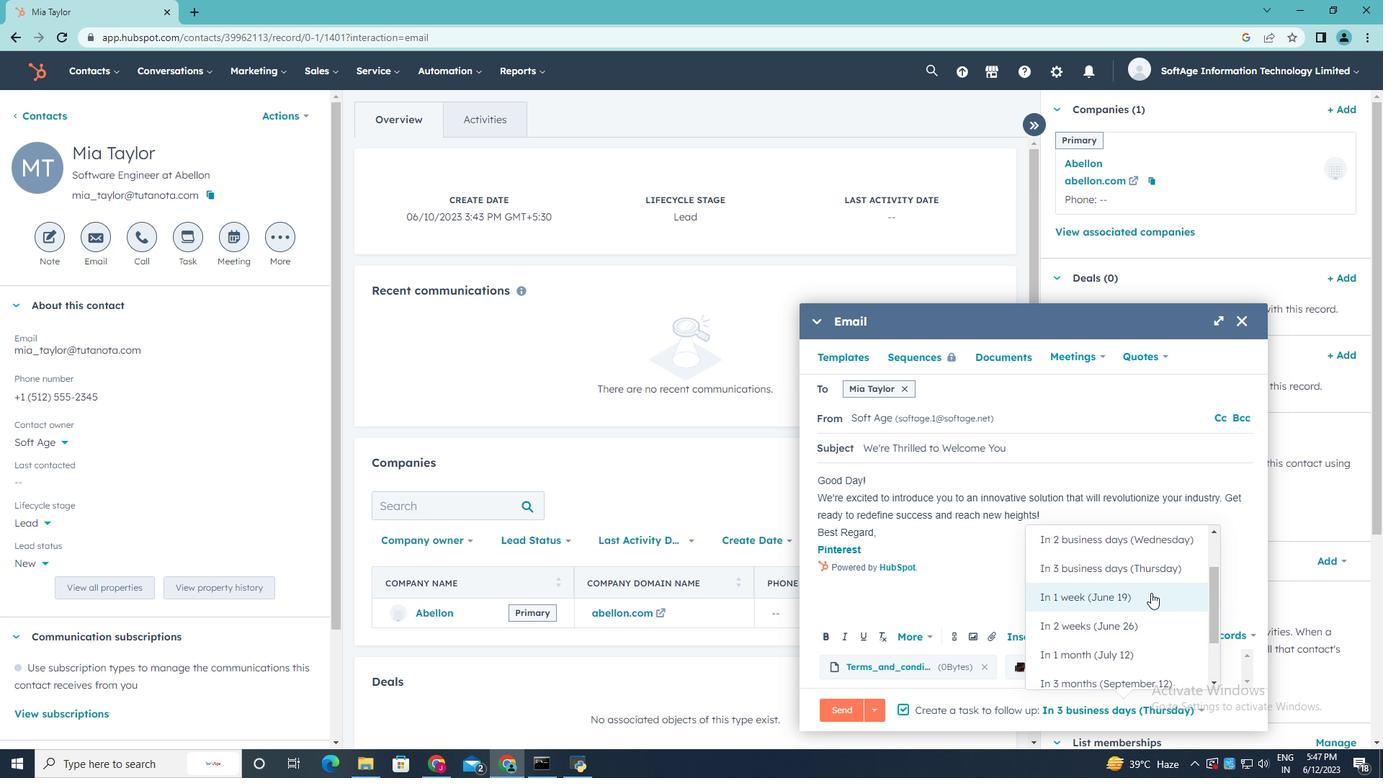 
Action: Mouse scrolled (1151, 592) with delta (0, 0)
Screenshot: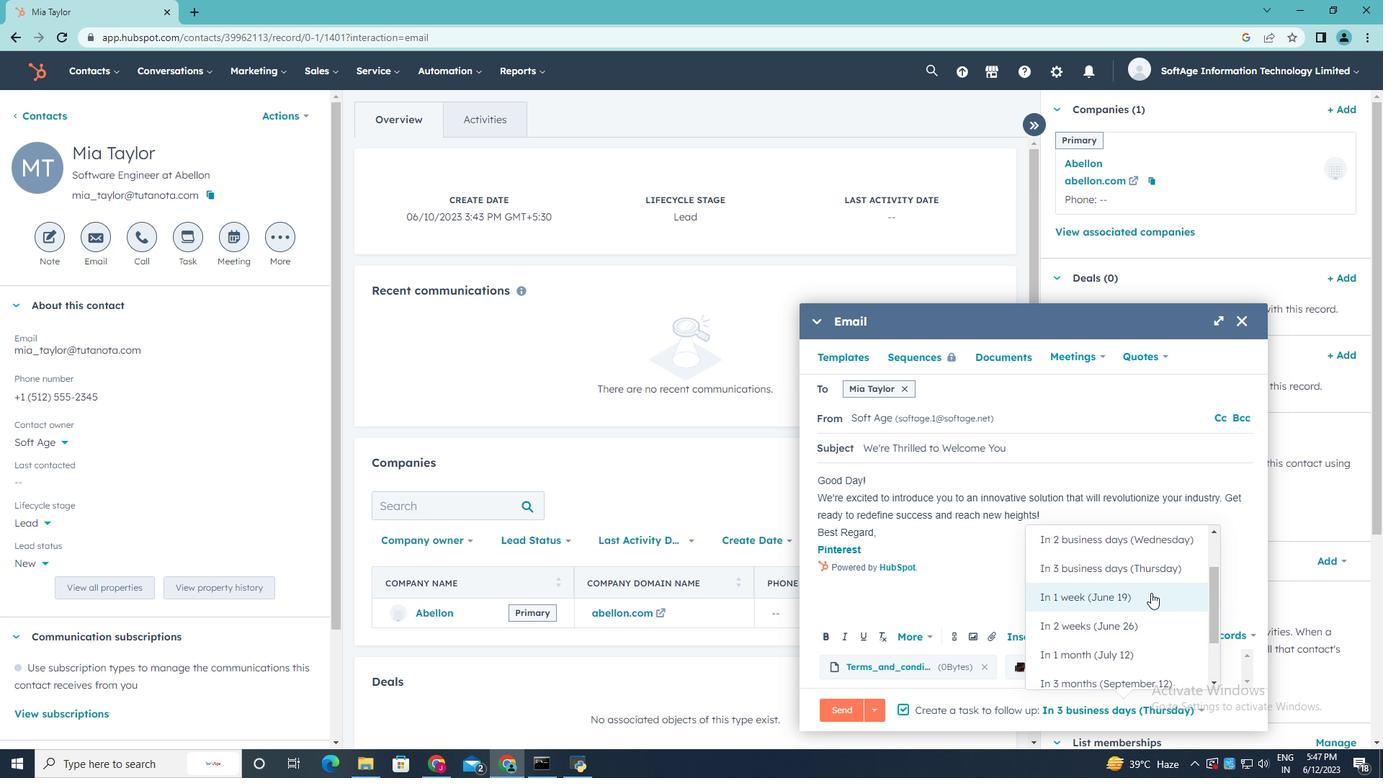 
Action: Mouse scrolled (1151, 592) with delta (0, 0)
Screenshot: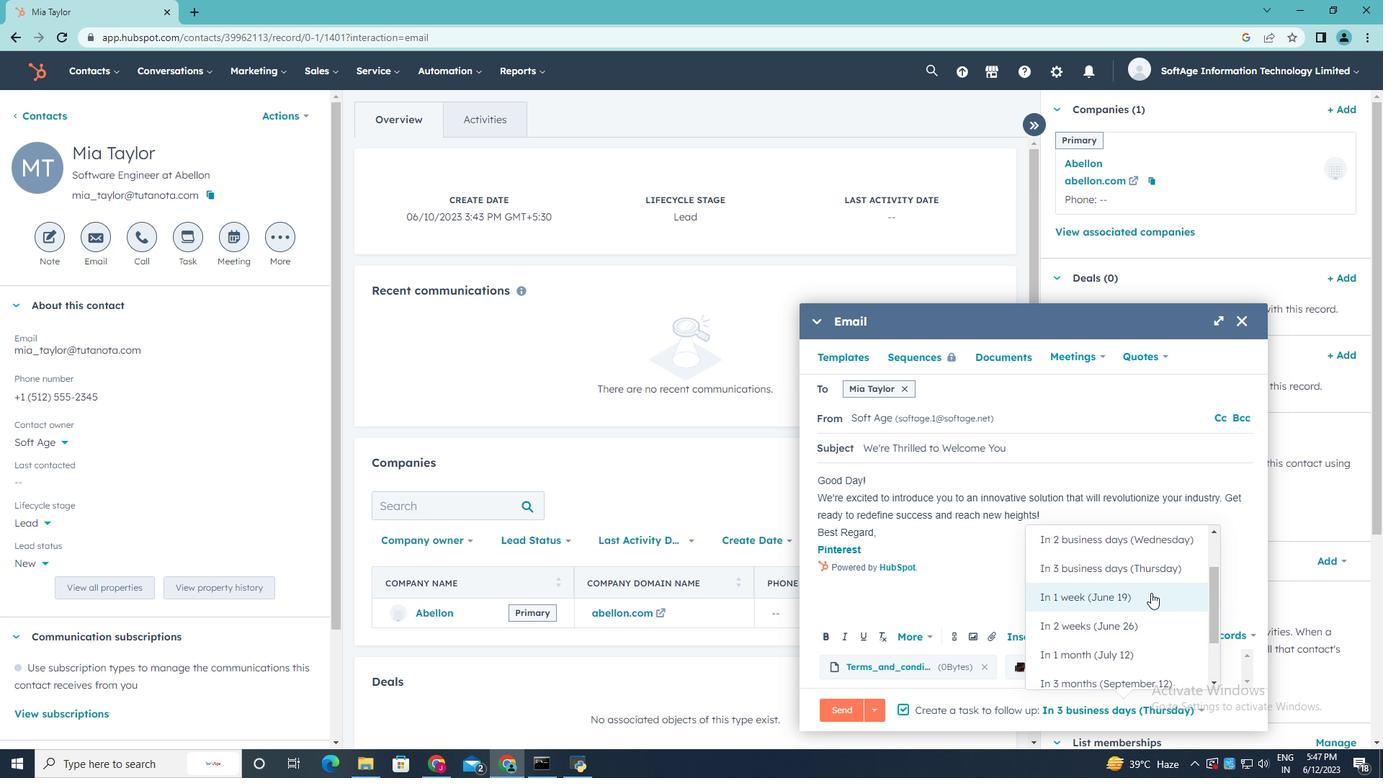 
Action: Mouse scrolled (1151, 592) with delta (0, 0)
Screenshot: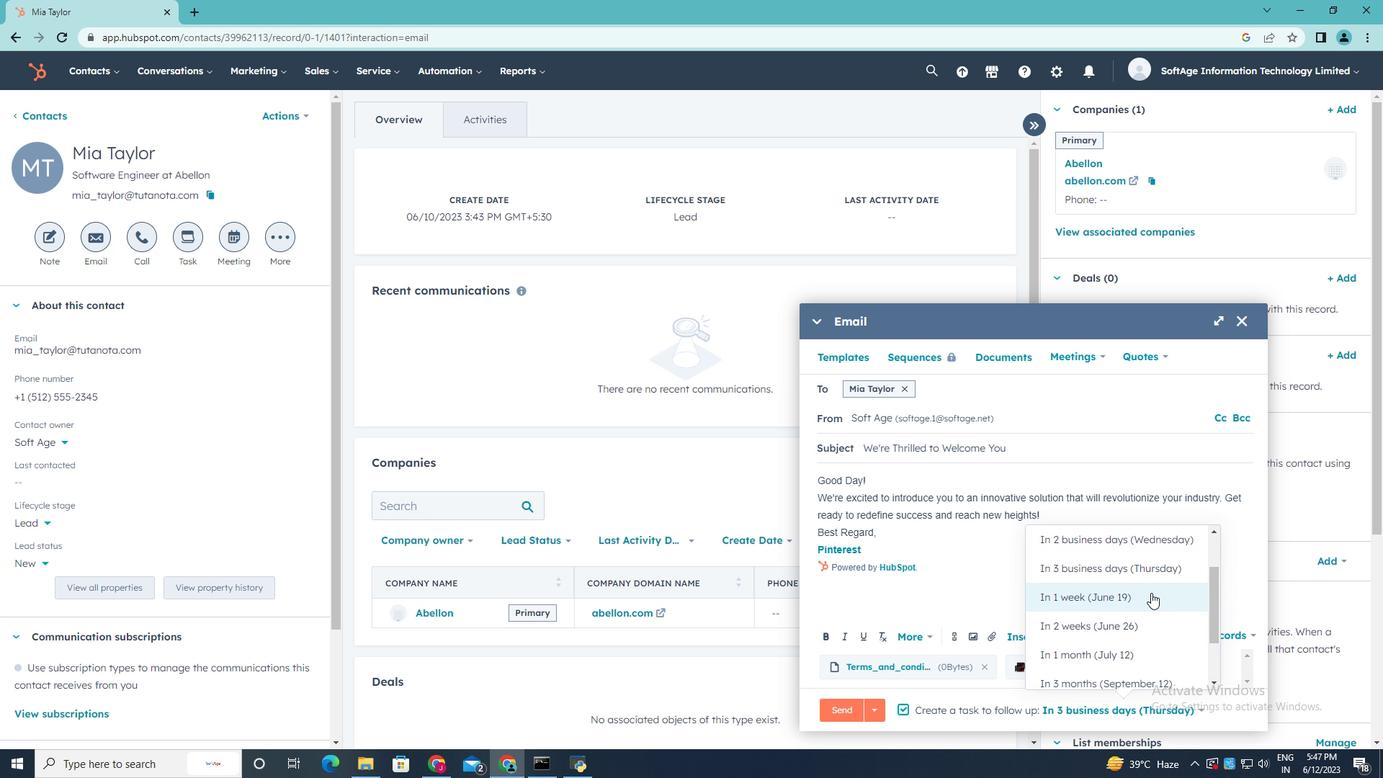 
Action: Mouse moved to (1100, 578)
Screenshot: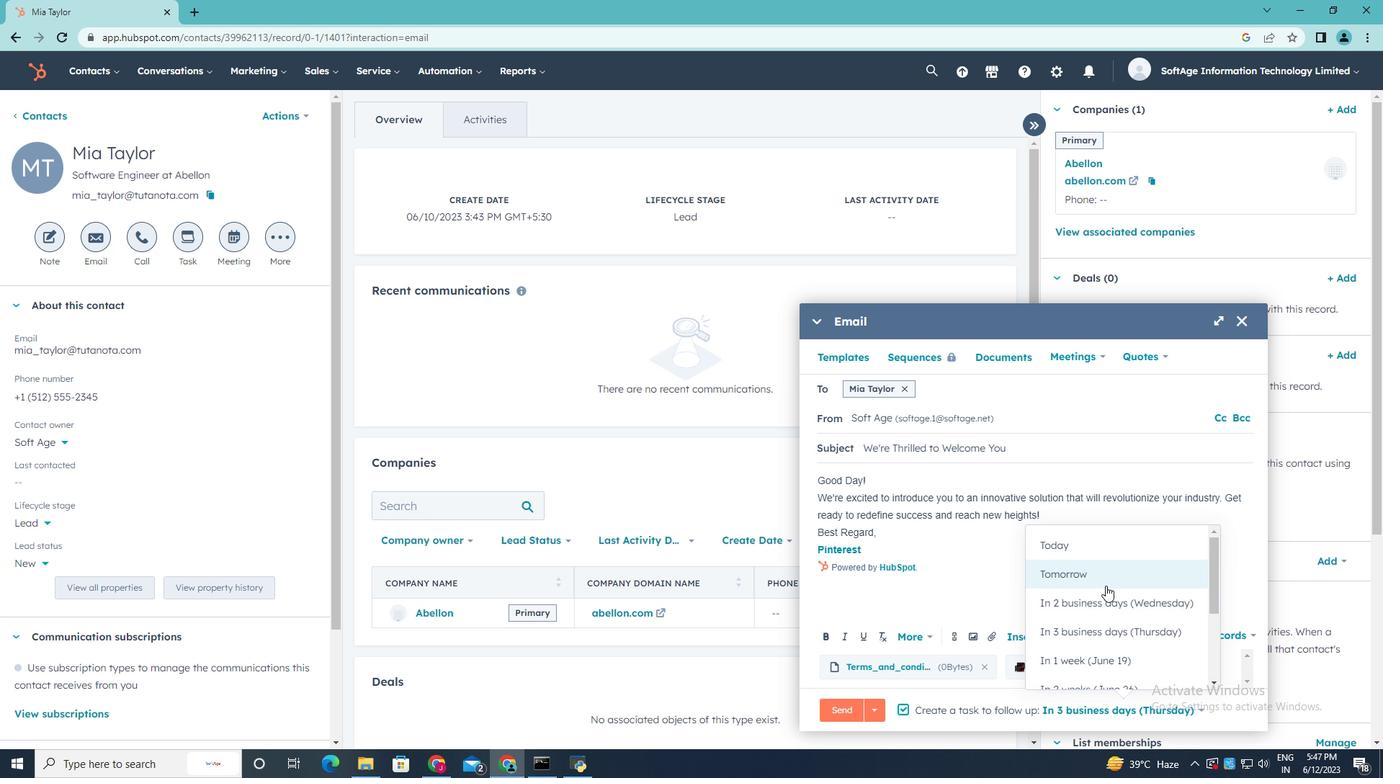 
Action: Mouse pressed left at (1100, 578)
Screenshot: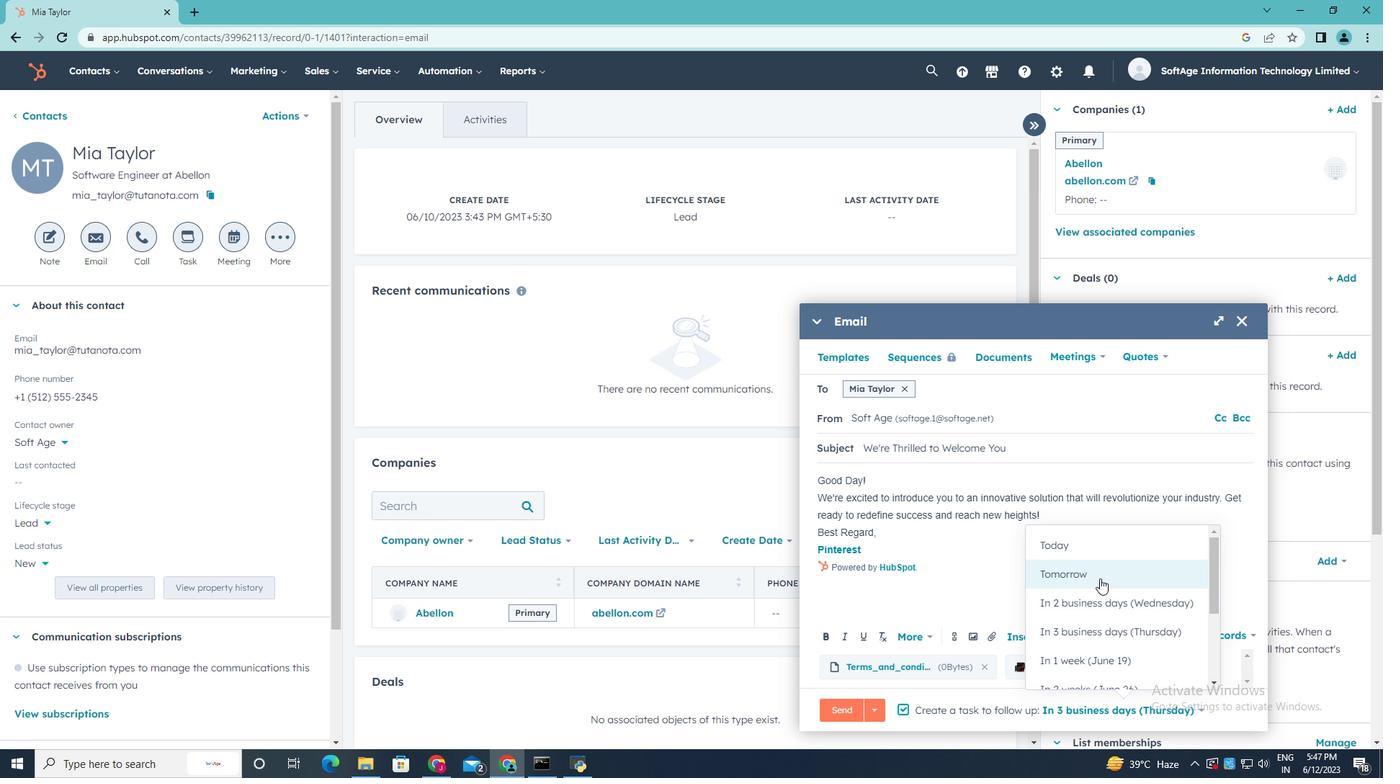 
Action: Mouse moved to (838, 711)
Screenshot: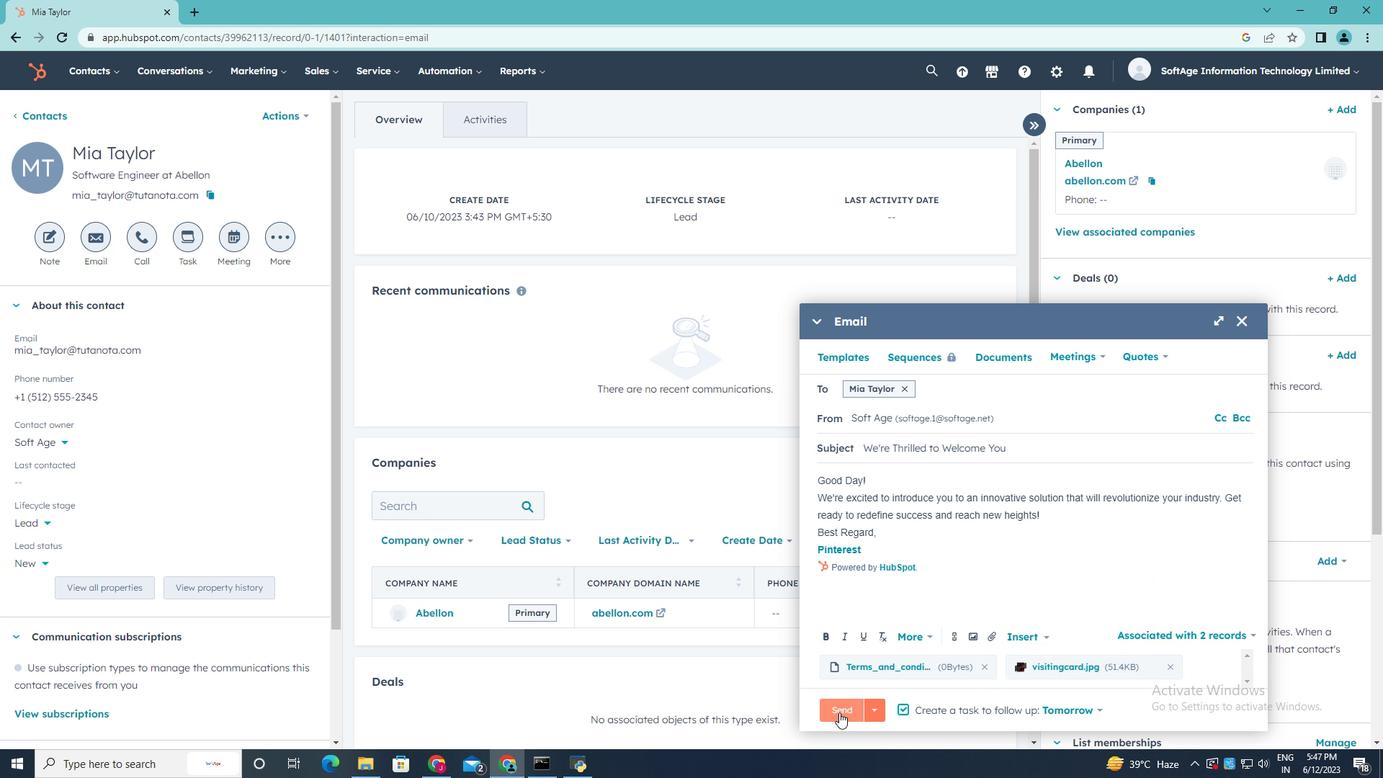 
Action: Mouse pressed left at (838, 711)
Screenshot: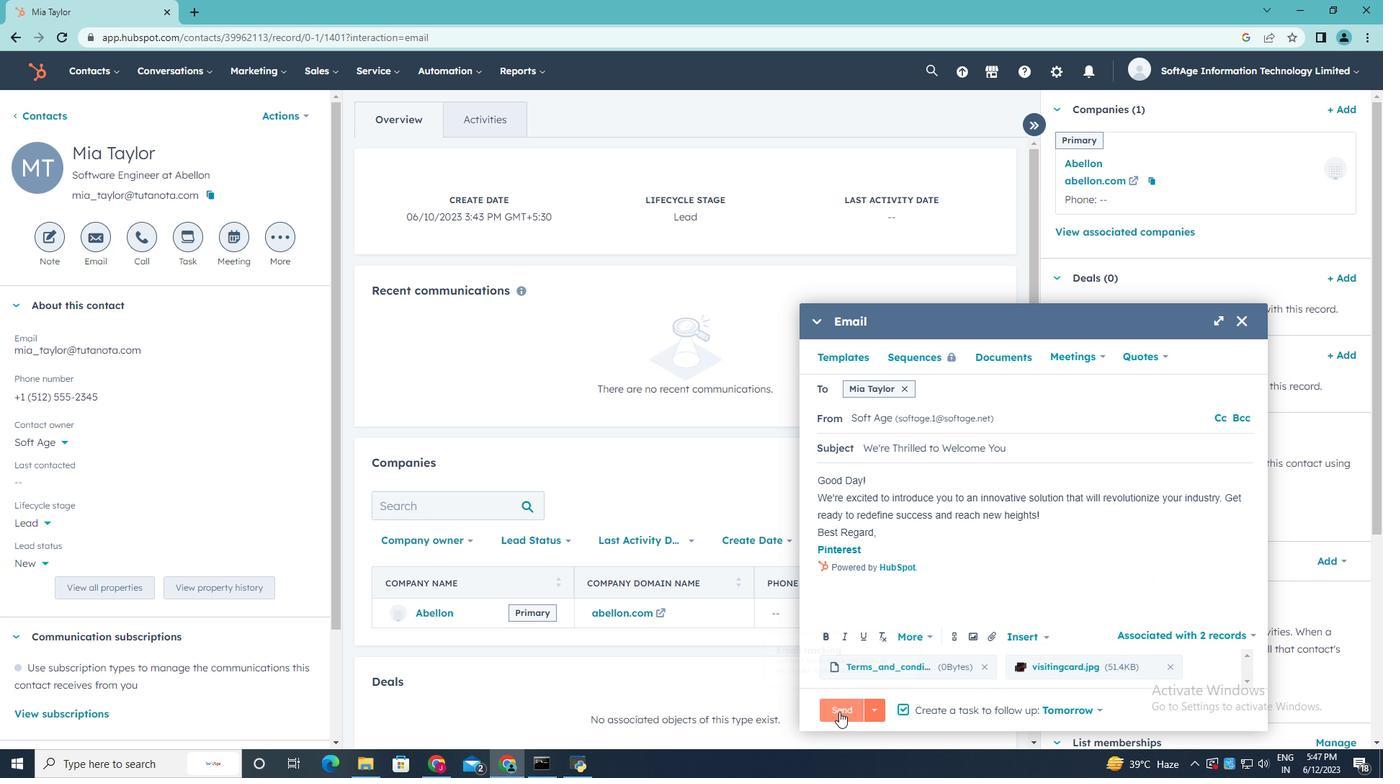 
Action: Mouse moved to (838, 710)
Screenshot: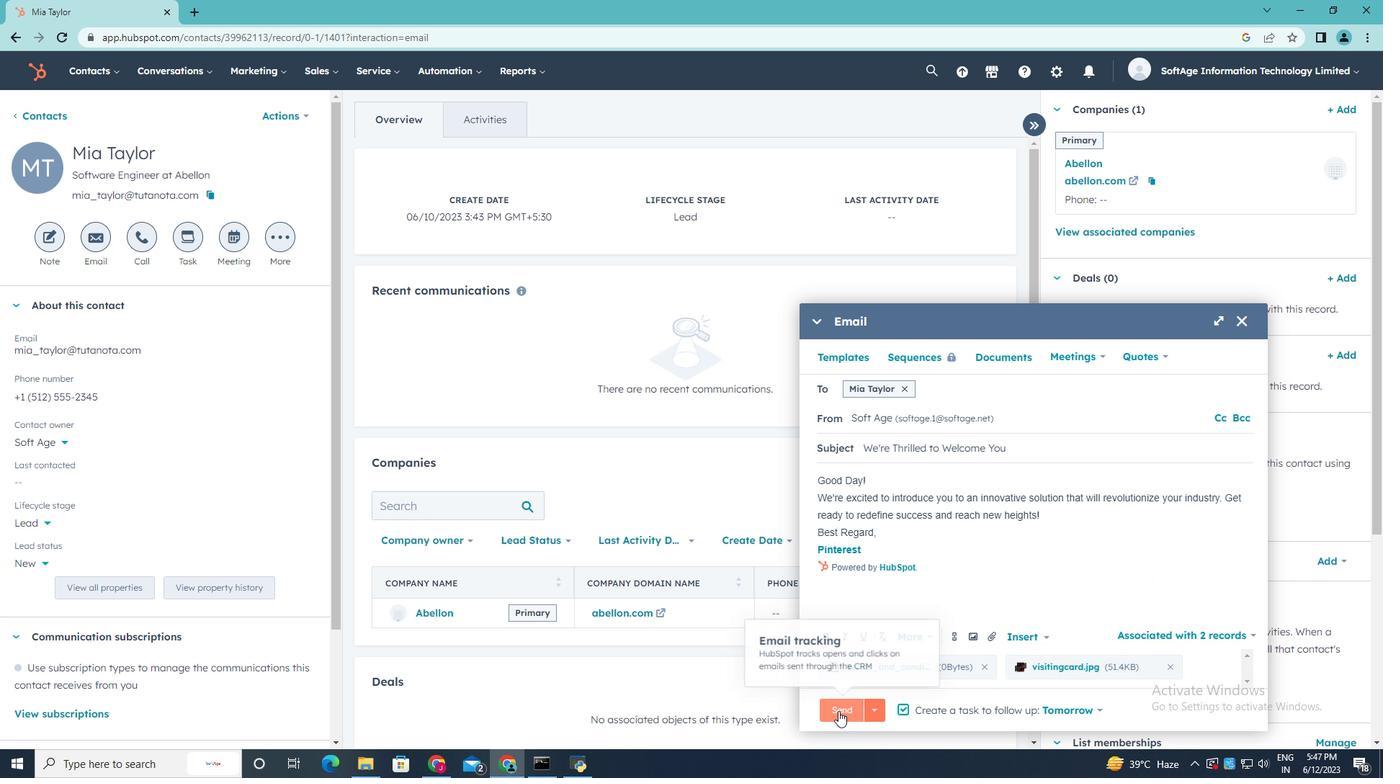 
